 Task: Forward email with the signature Eduardo Lee with the subject Request for remote work from softage.1@softage.net to softage.10@softage.net with the message Please let me know if there are any changes to the project scope or requirements., select first 2 words, change the font color from current to yellow and background color to blue Send the email
Action: Mouse moved to (1020, 87)
Screenshot: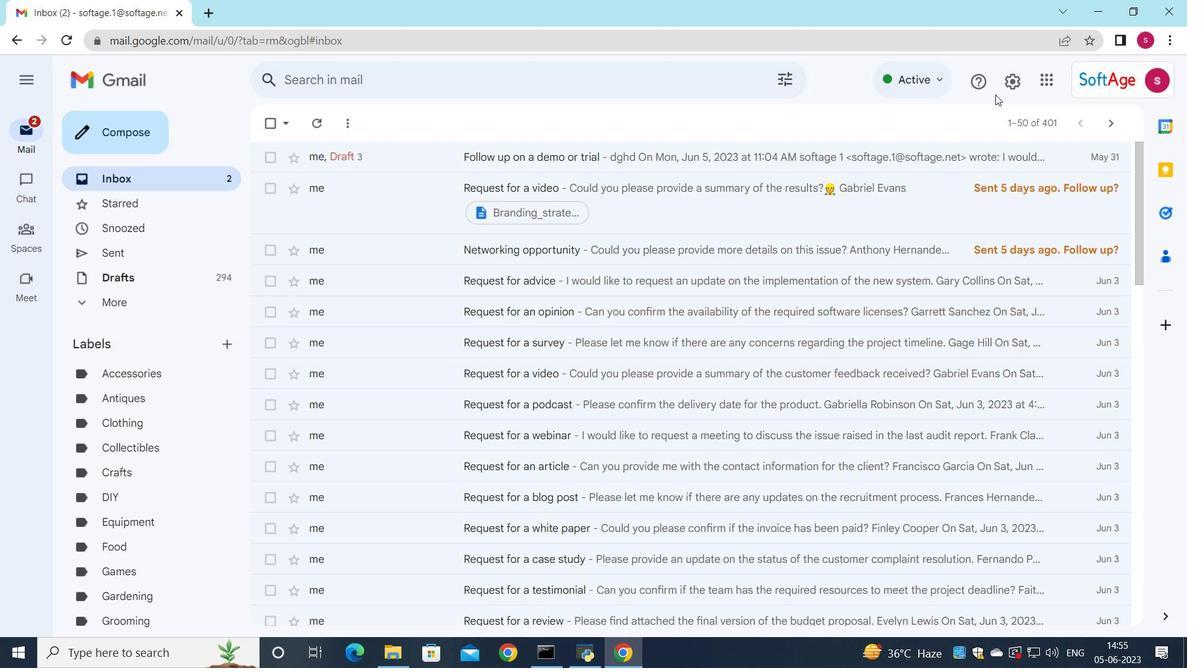 
Action: Mouse pressed left at (1020, 87)
Screenshot: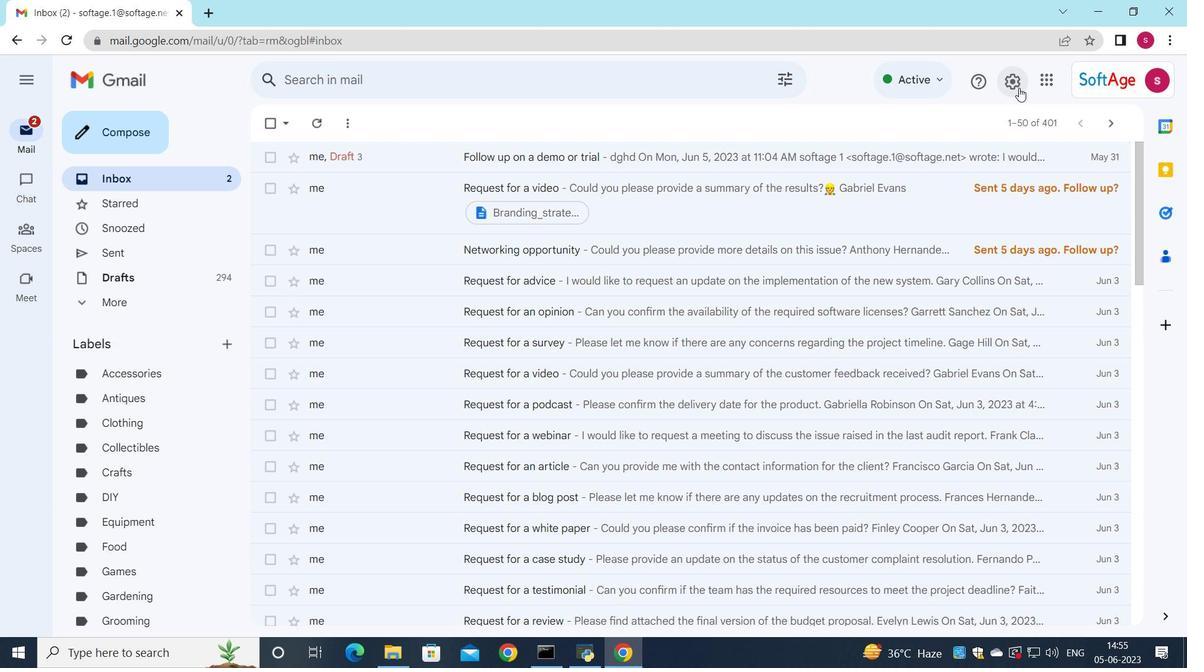 
Action: Mouse moved to (1015, 153)
Screenshot: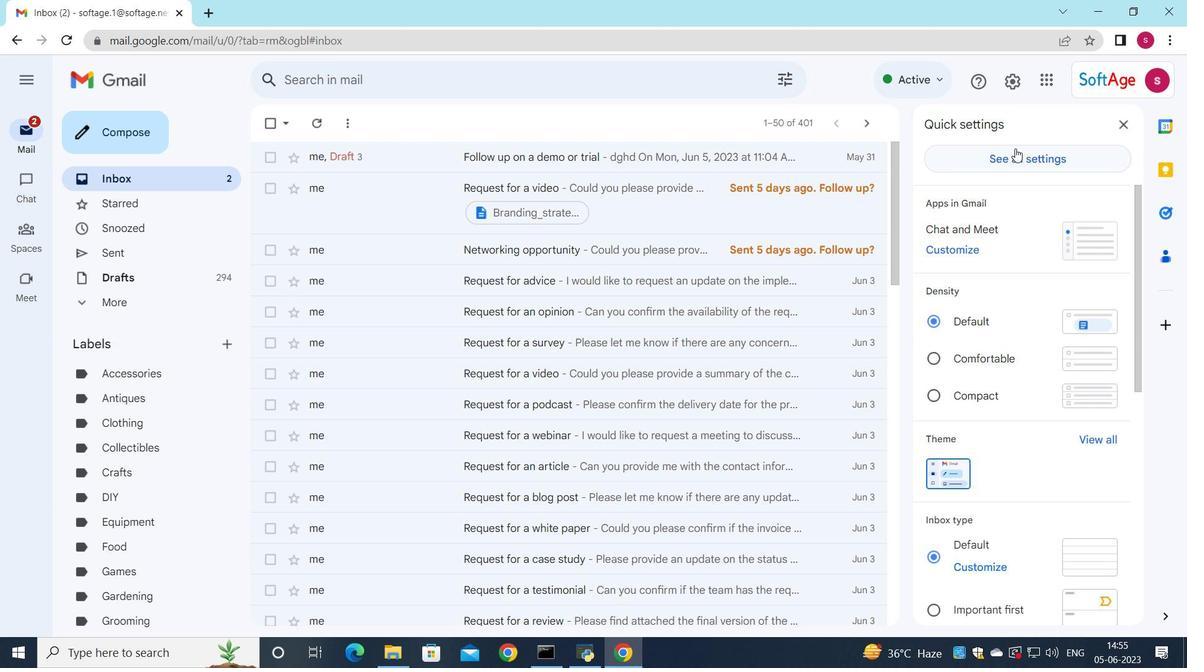 
Action: Mouse pressed left at (1015, 153)
Screenshot: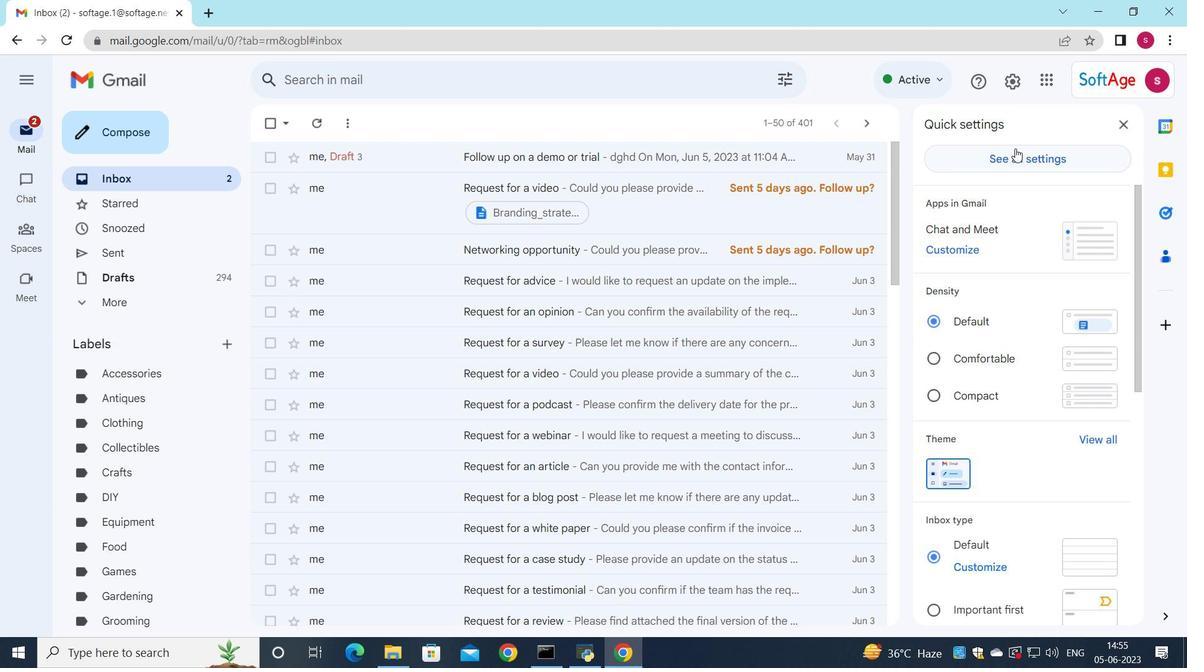 
Action: Mouse moved to (614, 381)
Screenshot: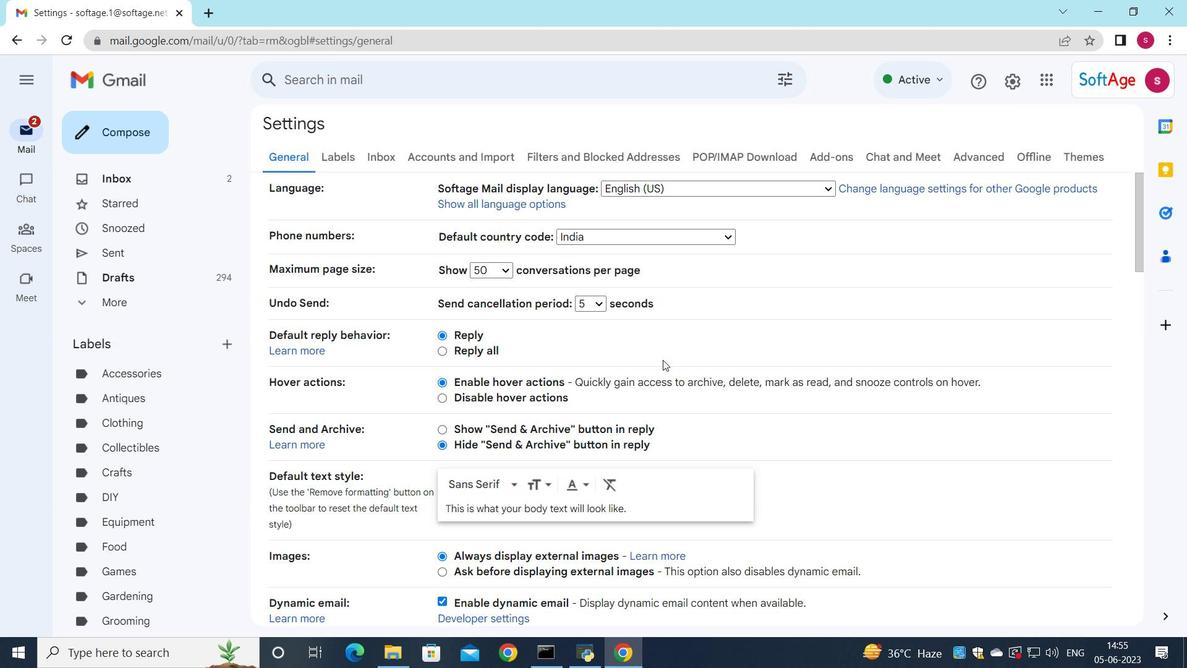 
Action: Mouse scrolled (614, 380) with delta (0, 0)
Screenshot: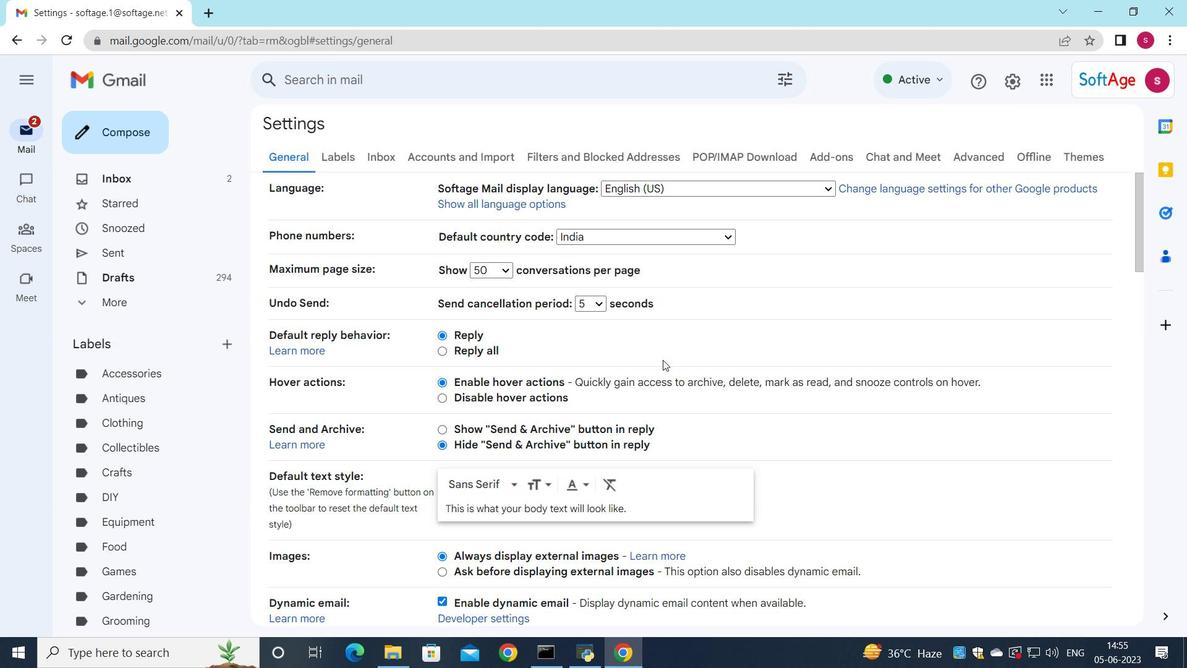 
Action: Mouse moved to (614, 381)
Screenshot: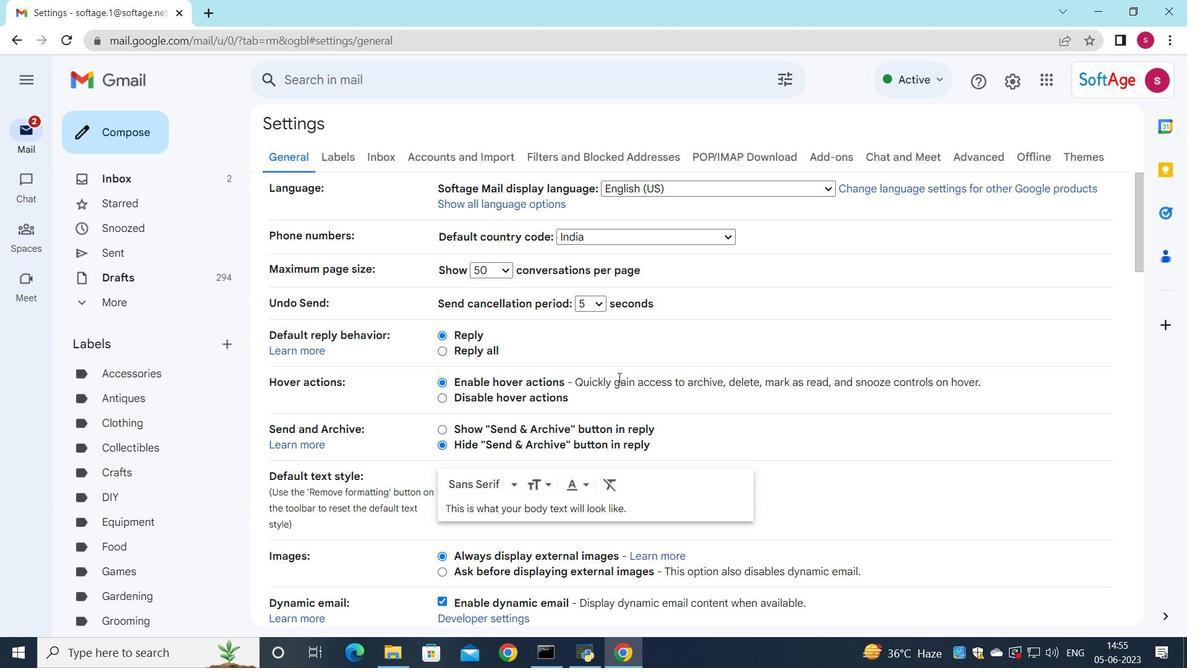 
Action: Mouse scrolled (614, 380) with delta (0, 0)
Screenshot: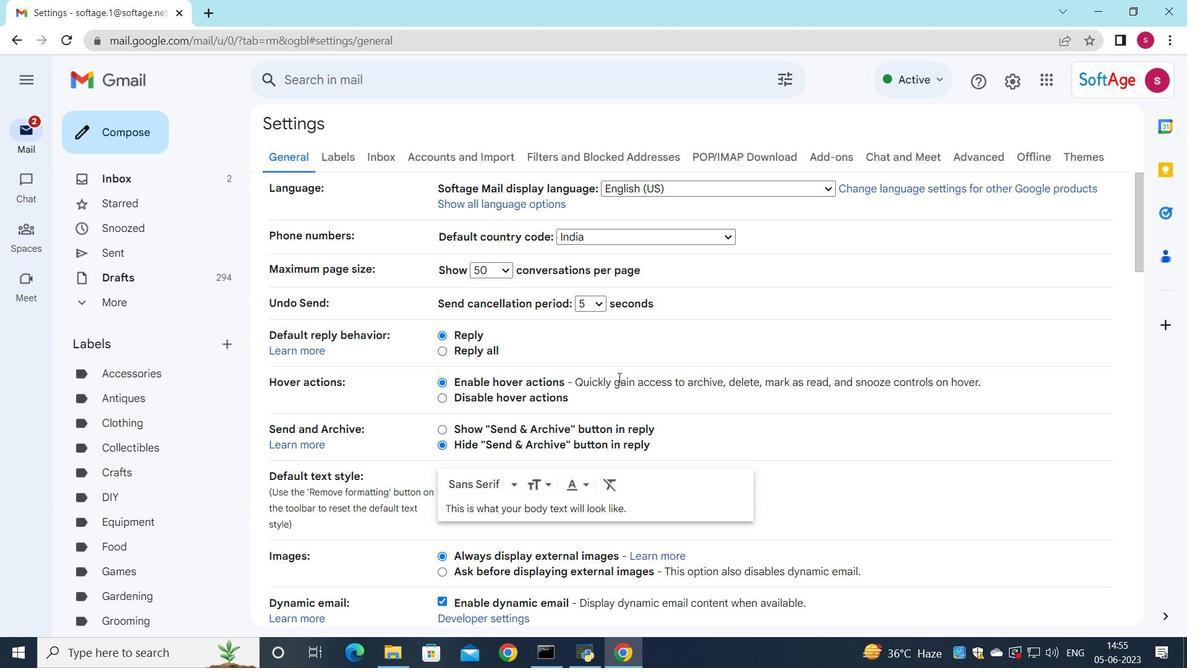 
Action: Mouse moved to (613, 383)
Screenshot: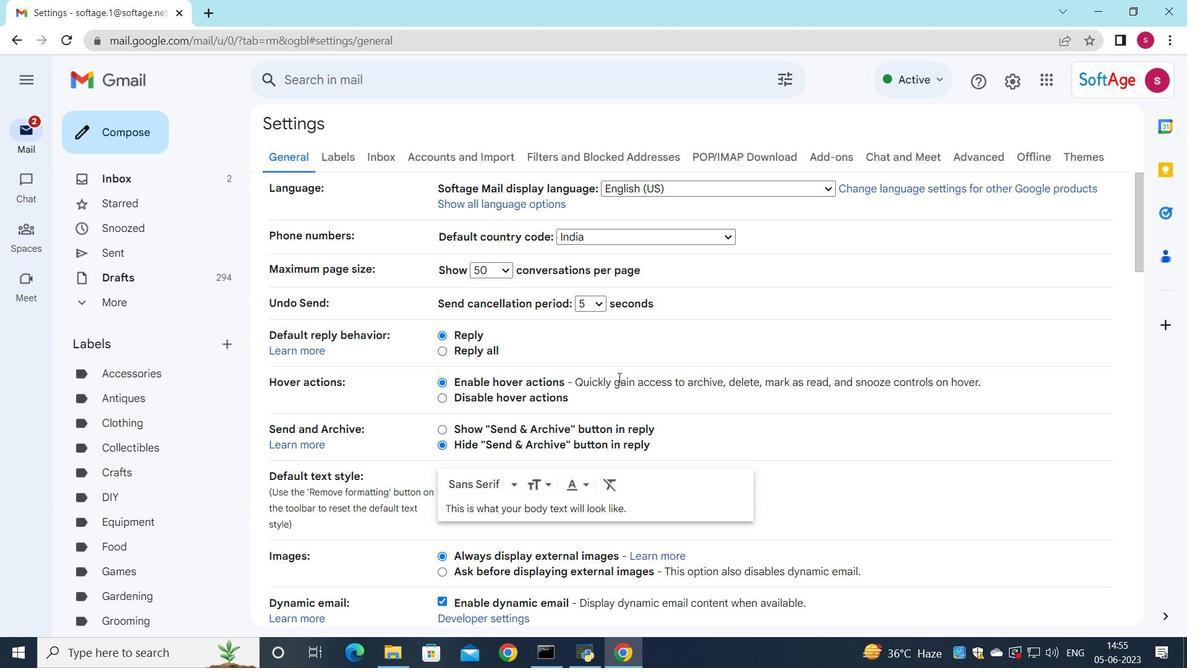 
Action: Mouse scrolled (613, 382) with delta (0, 0)
Screenshot: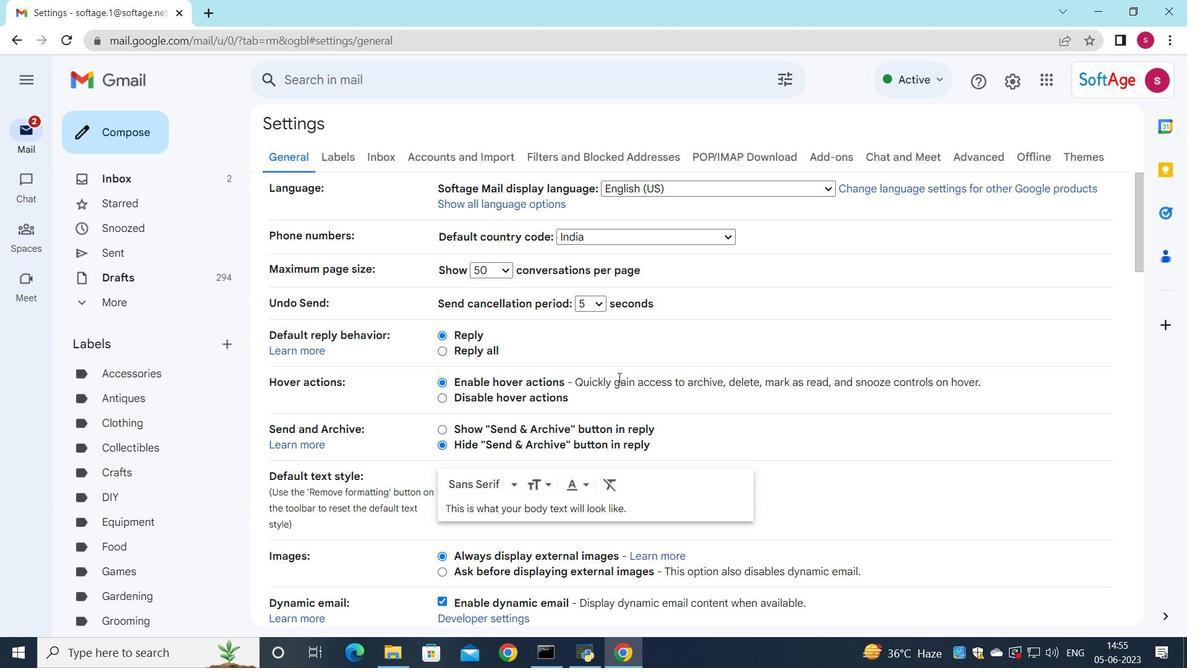 
Action: Mouse moved to (613, 382)
Screenshot: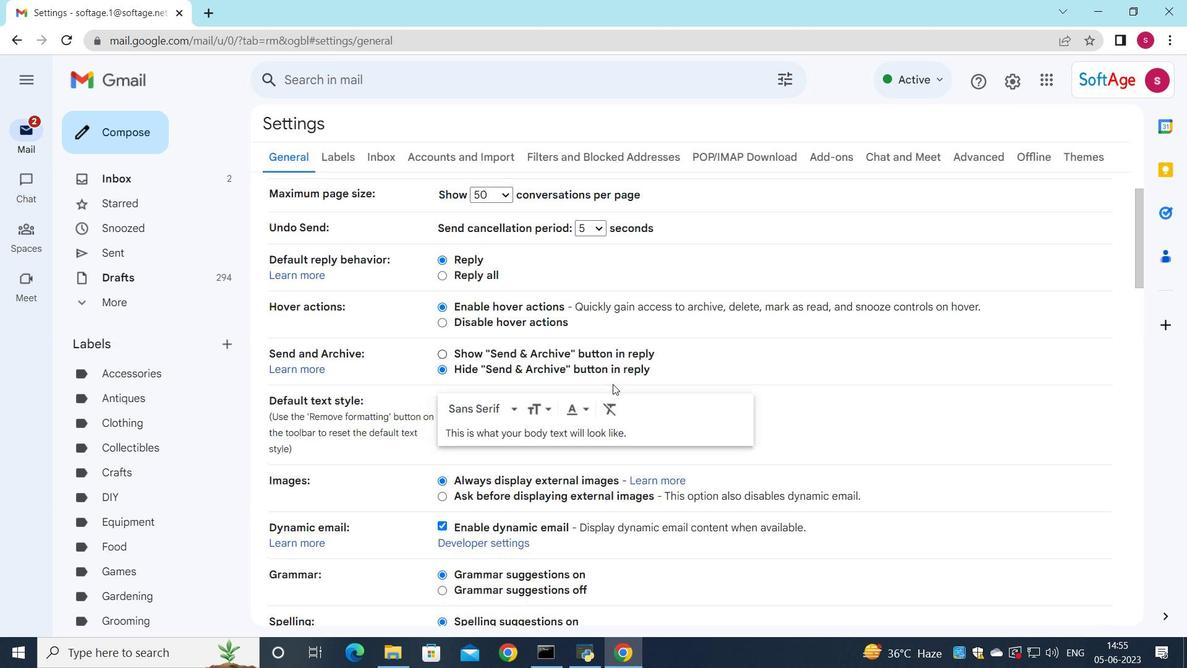 
Action: Mouse scrolled (613, 382) with delta (0, 0)
Screenshot: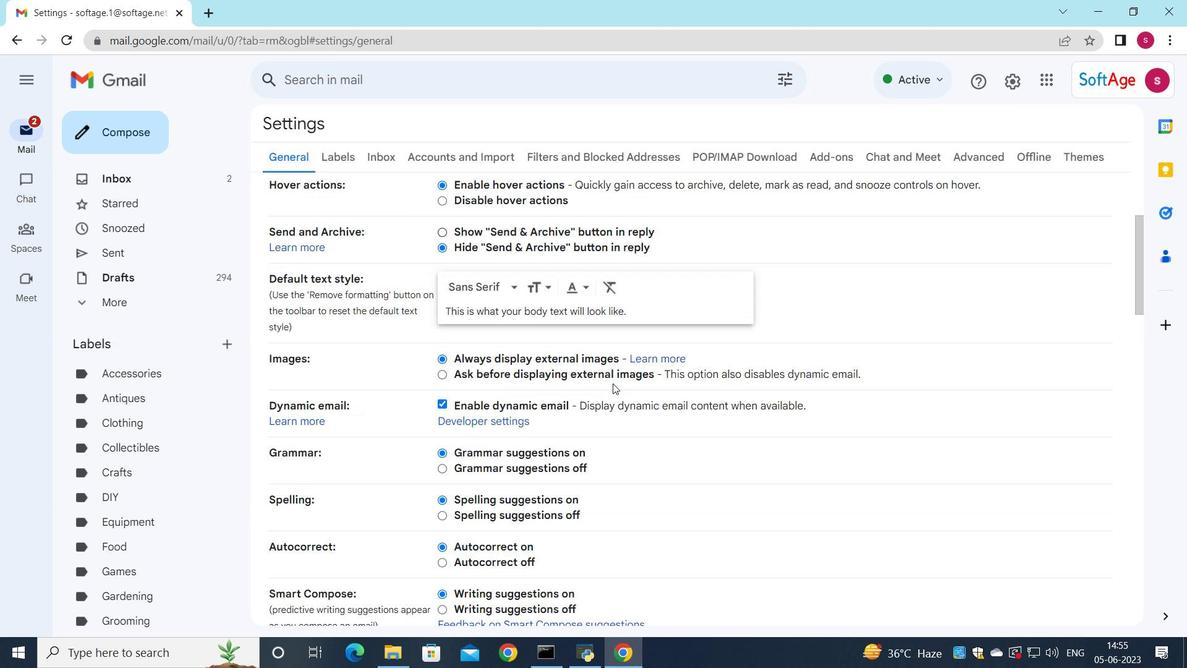 
Action: Mouse scrolled (613, 382) with delta (0, 0)
Screenshot: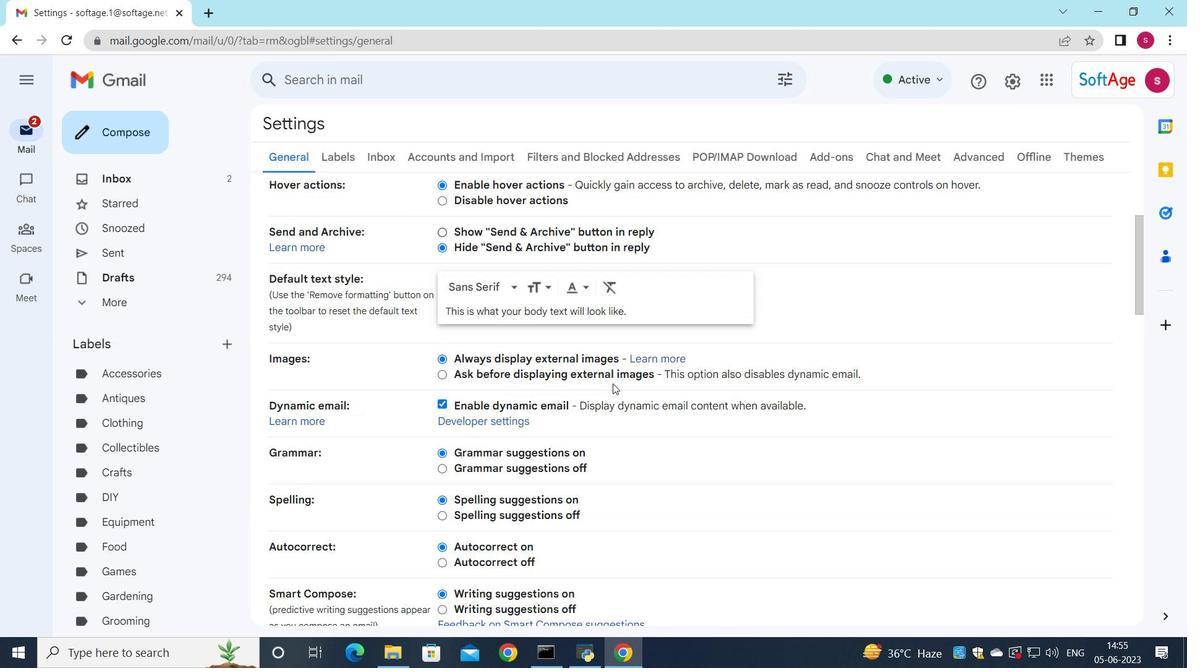
Action: Mouse moved to (614, 378)
Screenshot: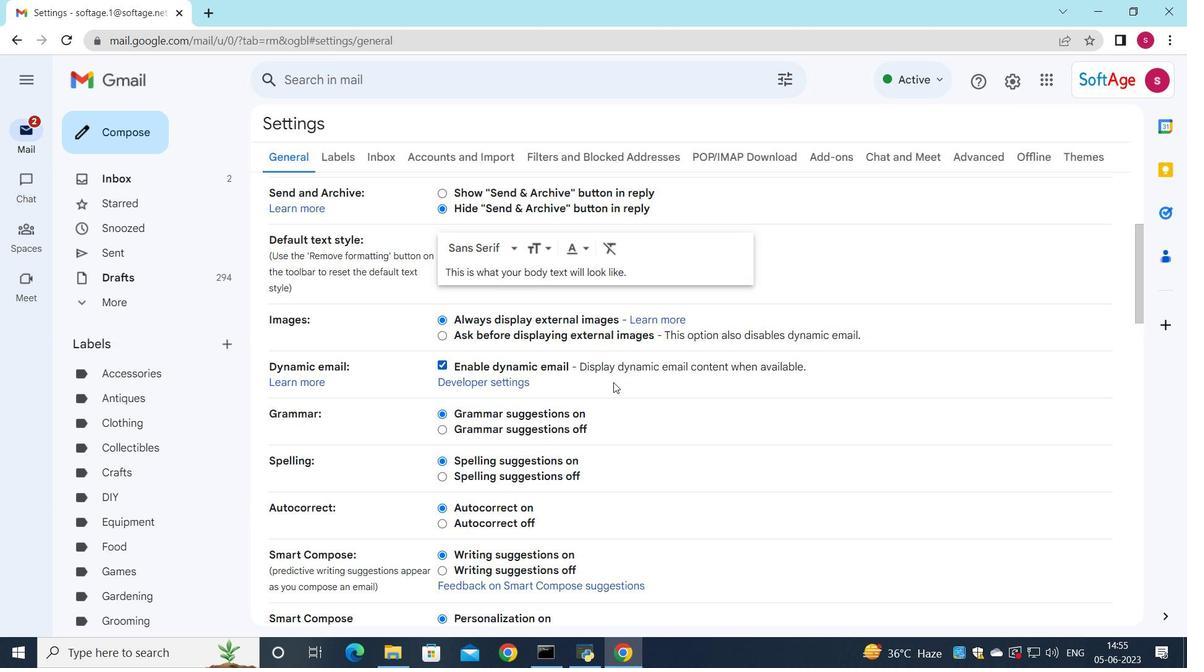 
Action: Mouse scrolled (614, 377) with delta (0, 0)
Screenshot: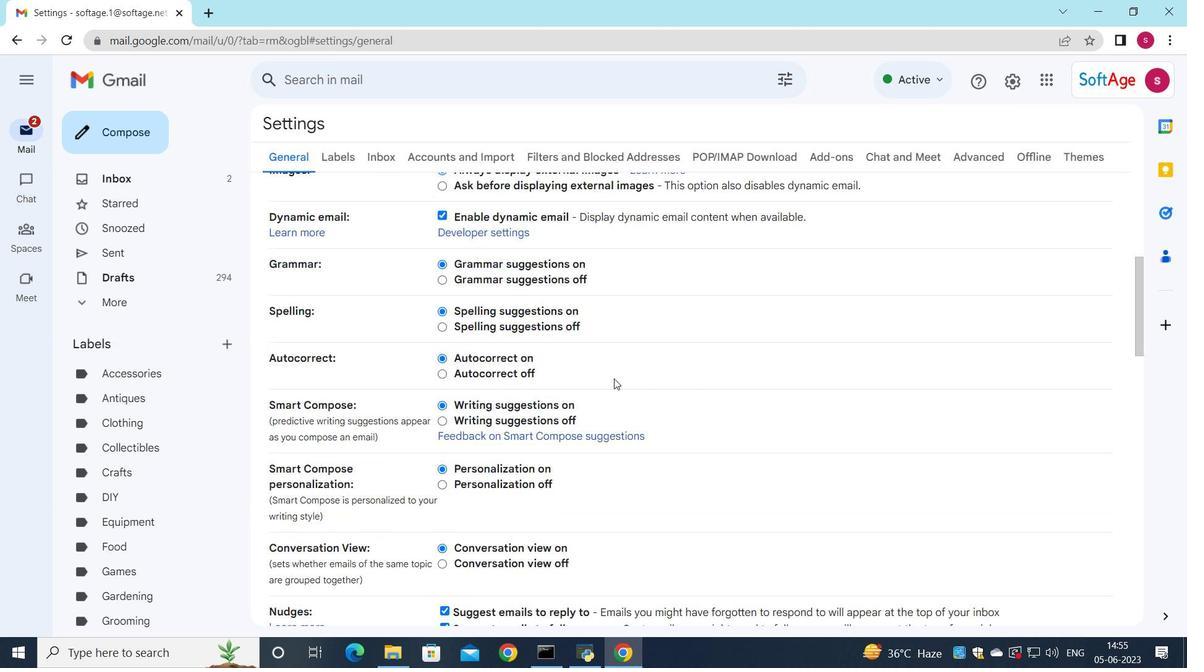 
Action: Mouse scrolled (614, 377) with delta (0, 0)
Screenshot: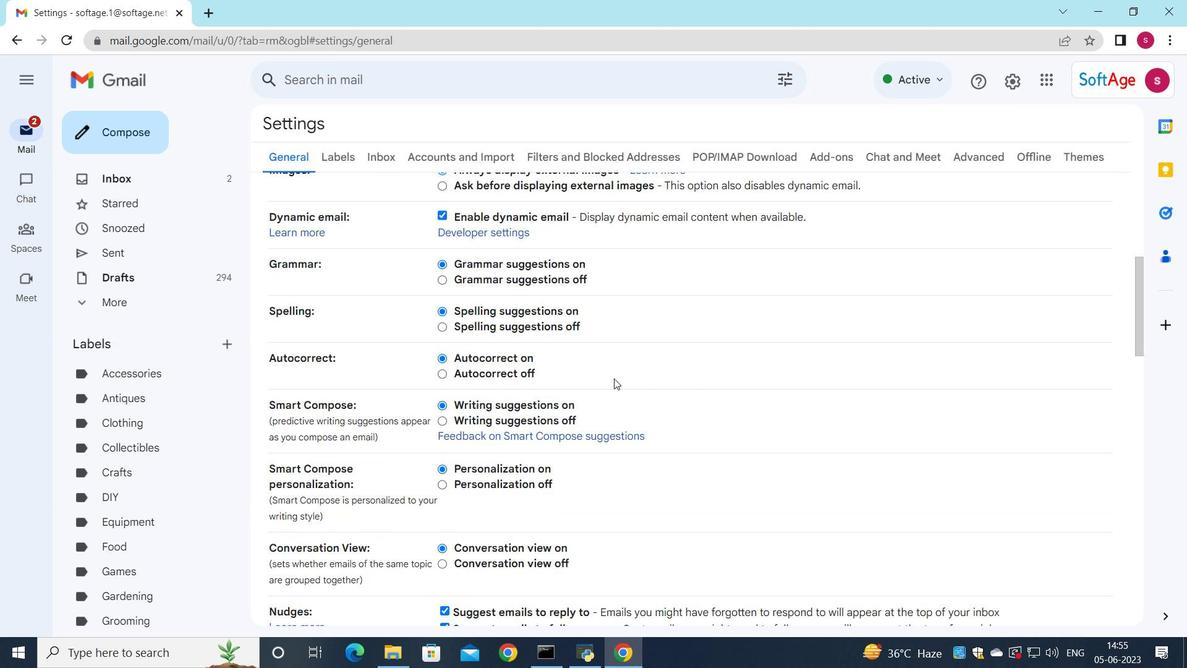 
Action: Mouse scrolled (614, 377) with delta (0, 0)
Screenshot: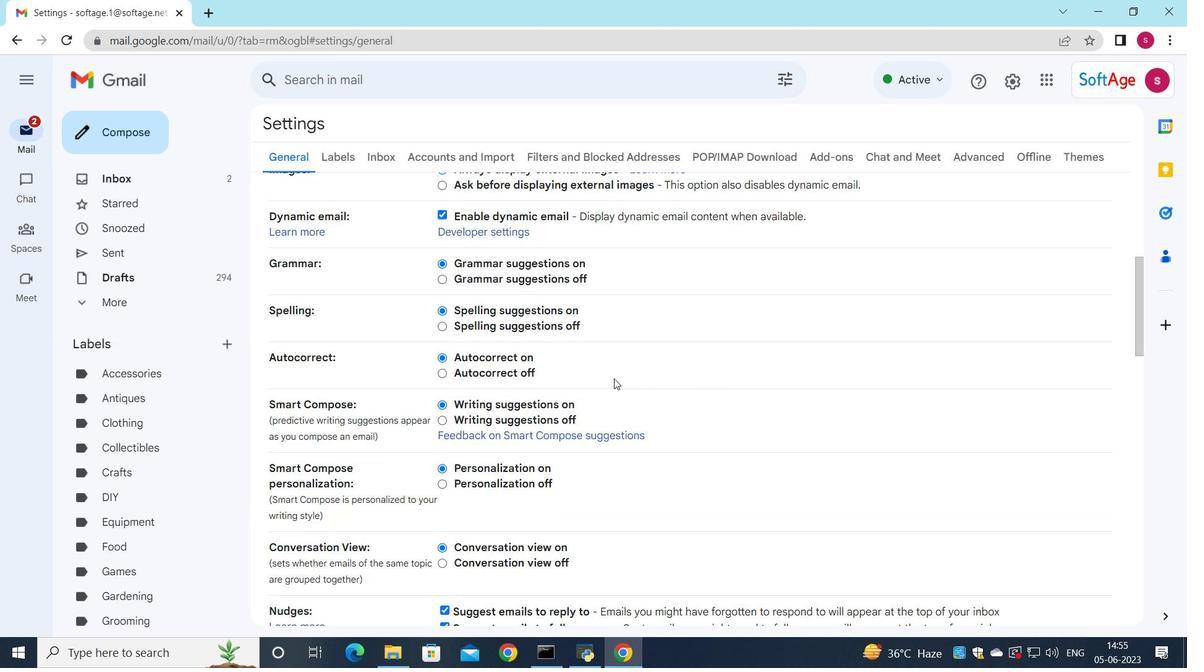 
Action: Mouse scrolled (614, 377) with delta (0, 0)
Screenshot: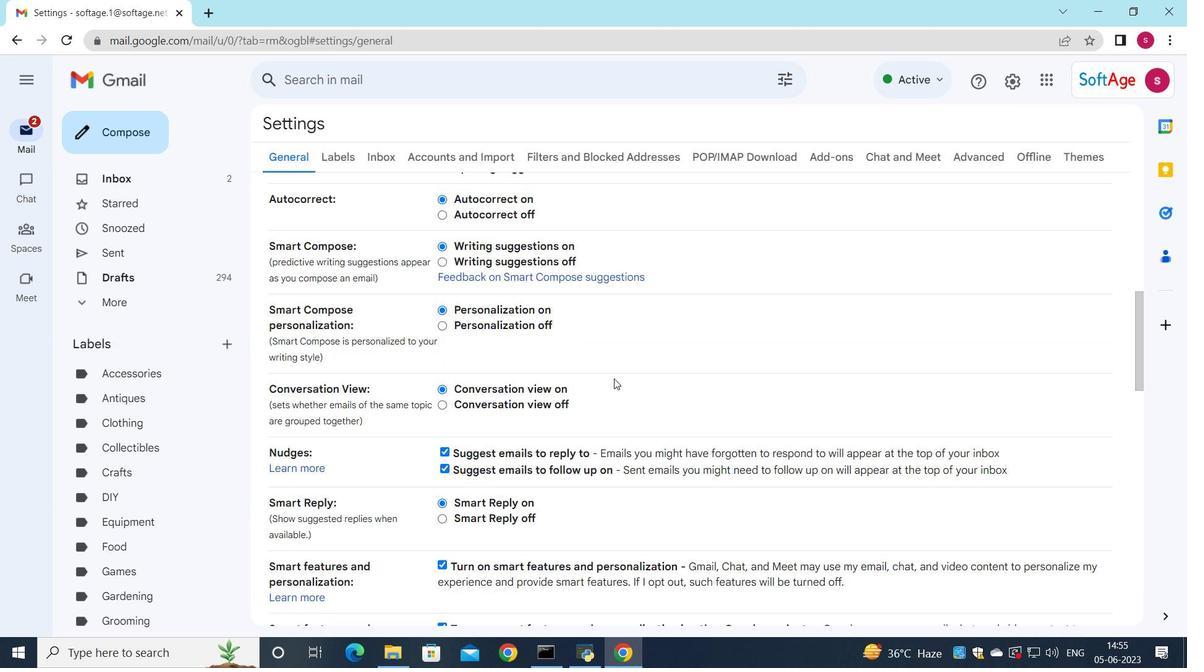 
Action: Mouse scrolled (614, 377) with delta (0, 0)
Screenshot: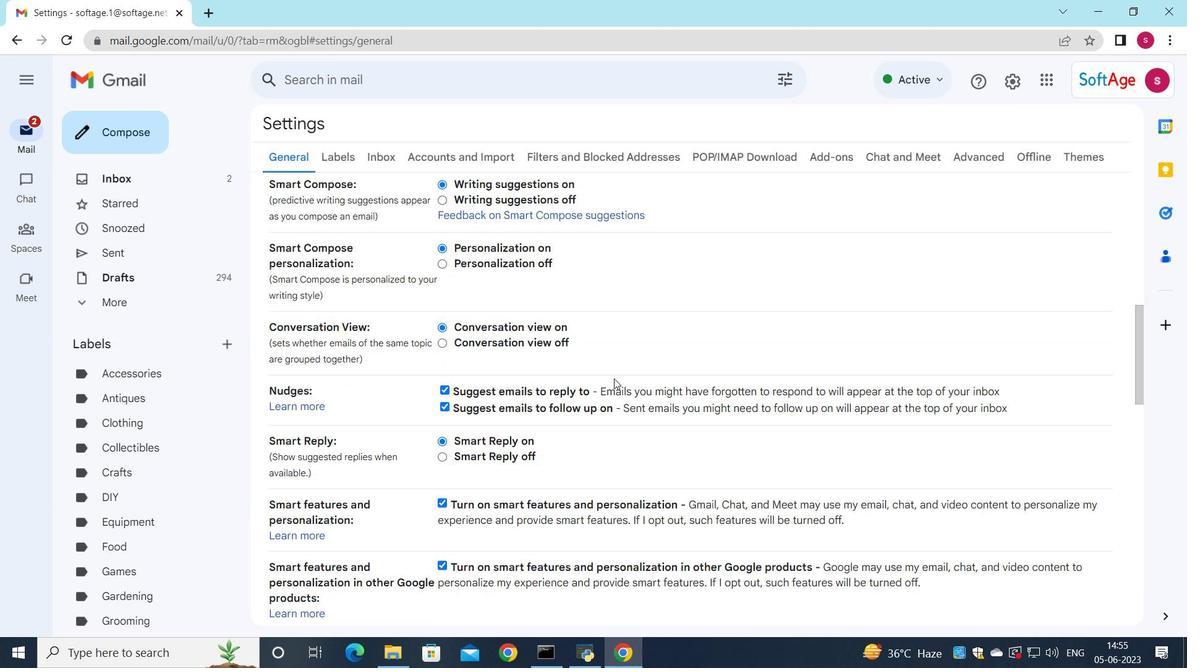 
Action: Mouse scrolled (614, 377) with delta (0, 0)
Screenshot: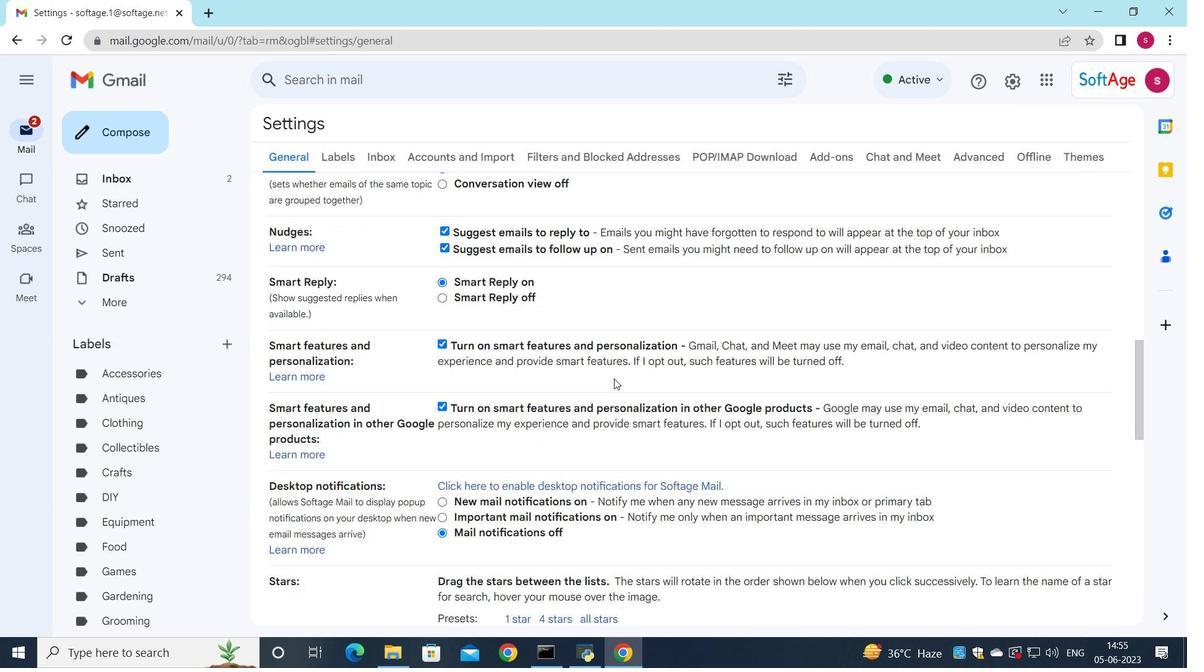 
Action: Mouse scrolled (614, 377) with delta (0, 0)
Screenshot: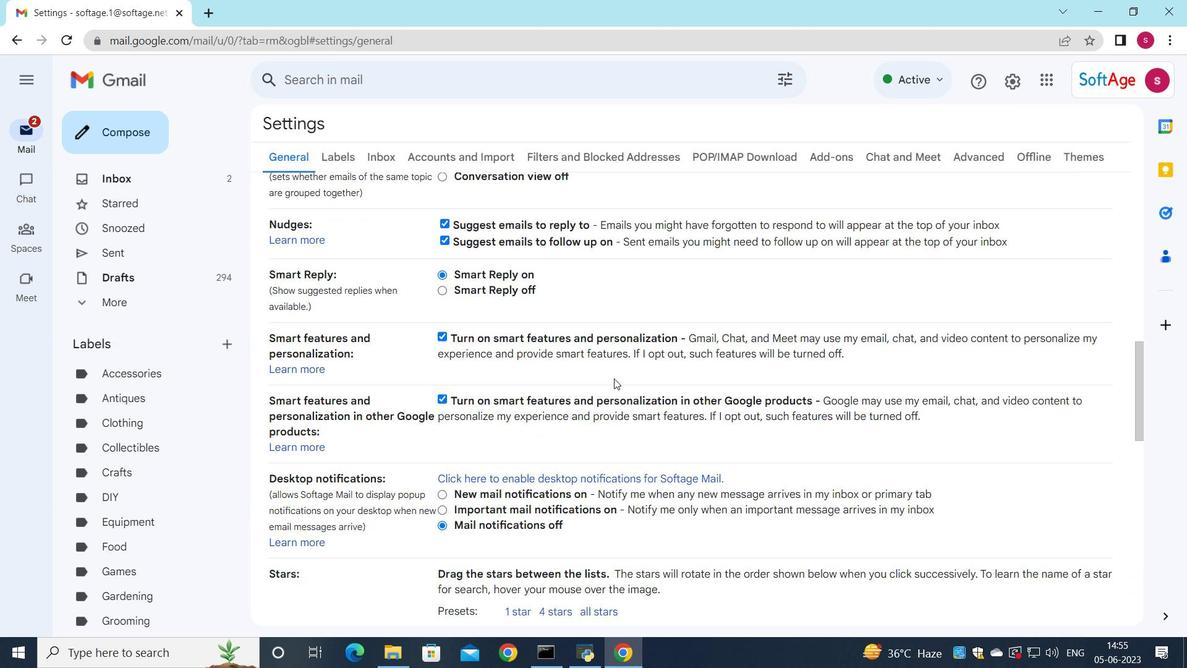 
Action: Mouse scrolled (614, 377) with delta (0, 0)
Screenshot: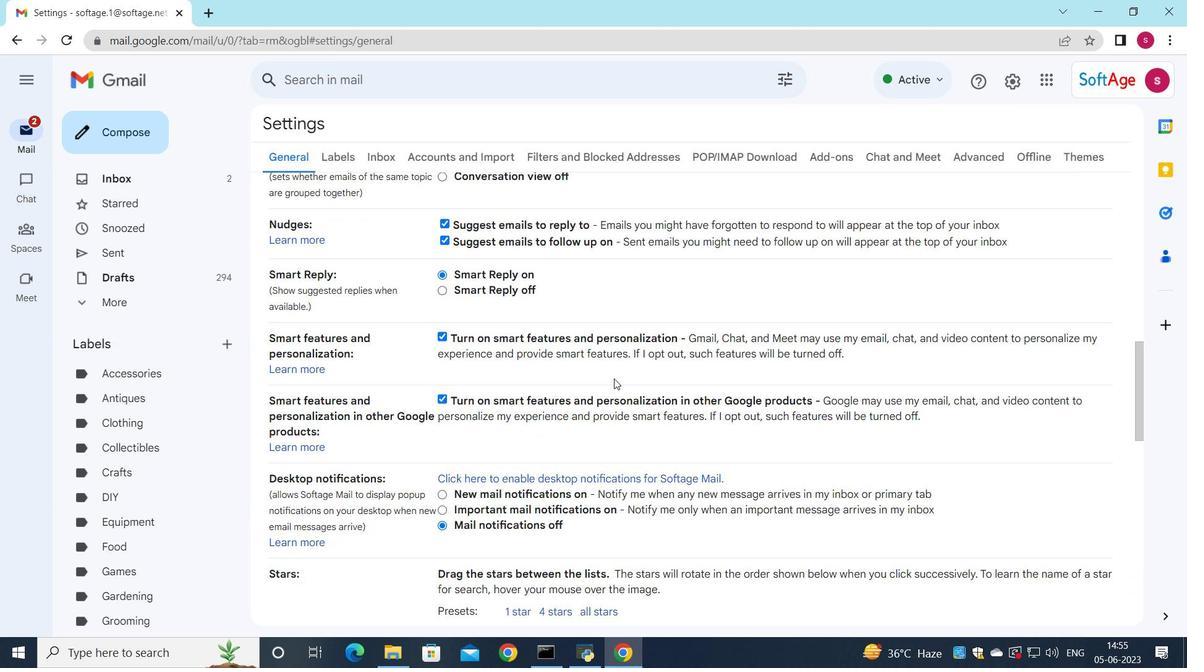 
Action: Mouse scrolled (614, 377) with delta (0, 0)
Screenshot: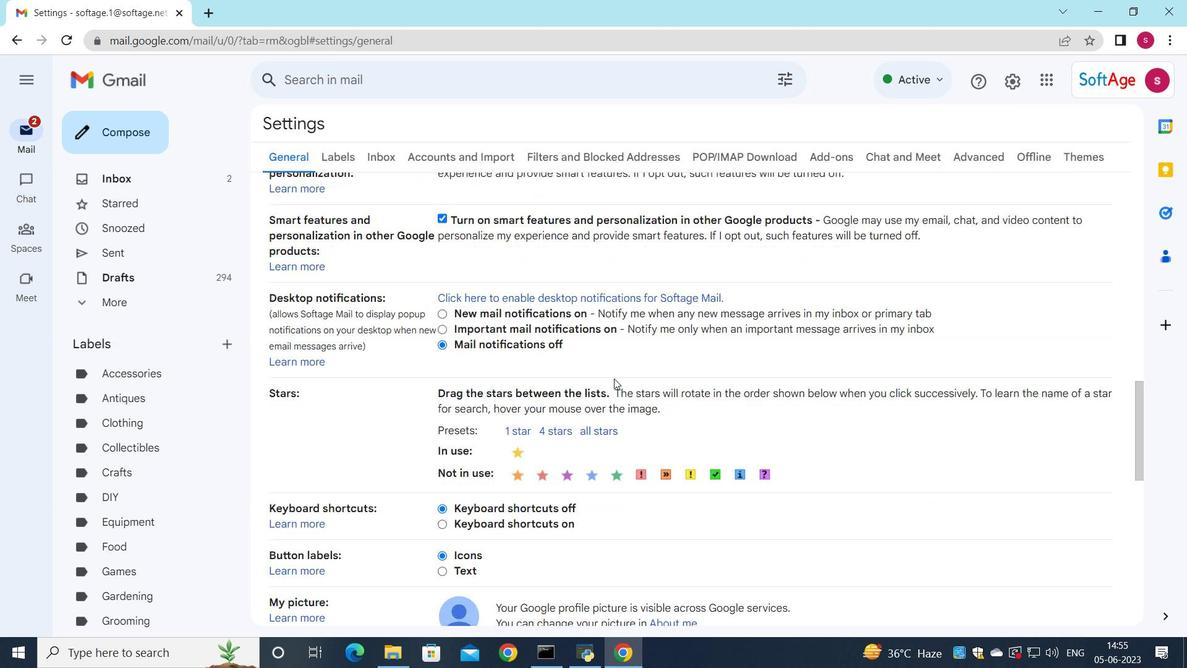 
Action: Mouse scrolled (614, 377) with delta (0, 0)
Screenshot: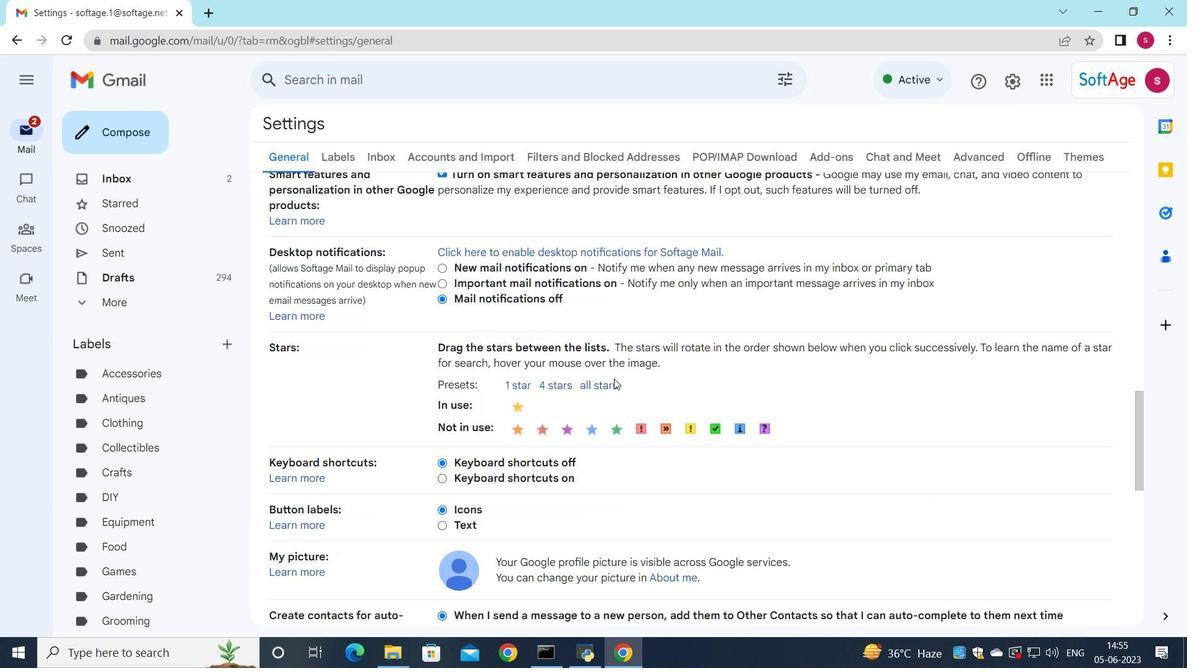 
Action: Mouse scrolled (614, 377) with delta (0, 0)
Screenshot: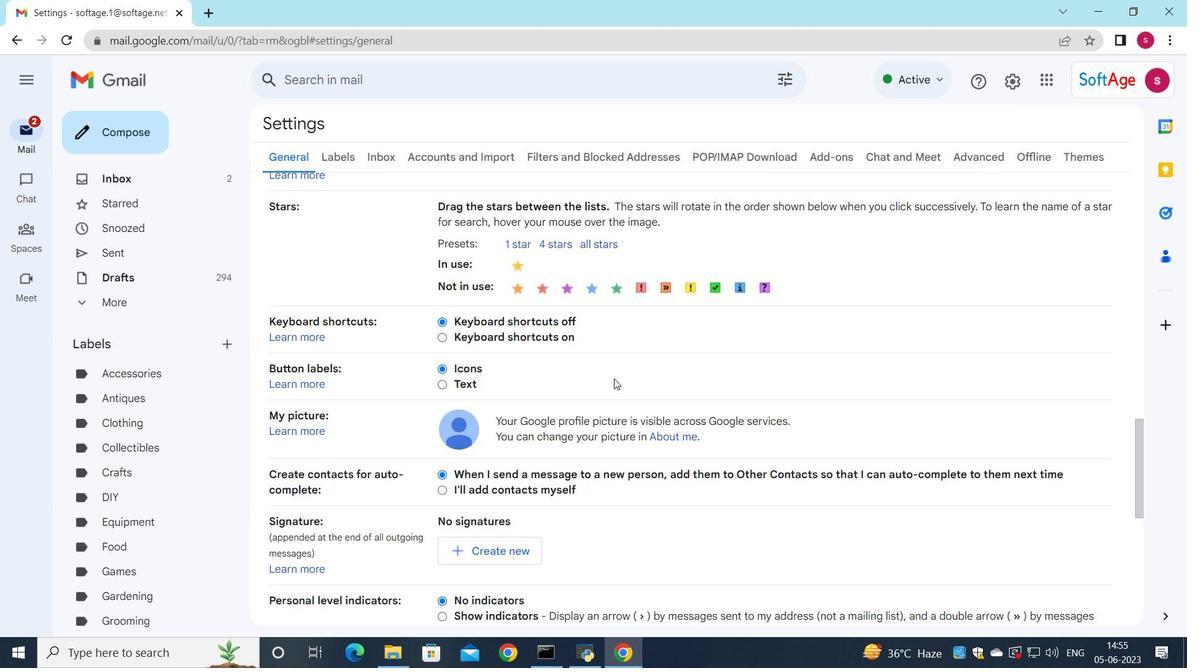 
Action: Mouse scrolled (614, 377) with delta (0, 0)
Screenshot: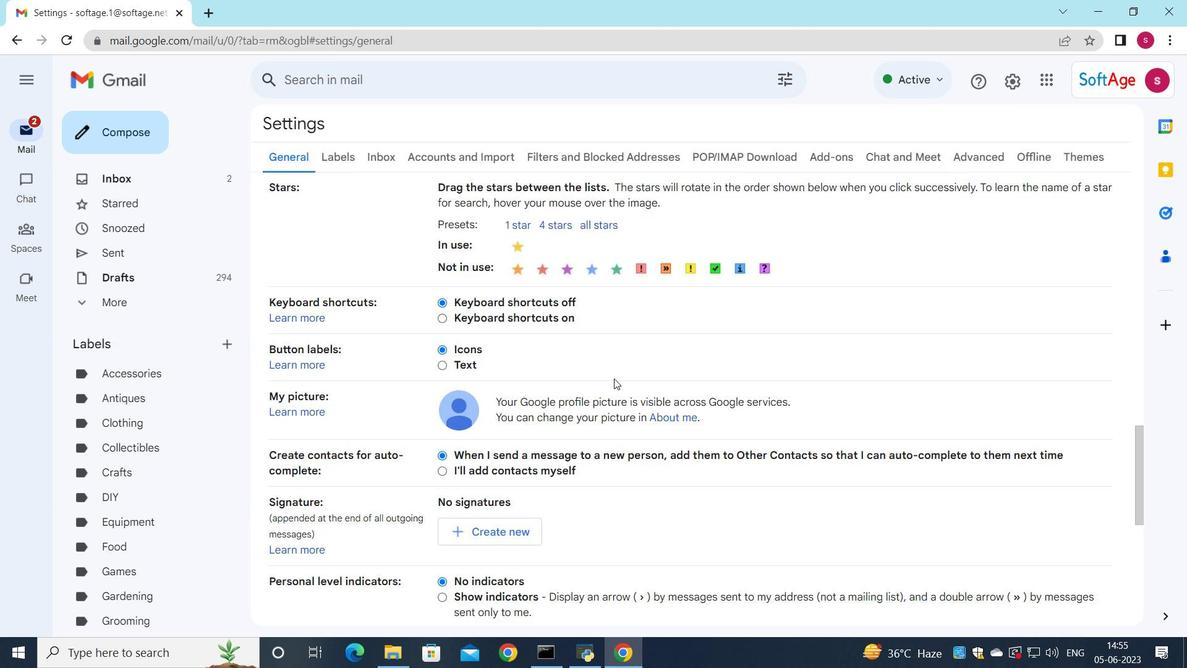 
Action: Mouse moved to (509, 385)
Screenshot: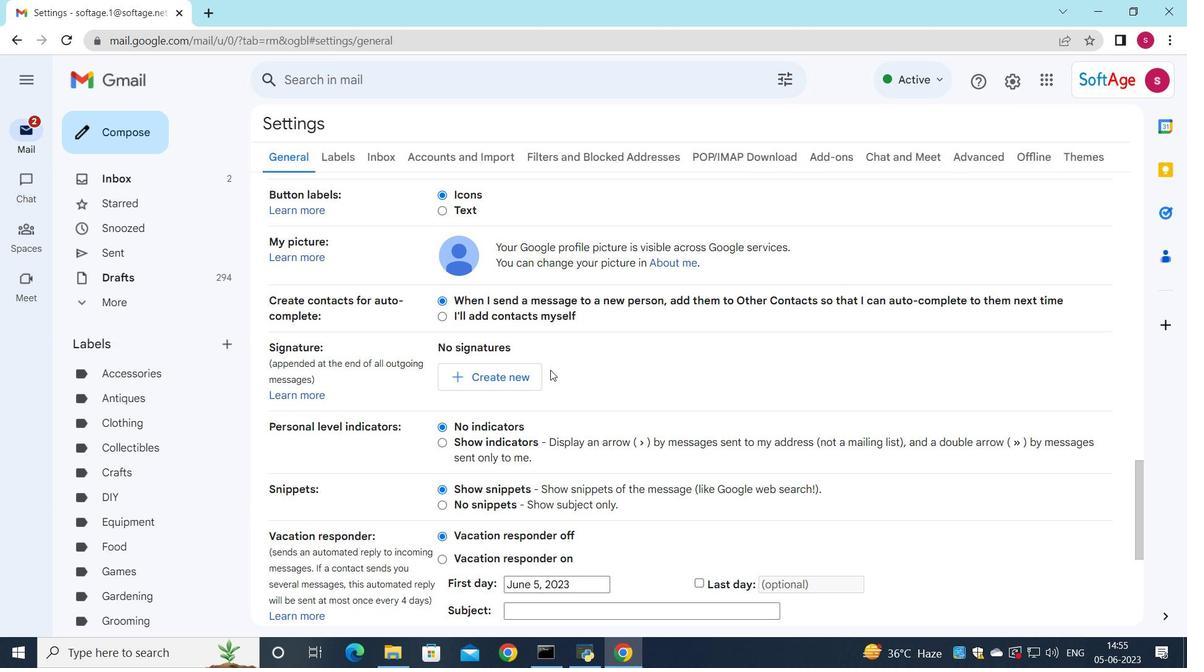 
Action: Mouse pressed left at (509, 385)
Screenshot: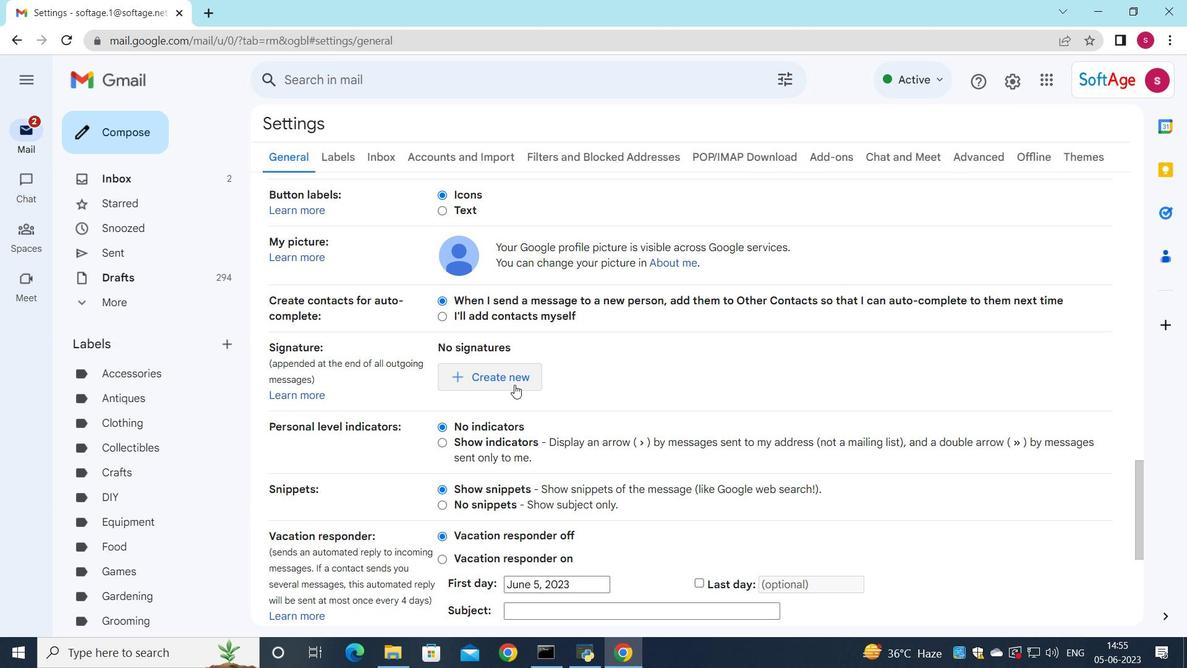 
Action: Mouse moved to (591, 336)
Screenshot: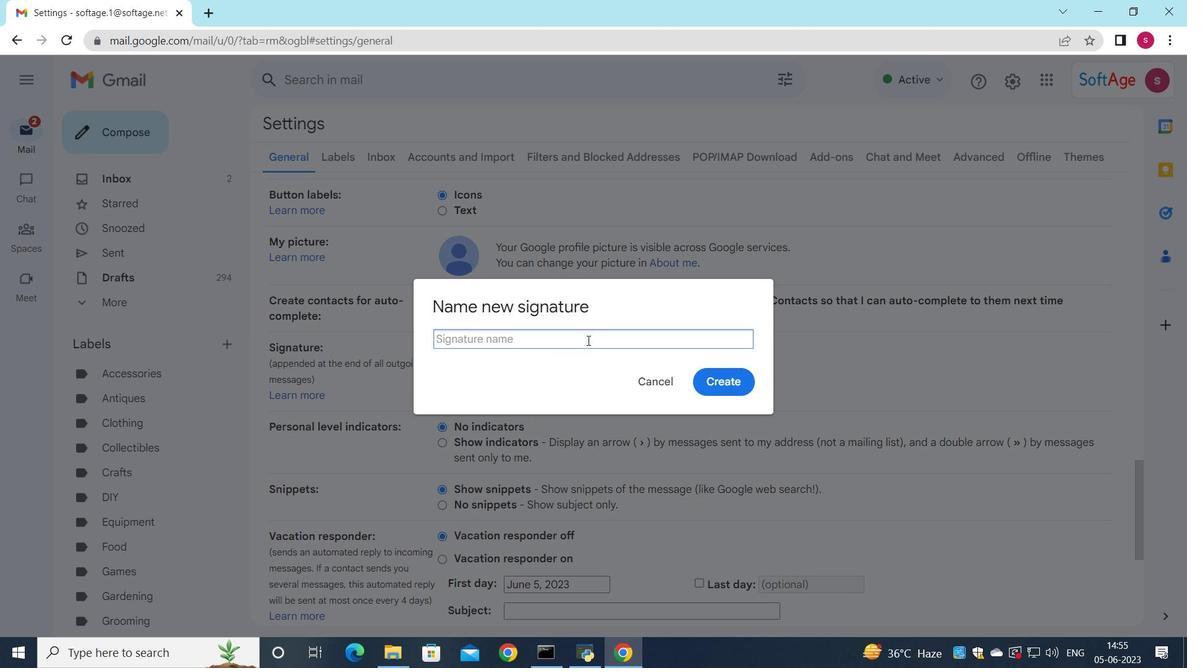 
Action: Key pressed <Key.shift>Eduardo<Key.space><Key.shift>Lee
Screenshot: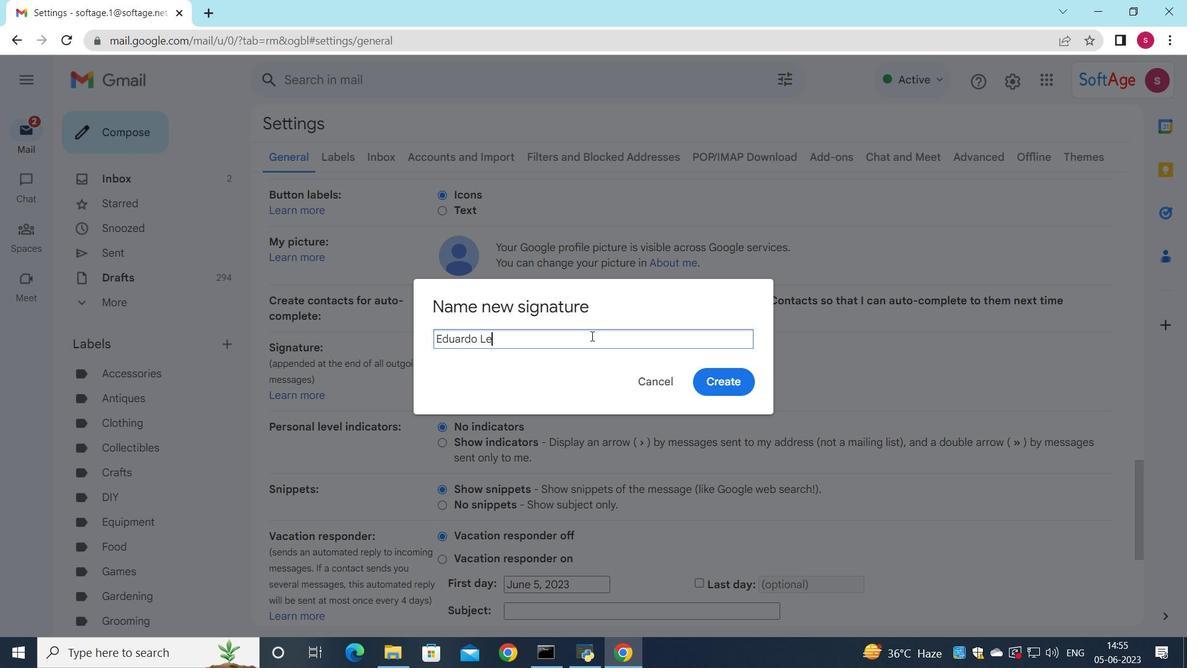 
Action: Mouse moved to (720, 377)
Screenshot: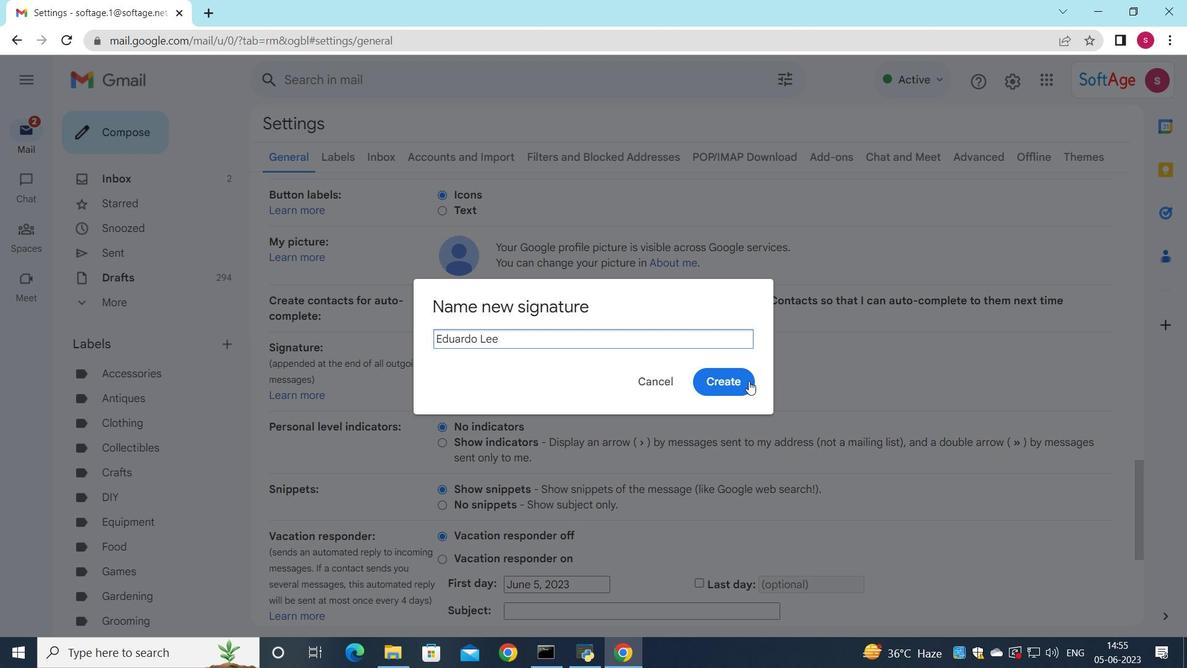
Action: Mouse pressed left at (720, 377)
Screenshot: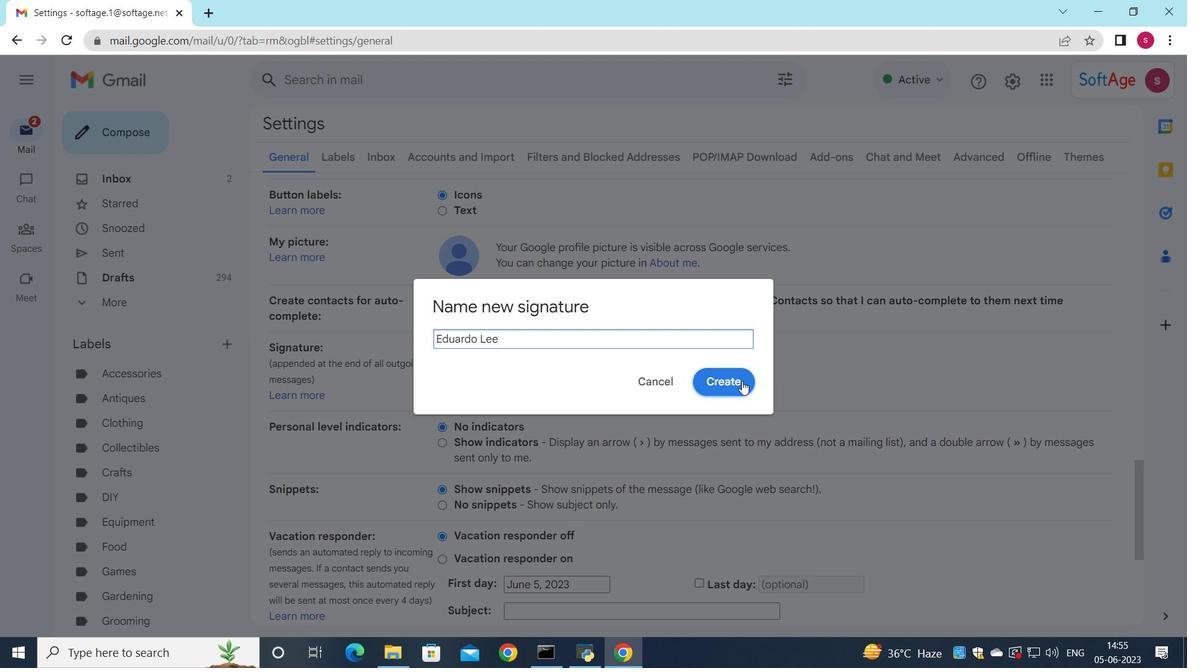 
Action: Mouse moved to (687, 386)
Screenshot: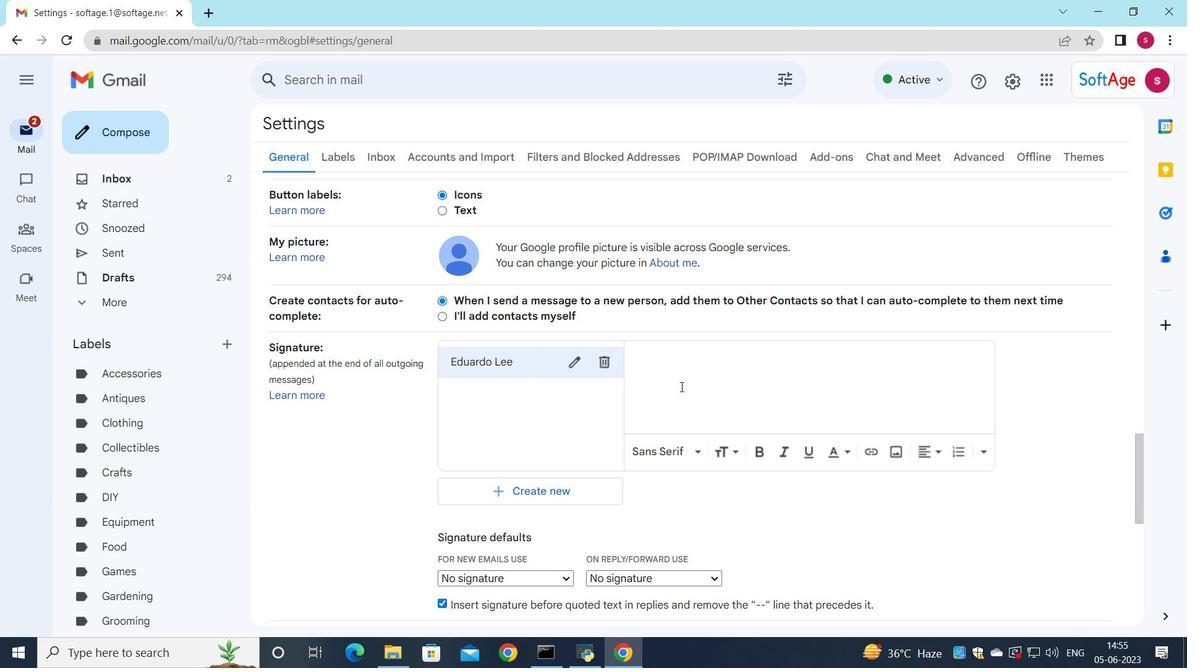 
Action: Mouse pressed left at (687, 386)
Screenshot: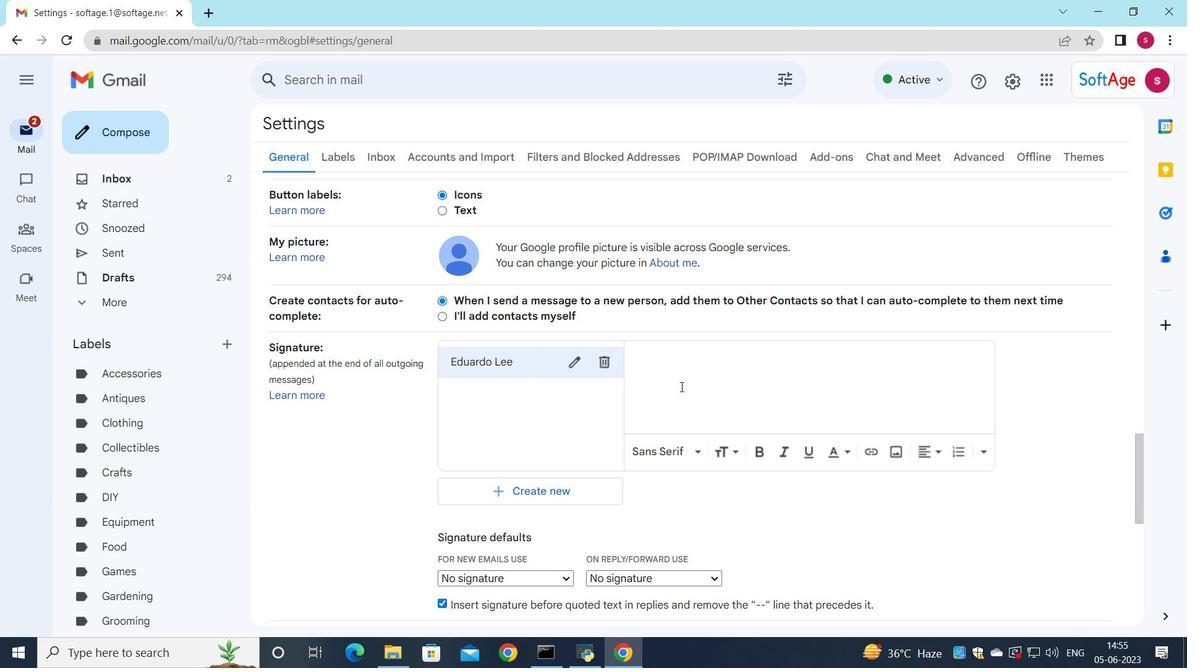 
Action: Key pressed <Key.shift><Key.shift><Key.shift>Eduardo<Key.space><Key.shift>Lee
Screenshot: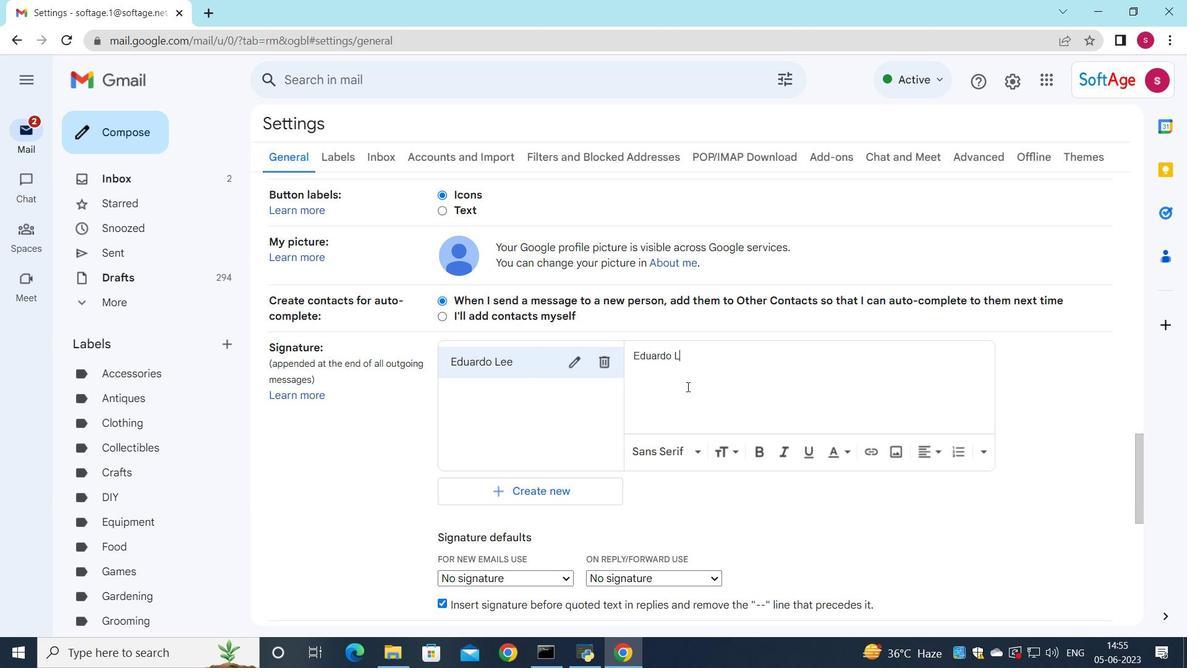 
Action: Mouse scrolled (687, 386) with delta (0, 0)
Screenshot: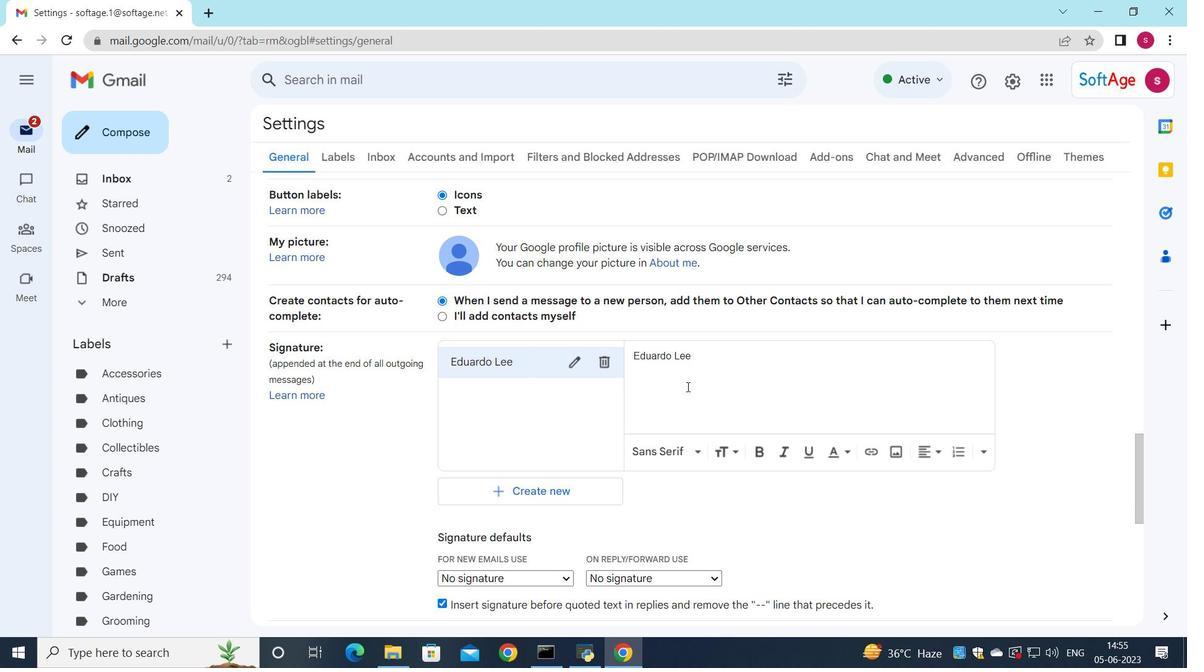 
Action: Mouse scrolled (687, 386) with delta (0, 0)
Screenshot: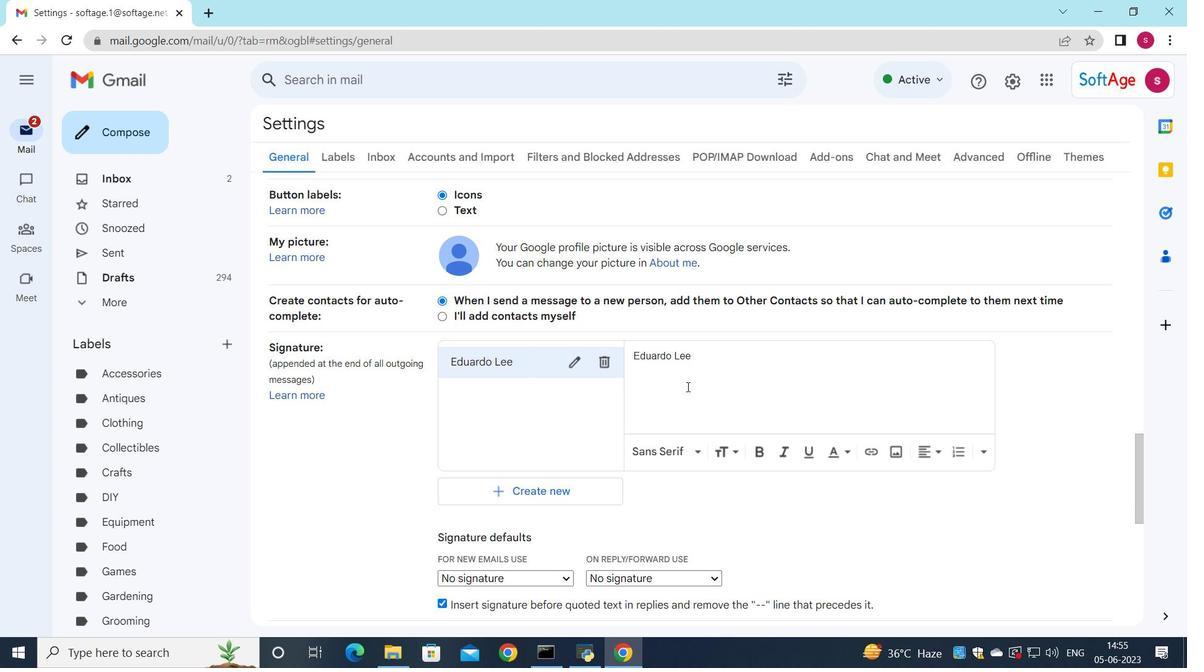 
Action: Mouse moved to (510, 428)
Screenshot: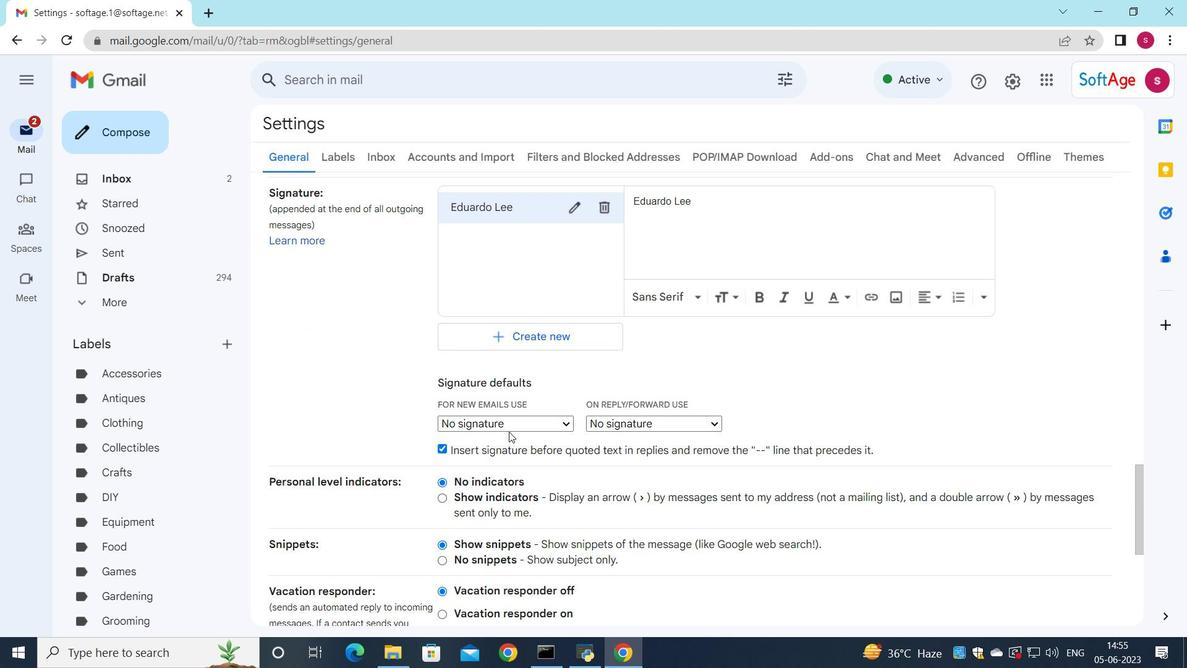 
Action: Mouse pressed left at (510, 428)
Screenshot: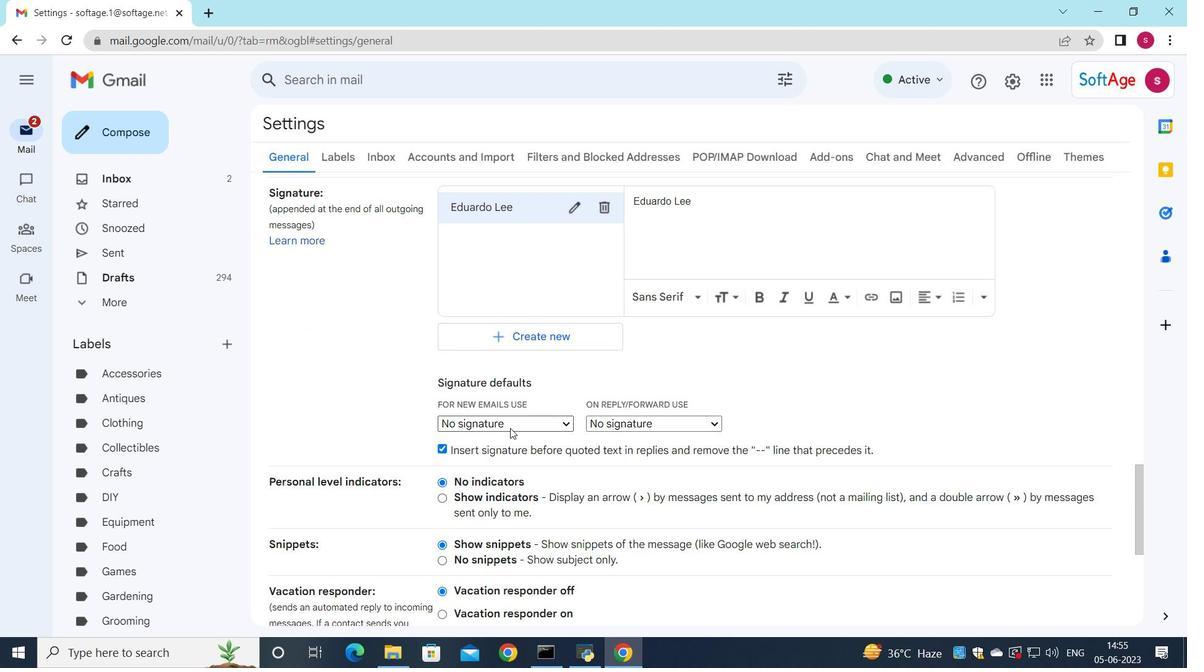 
Action: Mouse moved to (538, 458)
Screenshot: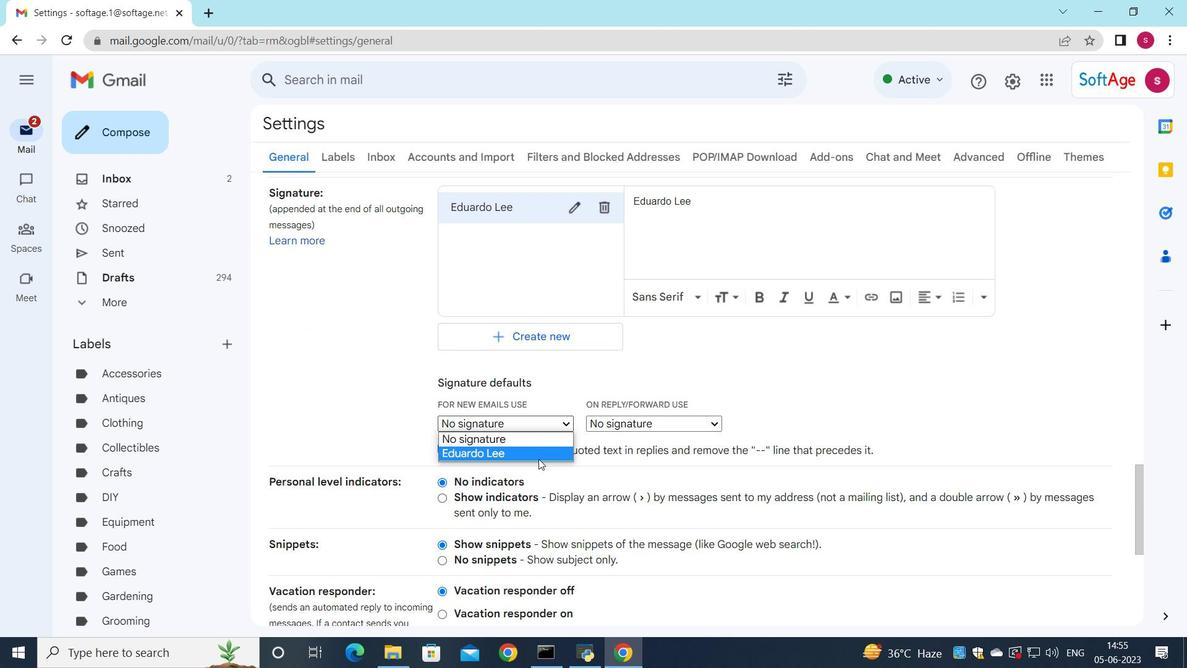 
Action: Mouse pressed left at (538, 458)
Screenshot: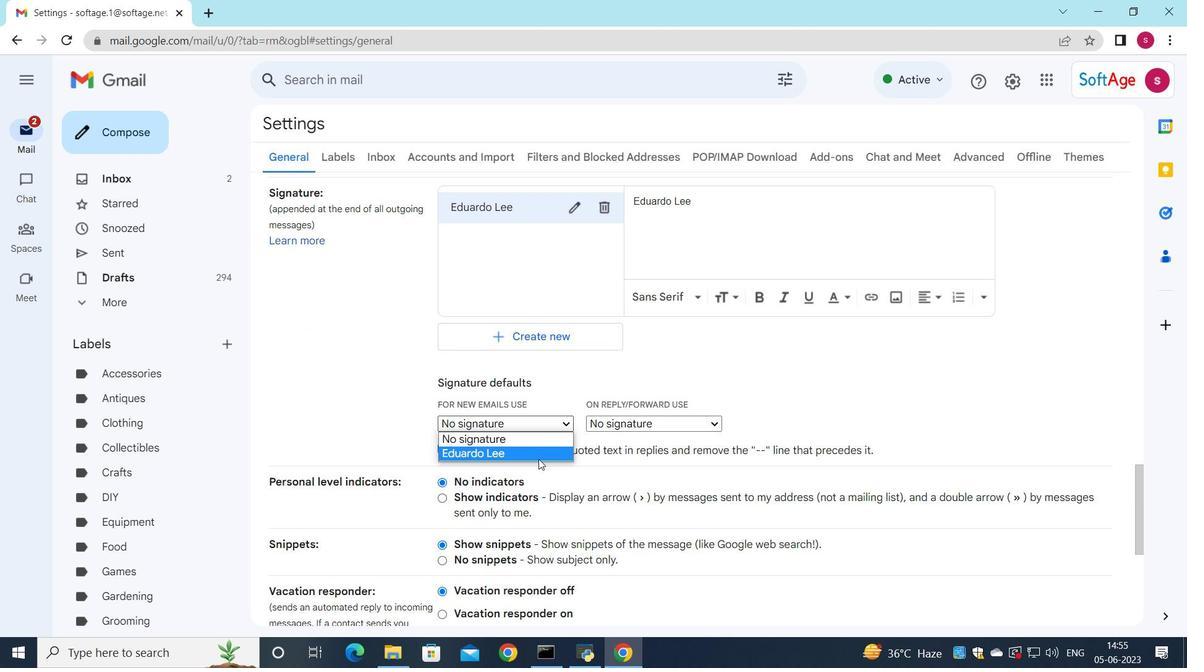 
Action: Mouse moved to (611, 416)
Screenshot: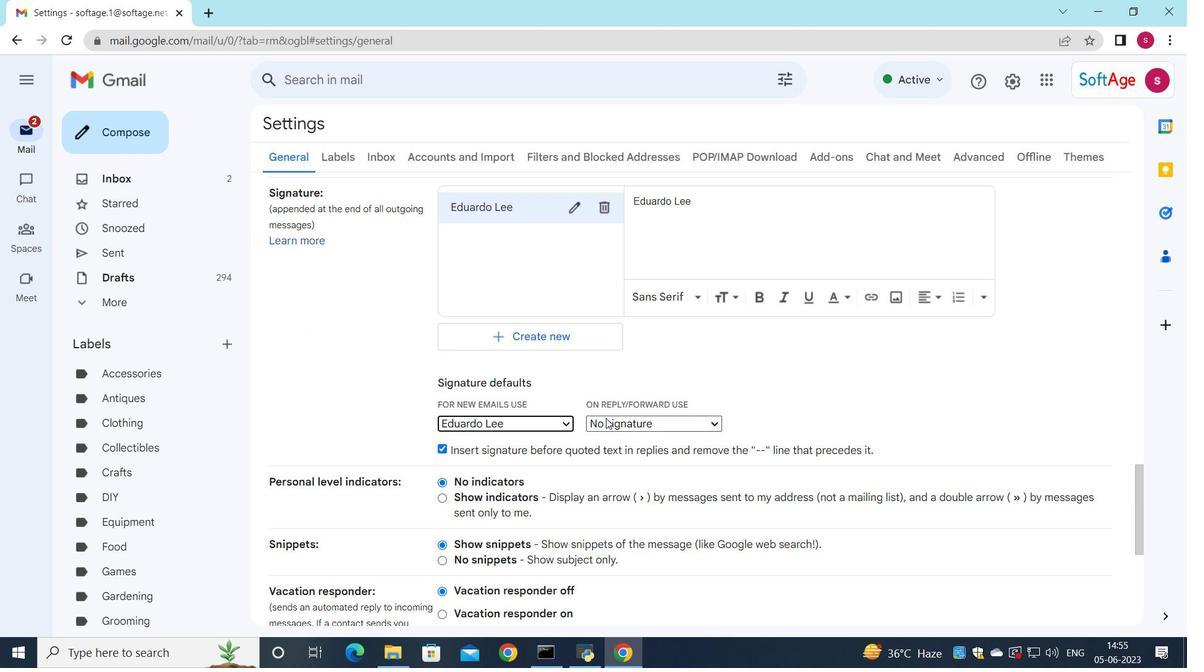 
Action: Mouse pressed left at (611, 416)
Screenshot: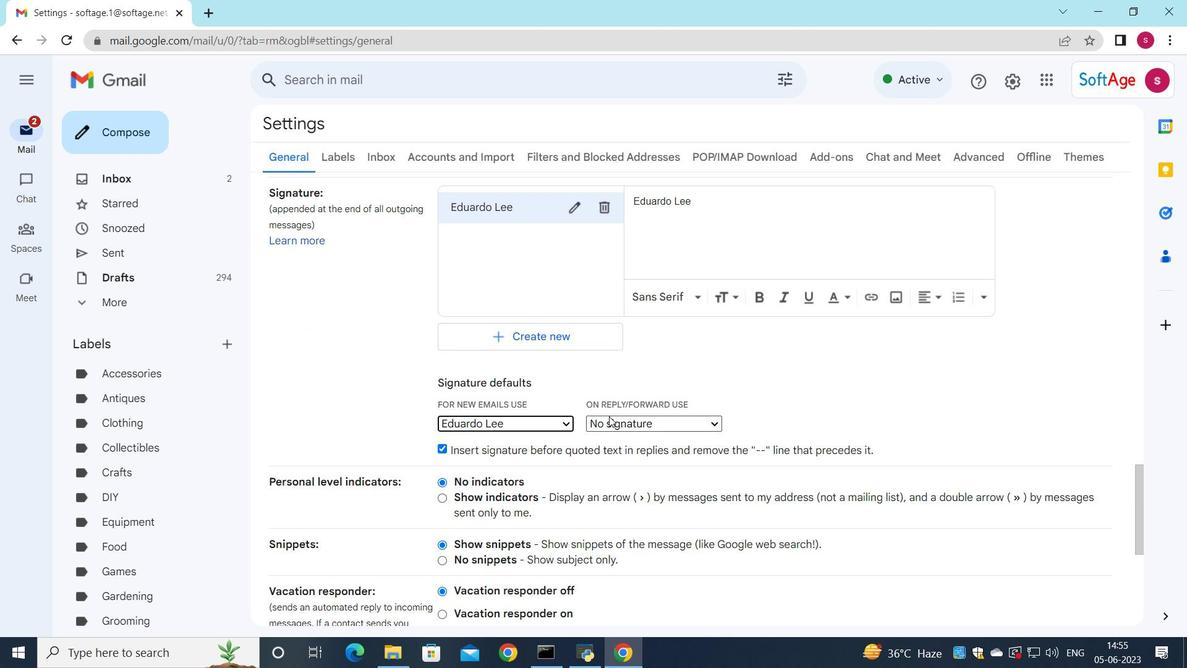 
Action: Mouse moved to (619, 450)
Screenshot: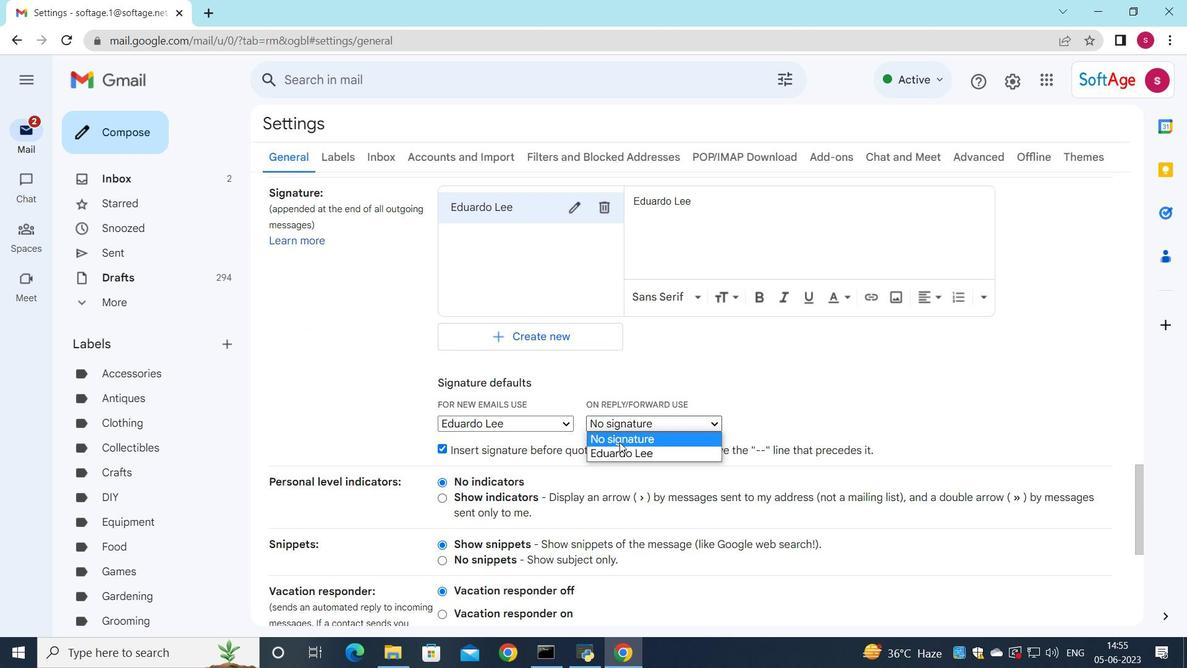 
Action: Mouse pressed left at (619, 450)
Screenshot: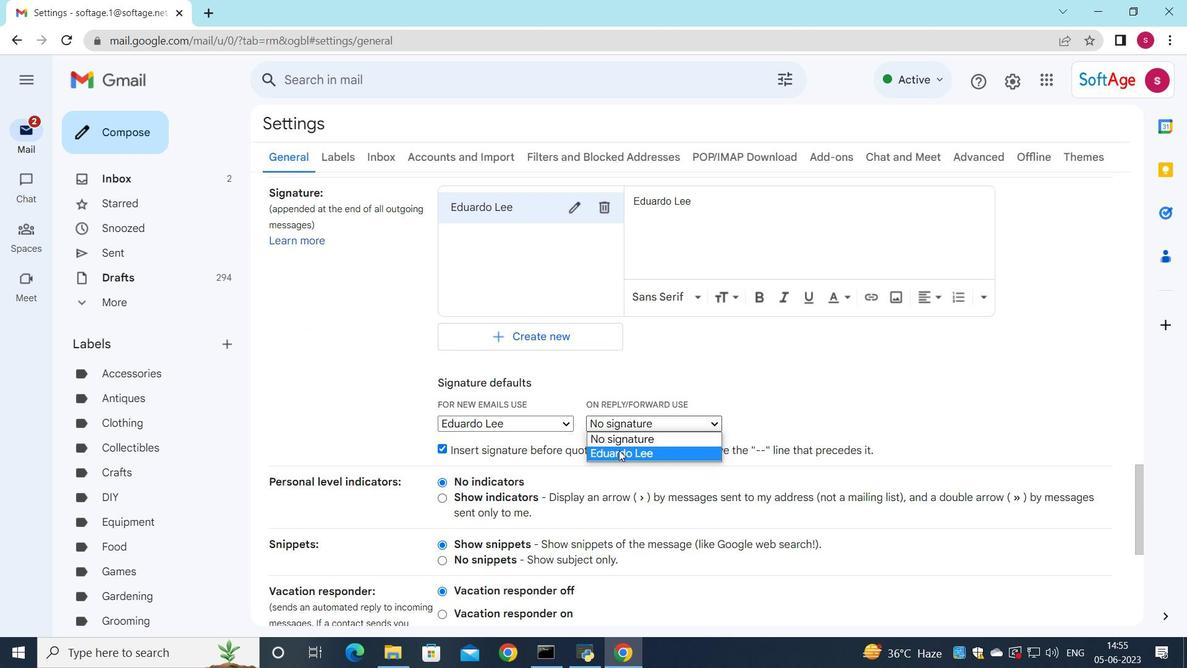 
Action: Mouse moved to (608, 414)
Screenshot: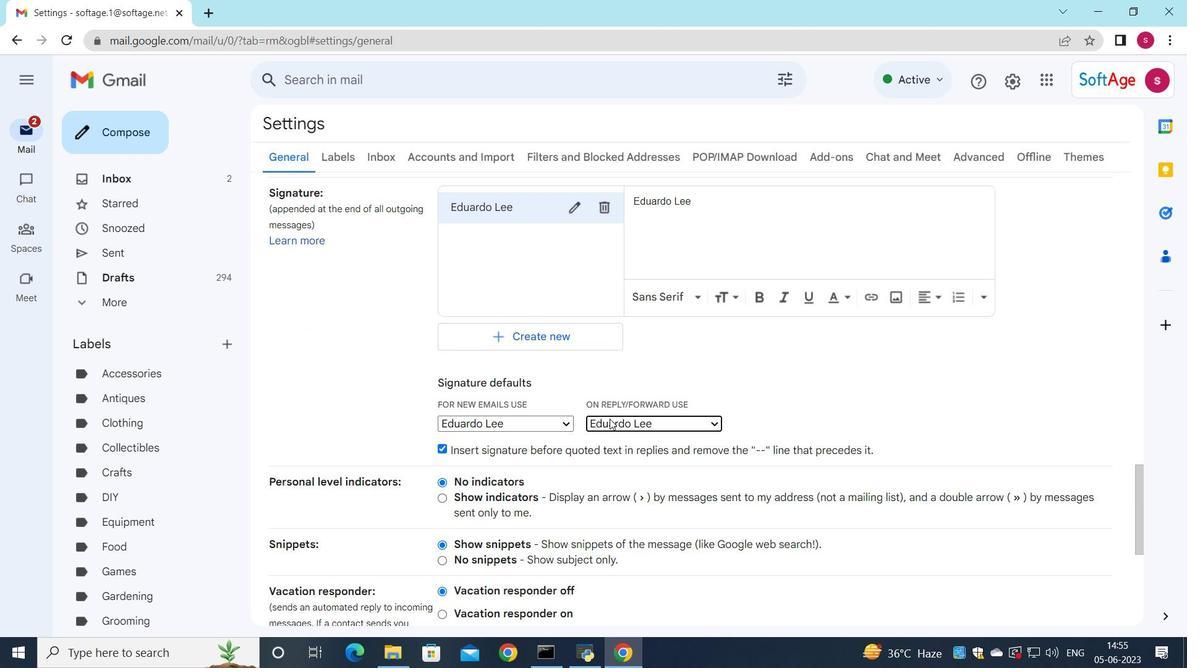 
Action: Mouse scrolled (608, 413) with delta (0, 0)
Screenshot: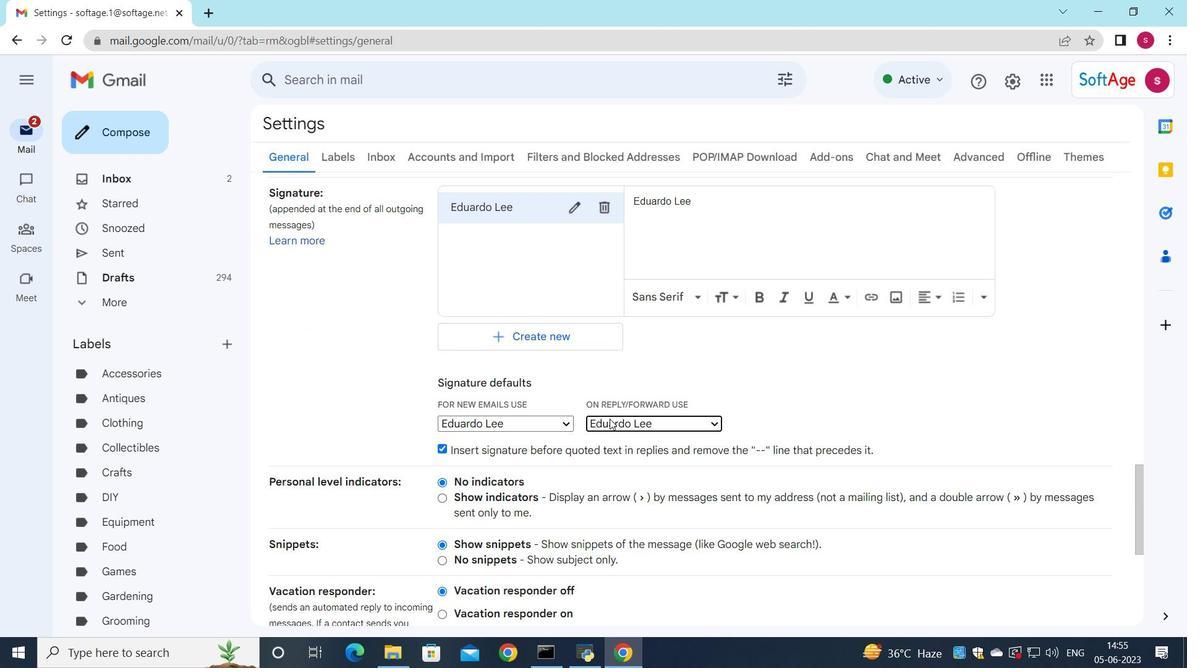 
Action: Mouse moved to (601, 421)
Screenshot: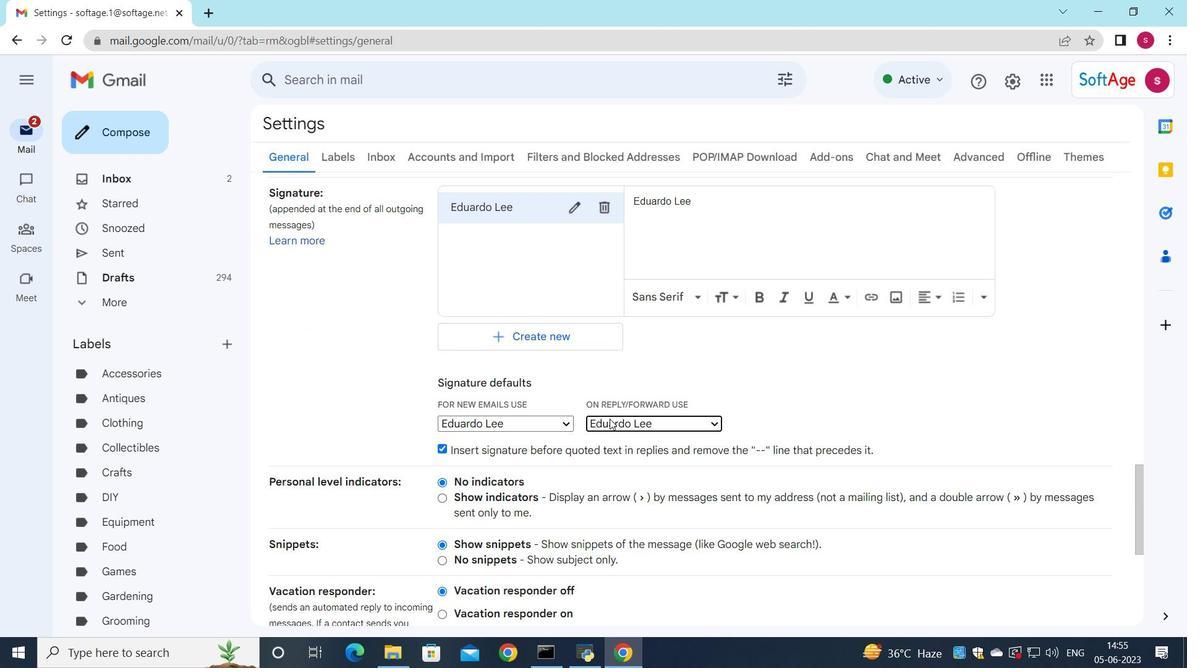 
Action: Mouse scrolled (601, 420) with delta (0, 0)
Screenshot: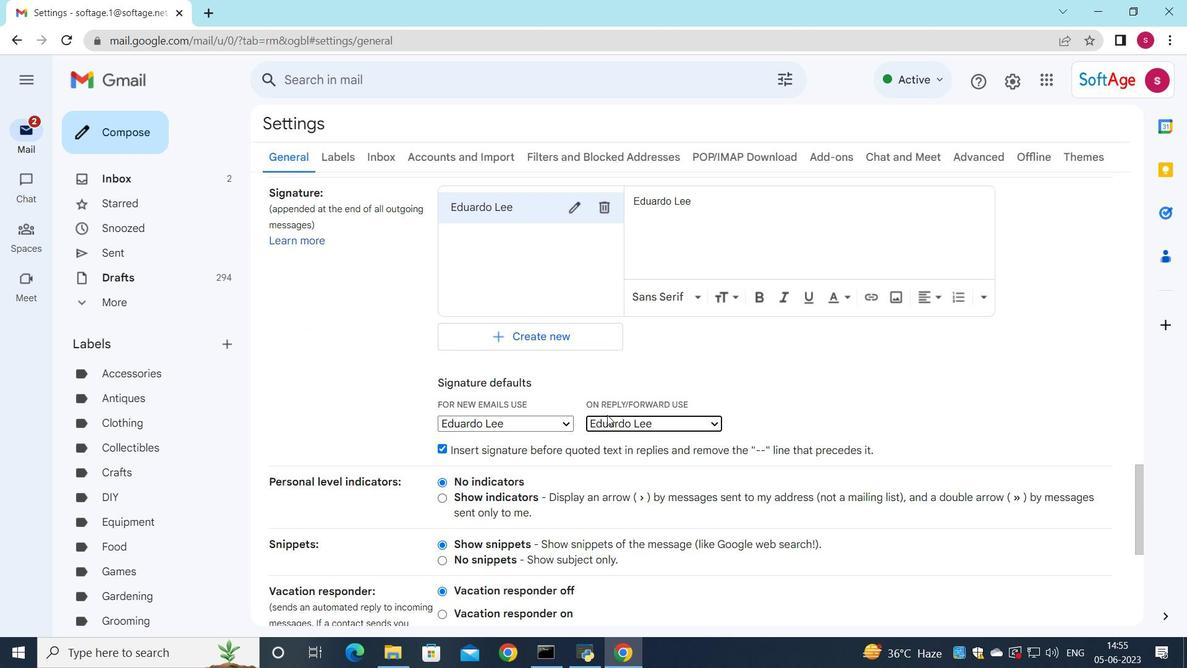
Action: Mouse moved to (601, 421)
Screenshot: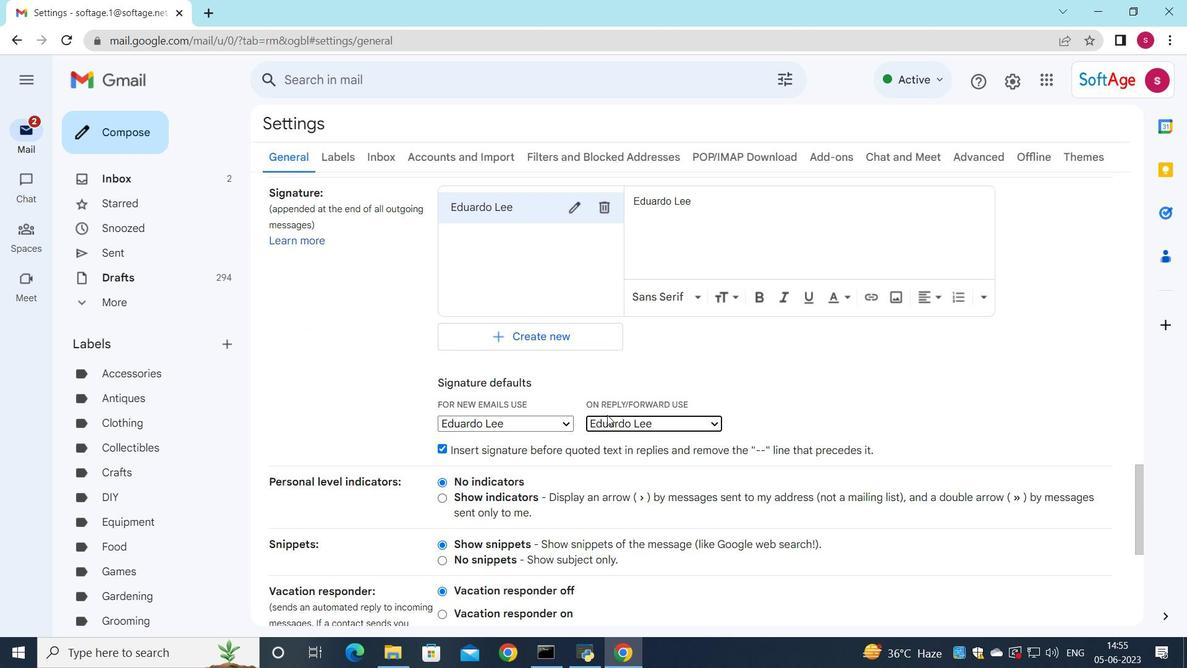 
Action: Mouse scrolled (601, 421) with delta (0, 0)
Screenshot: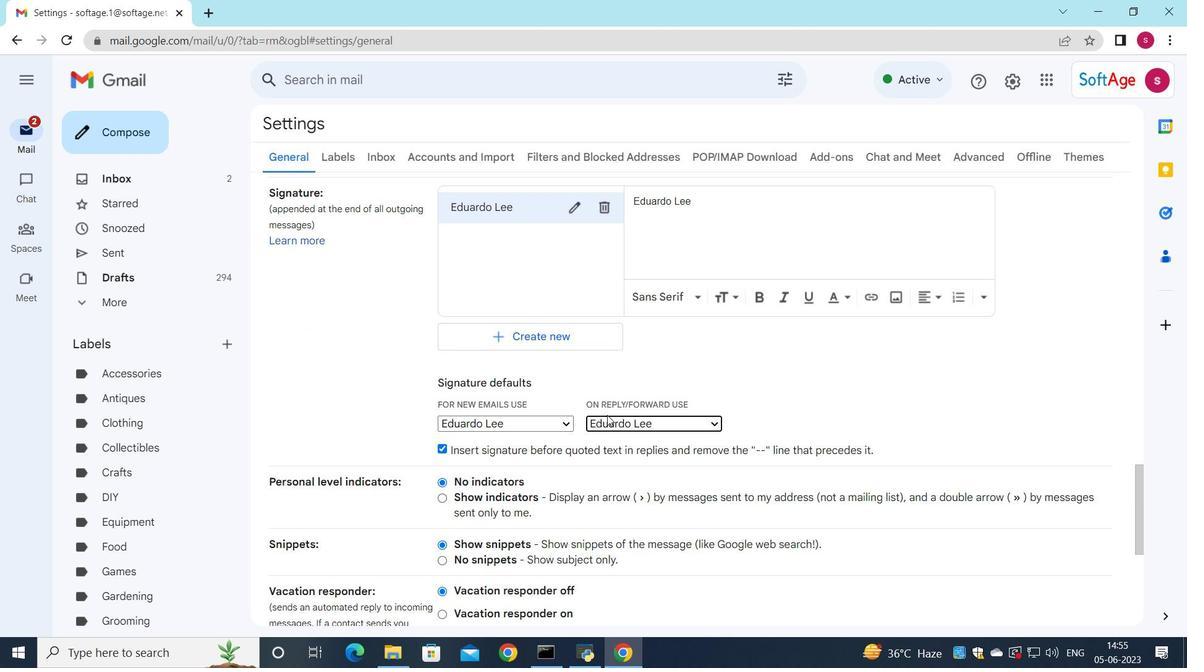 
Action: Mouse scrolled (601, 421) with delta (0, 0)
Screenshot: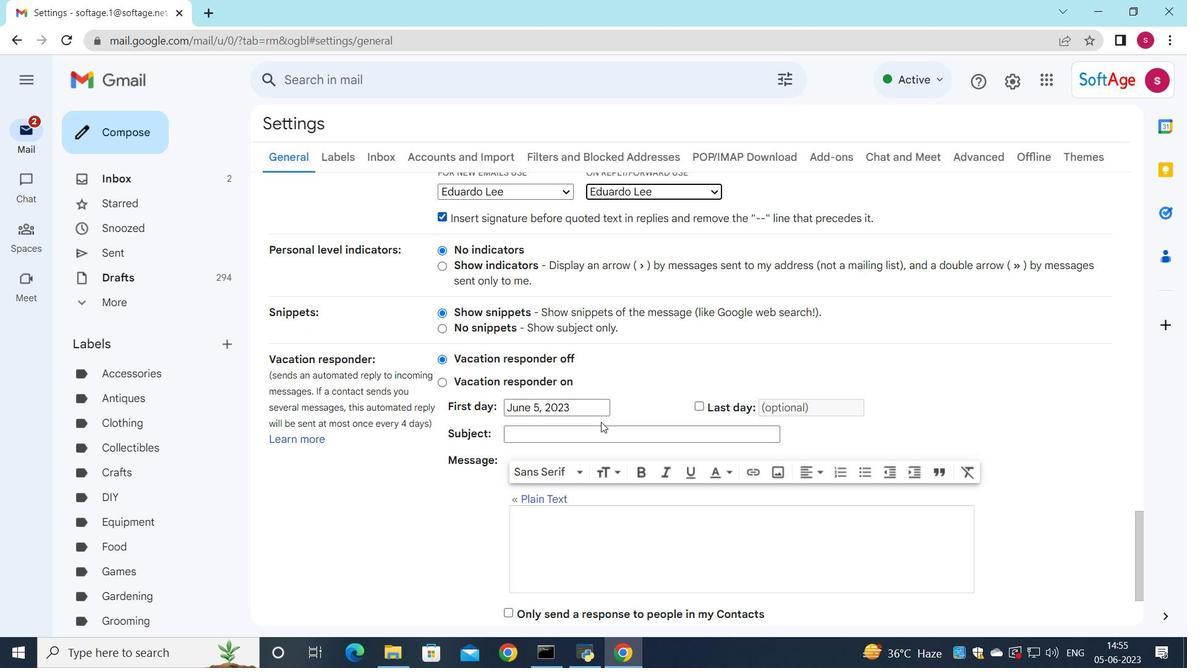 
Action: Mouse moved to (598, 423)
Screenshot: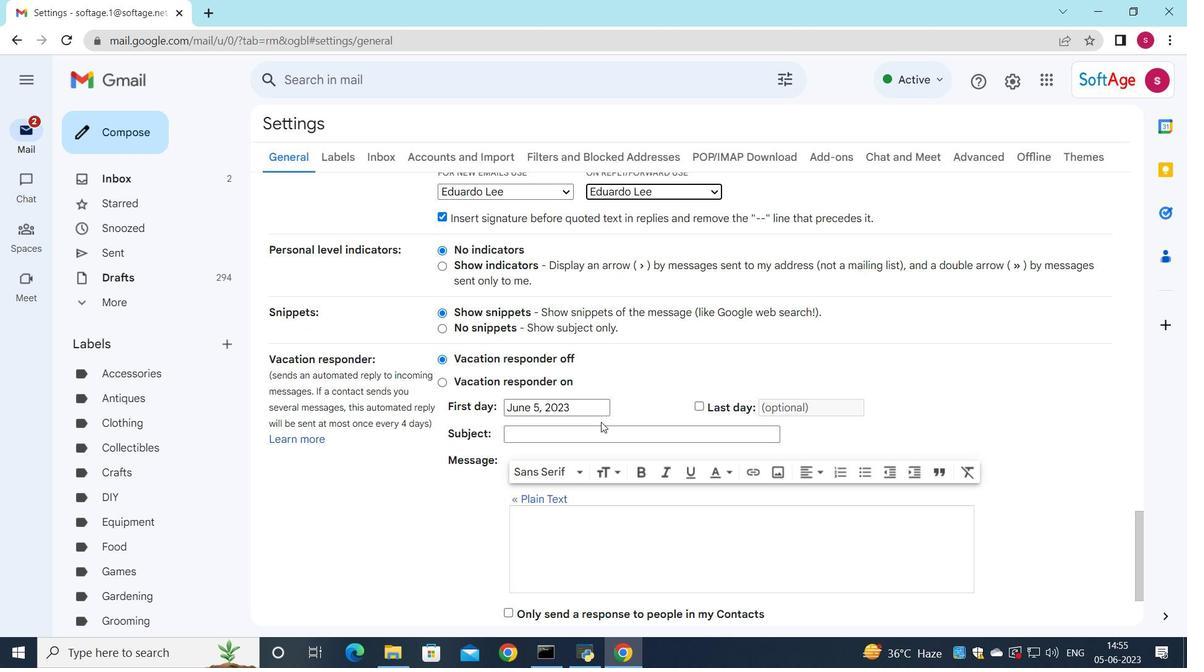 
Action: Mouse scrolled (598, 422) with delta (0, 0)
Screenshot: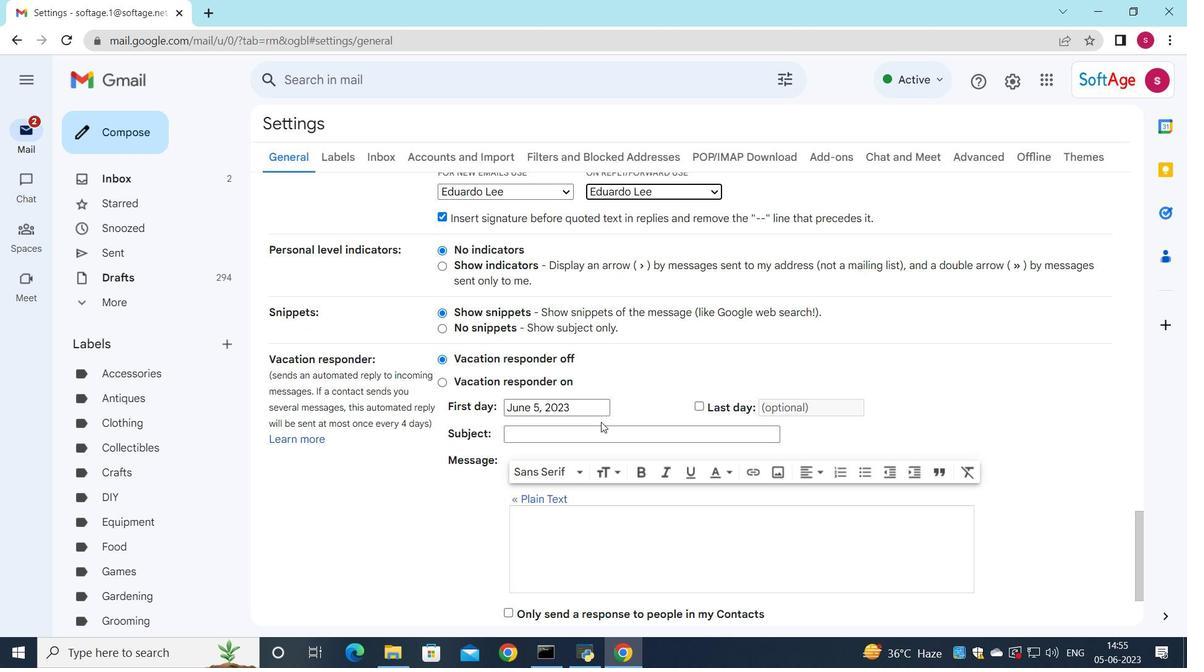 
Action: Mouse moved to (598, 423)
Screenshot: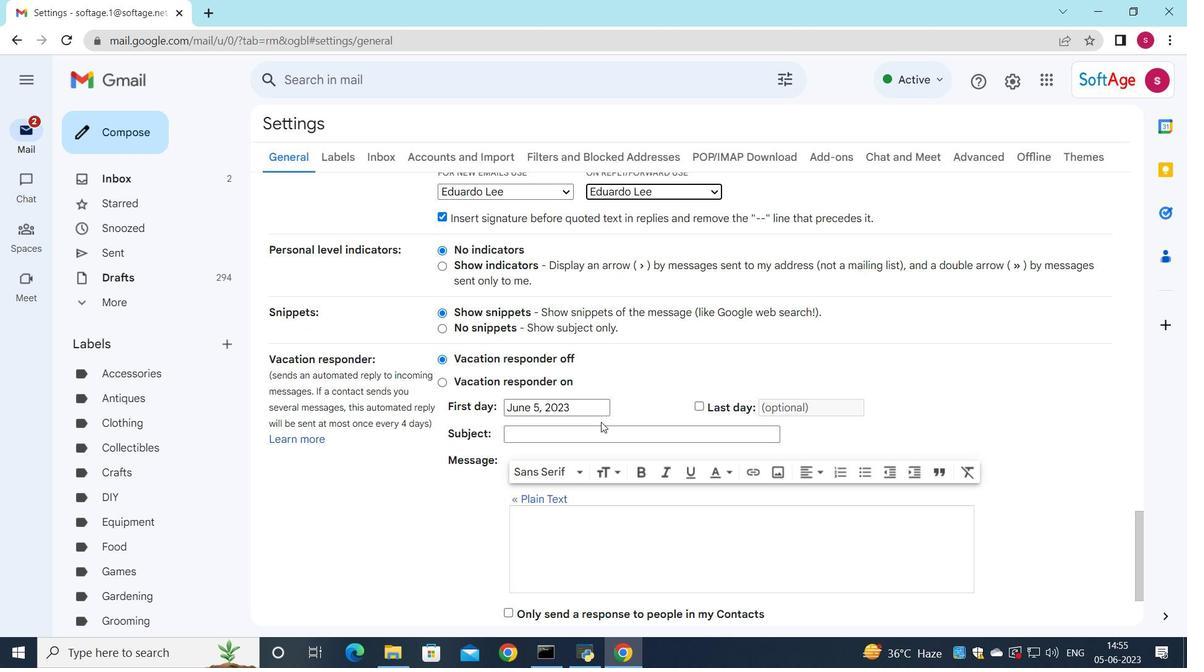
Action: Mouse scrolled (598, 422) with delta (0, 0)
Screenshot: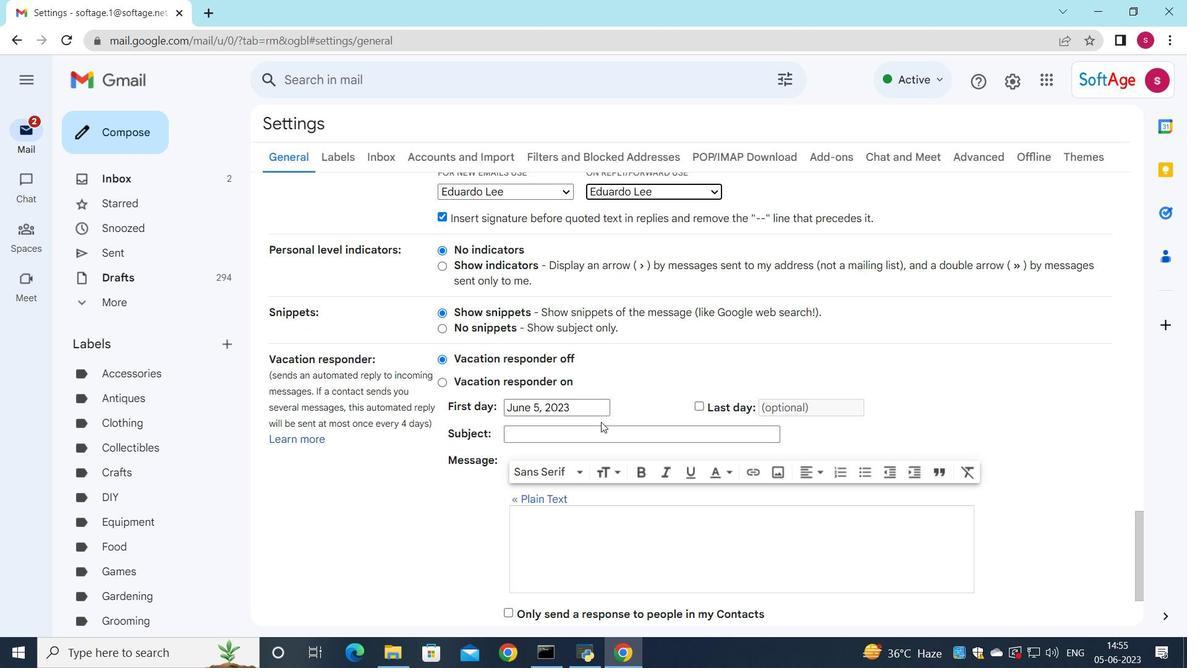 
Action: Mouse scrolled (598, 422) with delta (0, 0)
Screenshot: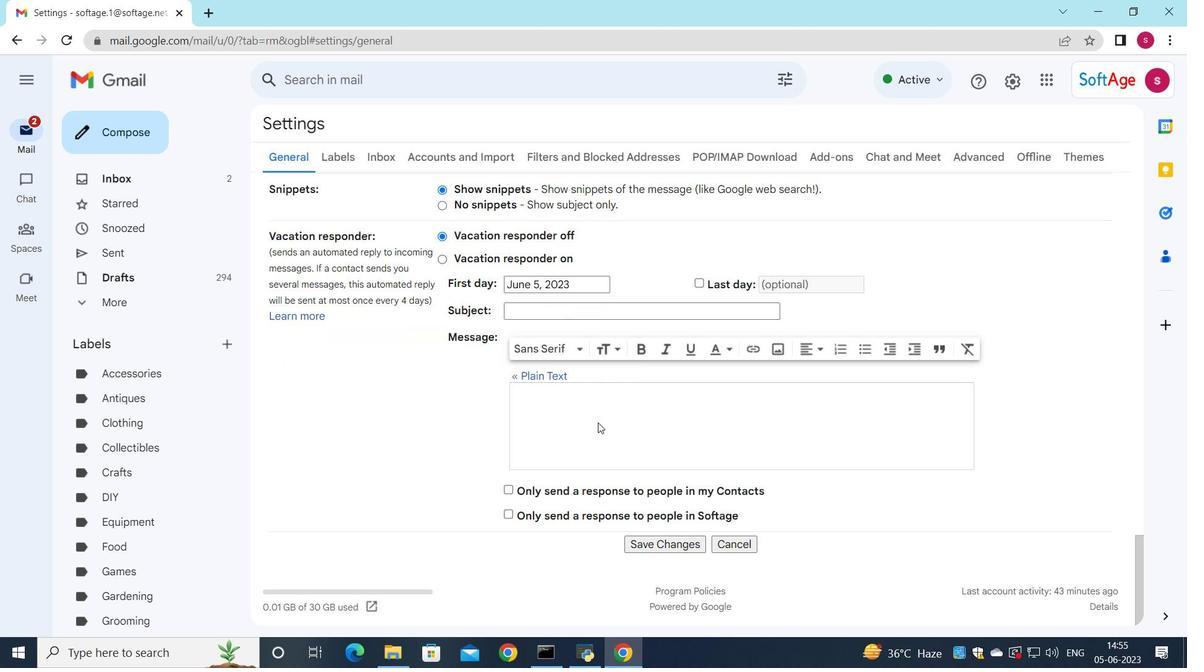 
Action: Mouse scrolled (598, 422) with delta (0, 0)
Screenshot: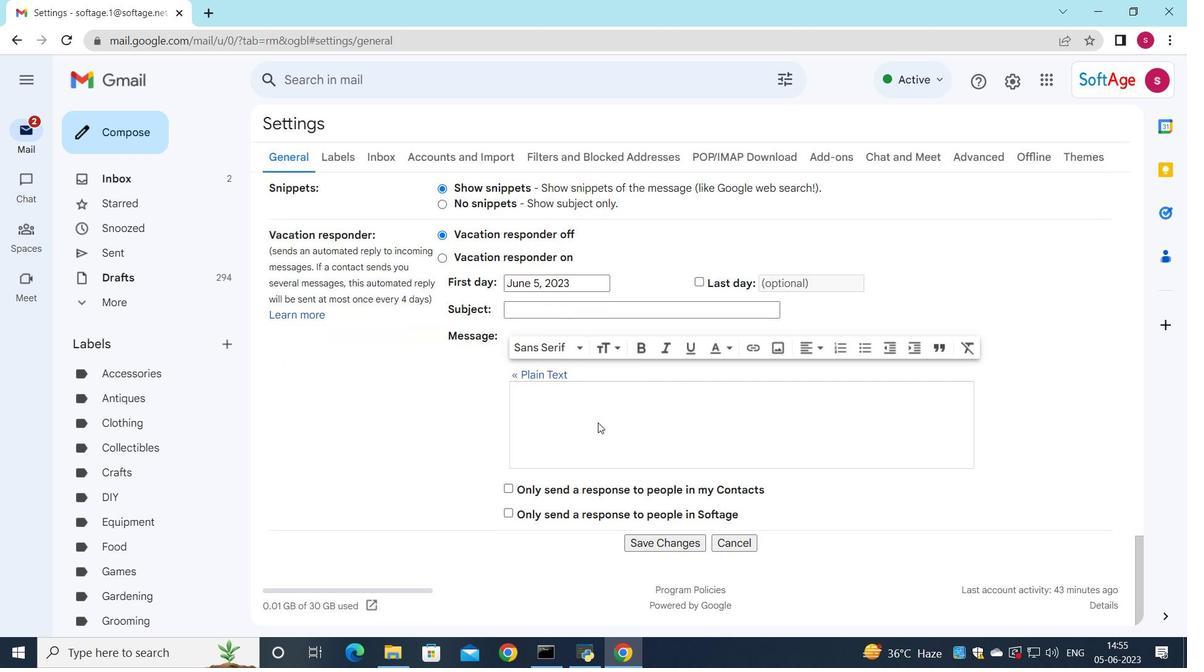 
Action: Mouse scrolled (598, 422) with delta (0, 0)
Screenshot: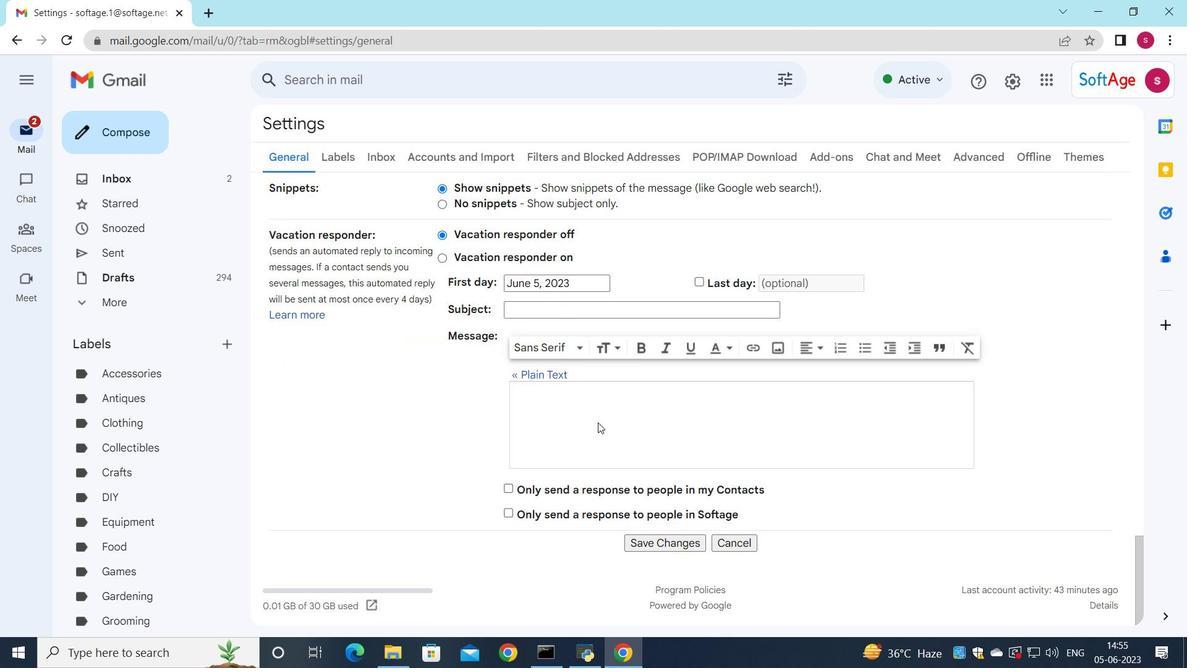 
Action: Mouse scrolled (598, 422) with delta (0, 0)
Screenshot: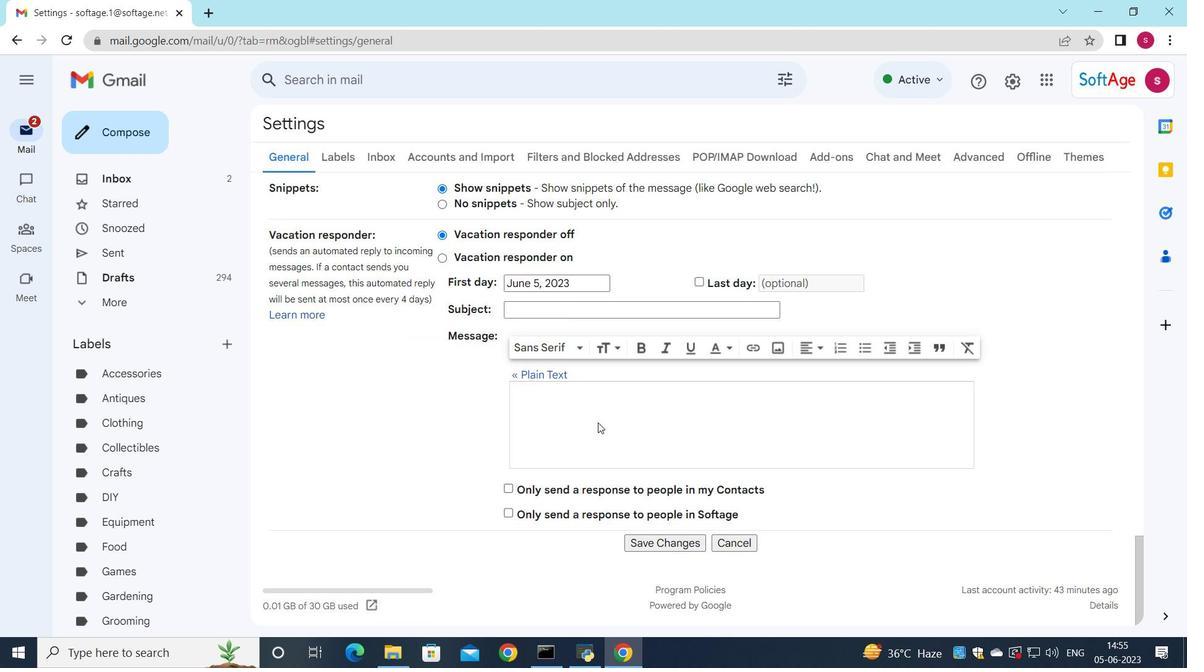 
Action: Mouse scrolled (598, 422) with delta (0, 0)
Screenshot: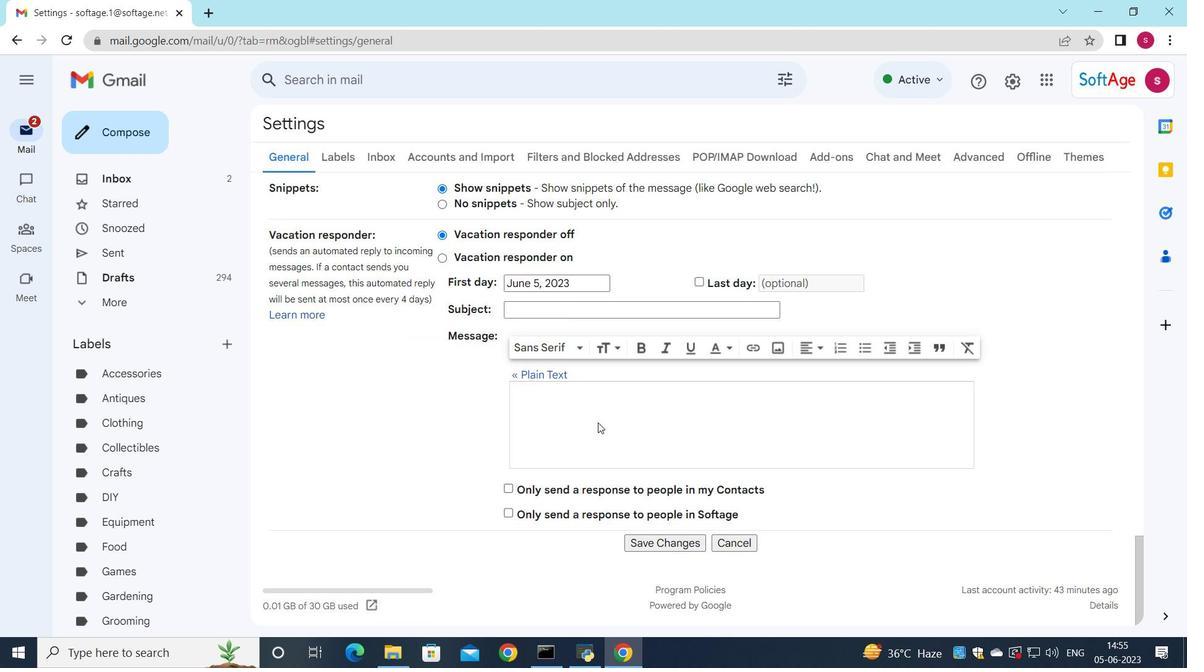 
Action: Mouse moved to (656, 545)
Screenshot: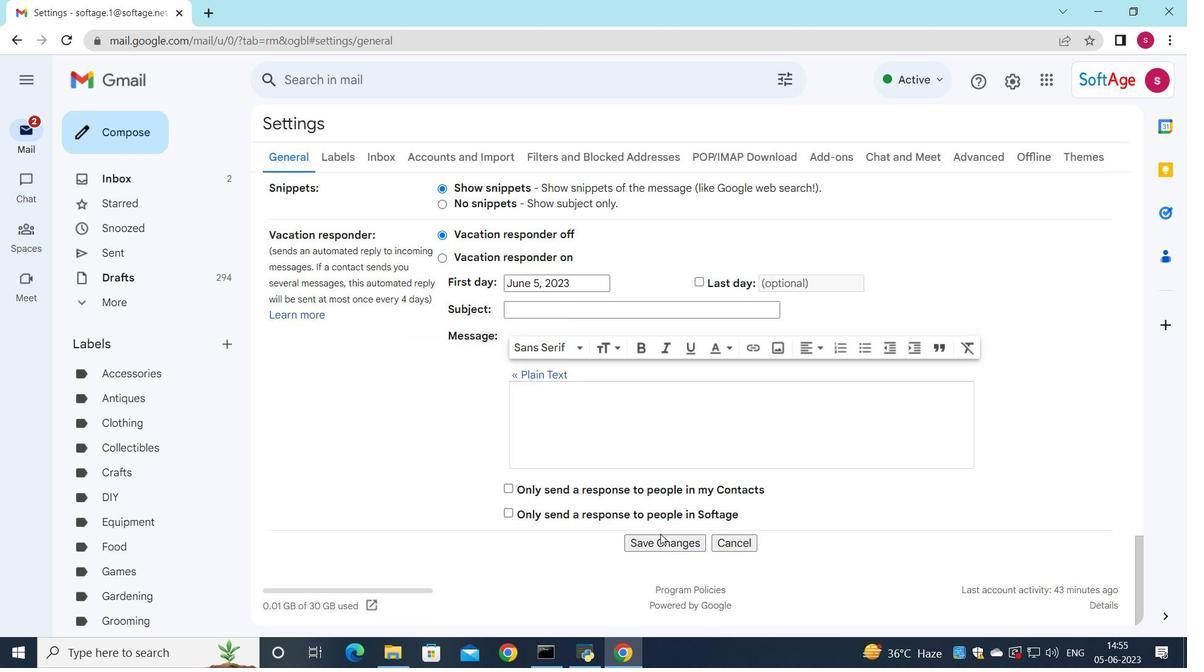 
Action: Mouse pressed left at (656, 545)
Screenshot: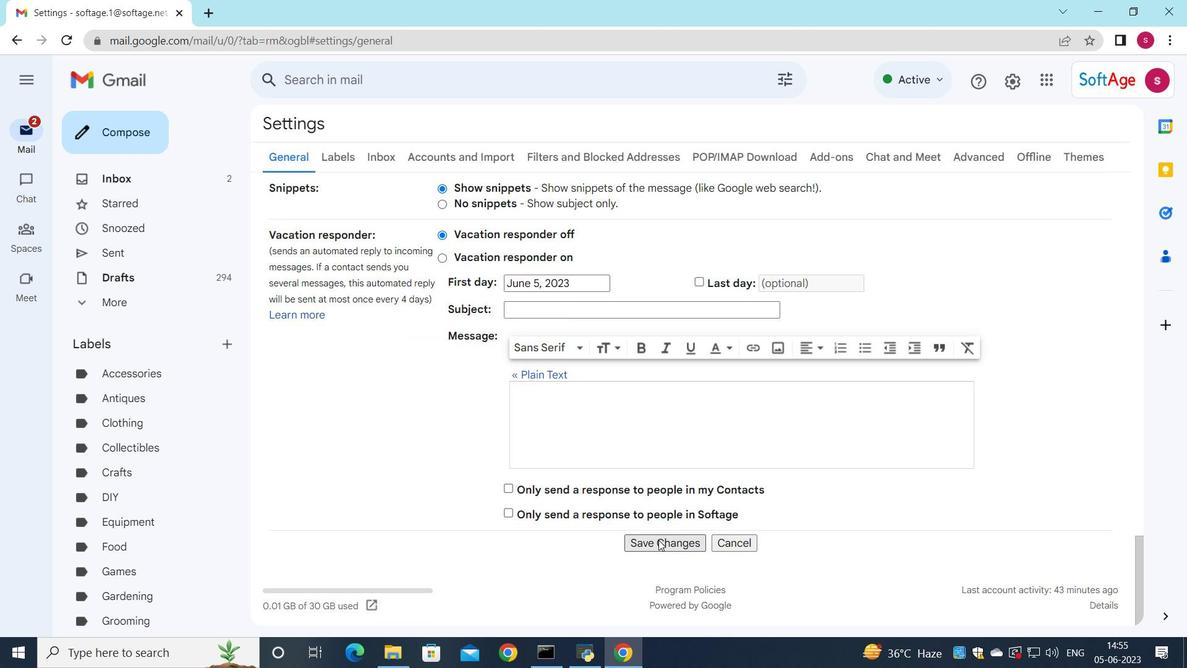 
Action: Mouse moved to (704, 209)
Screenshot: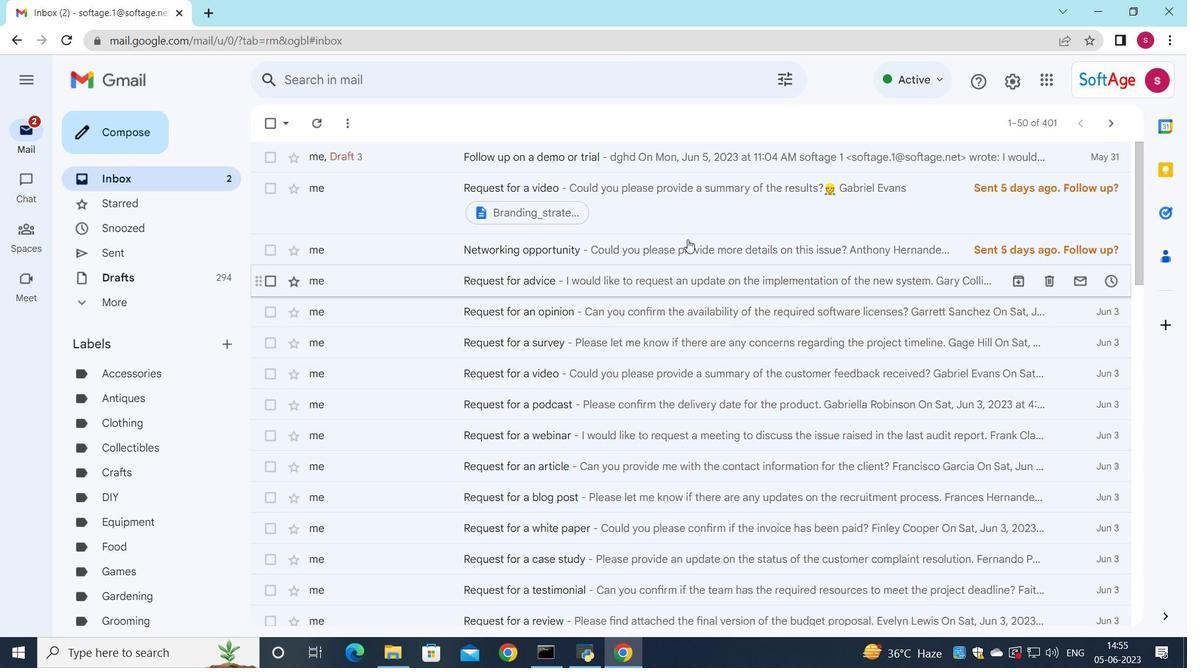 
Action: Mouse pressed left at (704, 209)
Screenshot: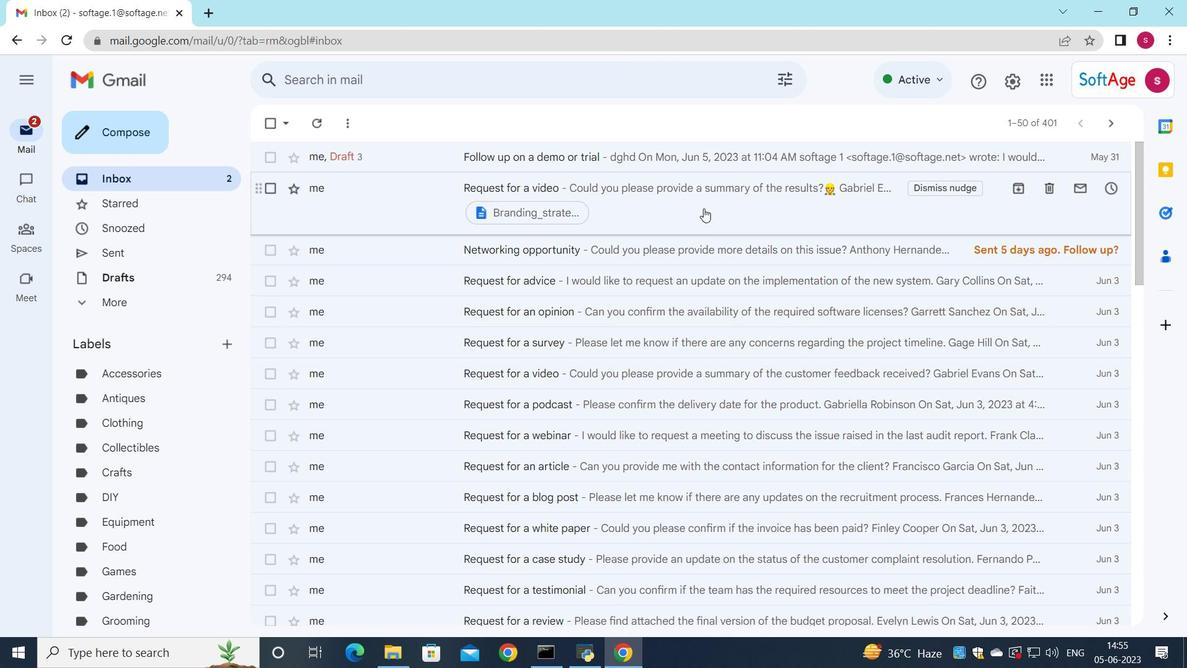 
Action: Mouse moved to (527, 496)
Screenshot: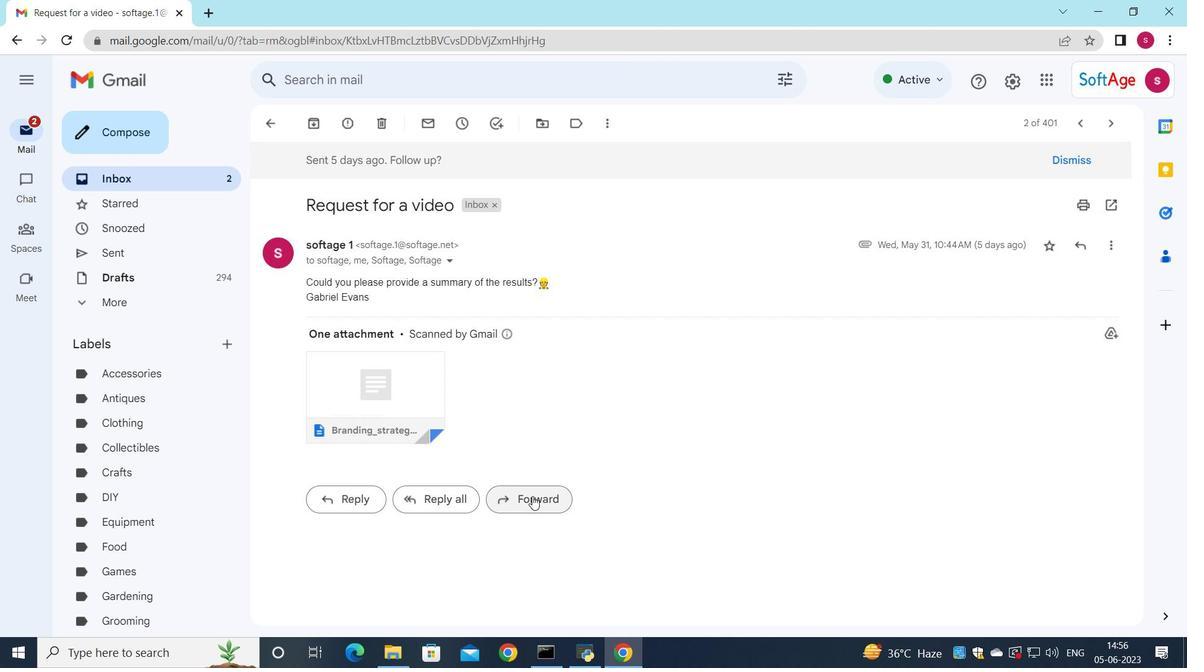 
Action: Mouse pressed left at (527, 496)
Screenshot: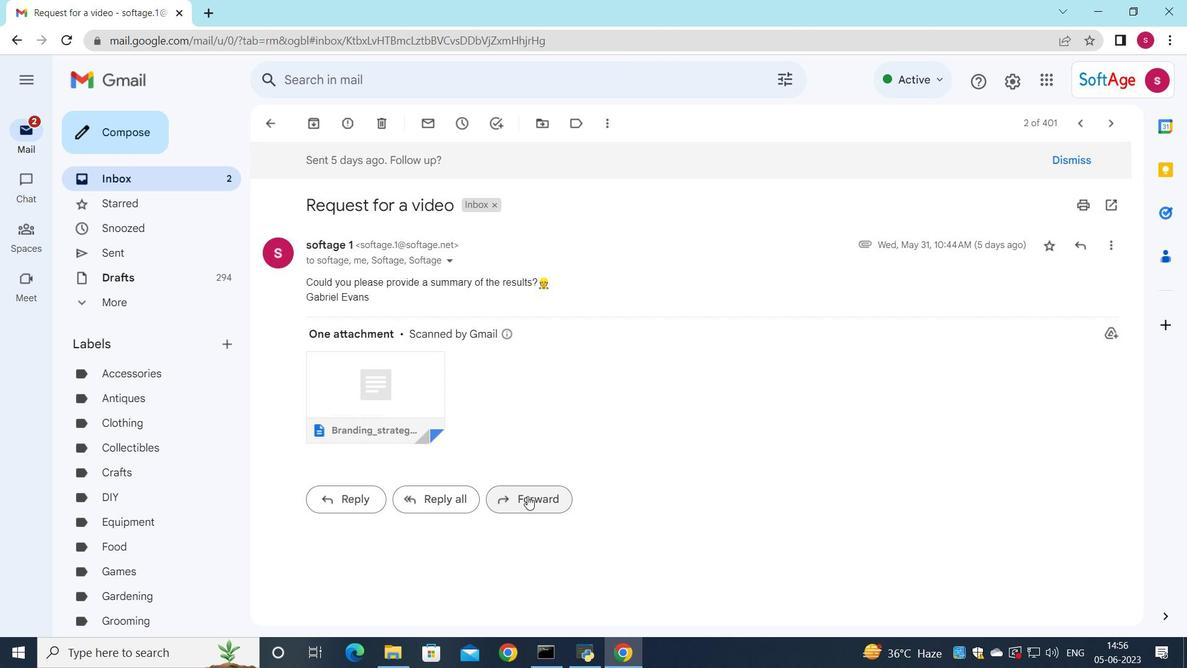 
Action: Mouse moved to (335, 463)
Screenshot: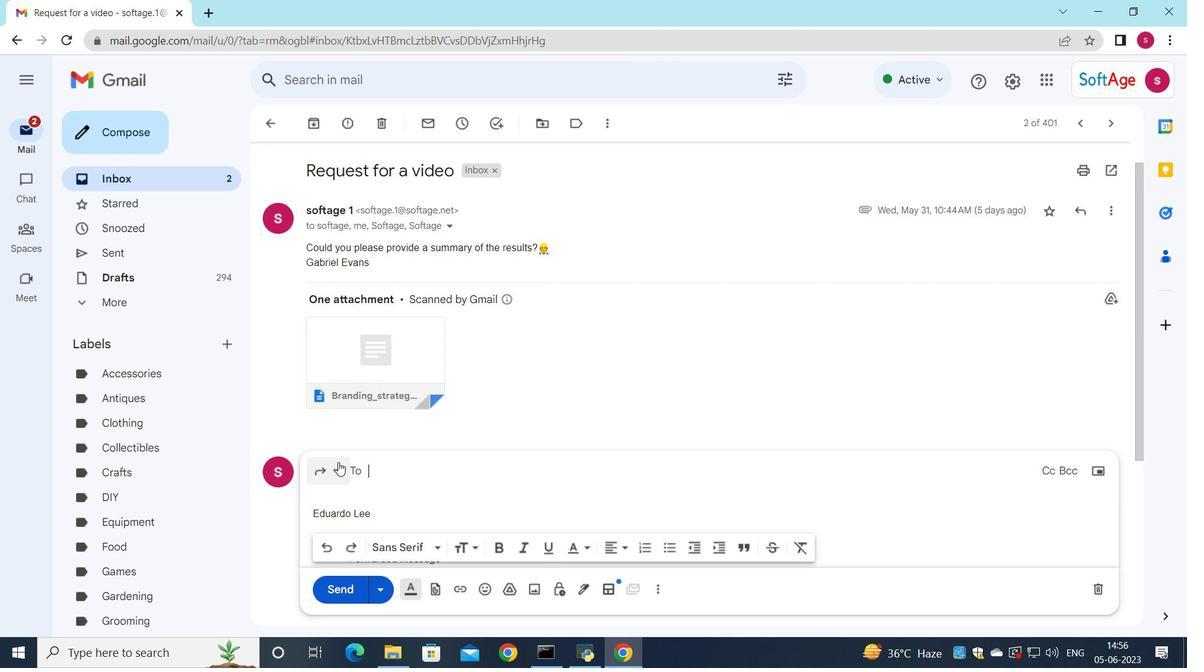 
Action: Mouse pressed left at (335, 463)
Screenshot: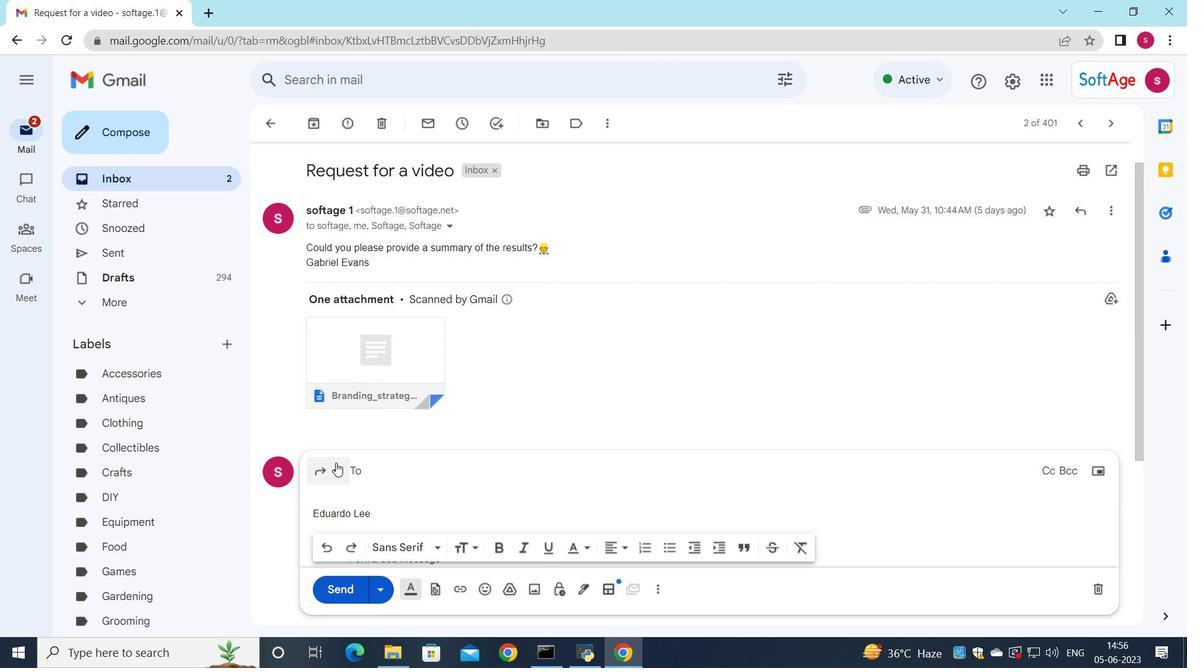 
Action: Mouse moved to (380, 415)
Screenshot: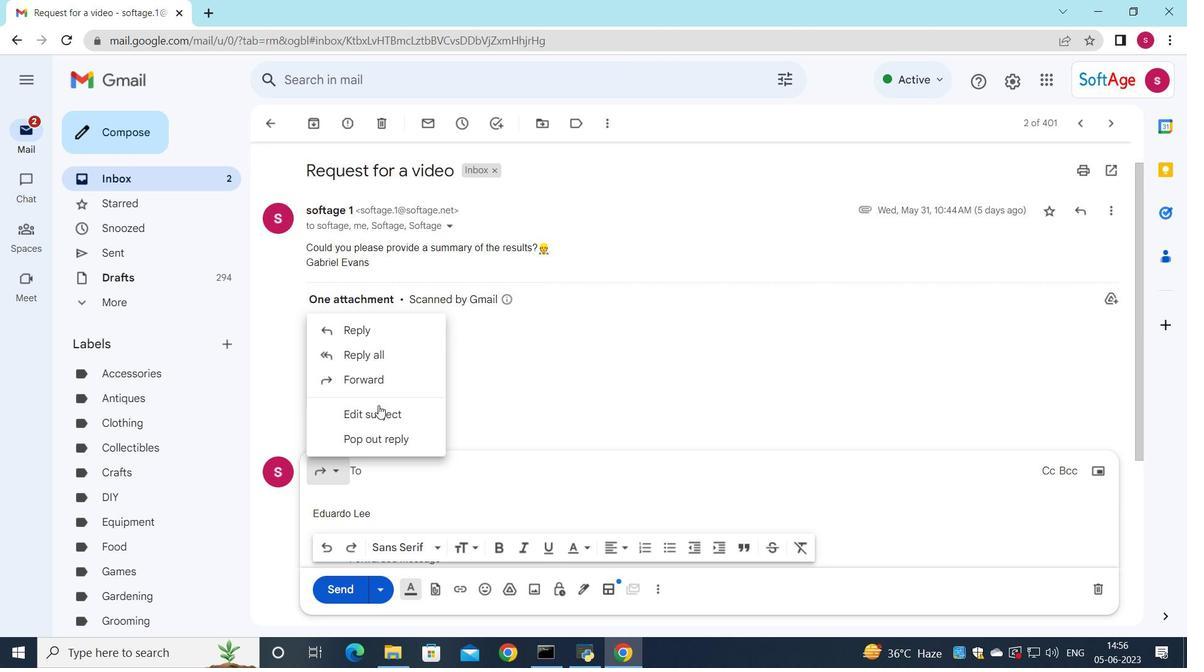 
Action: Mouse pressed left at (380, 415)
Screenshot: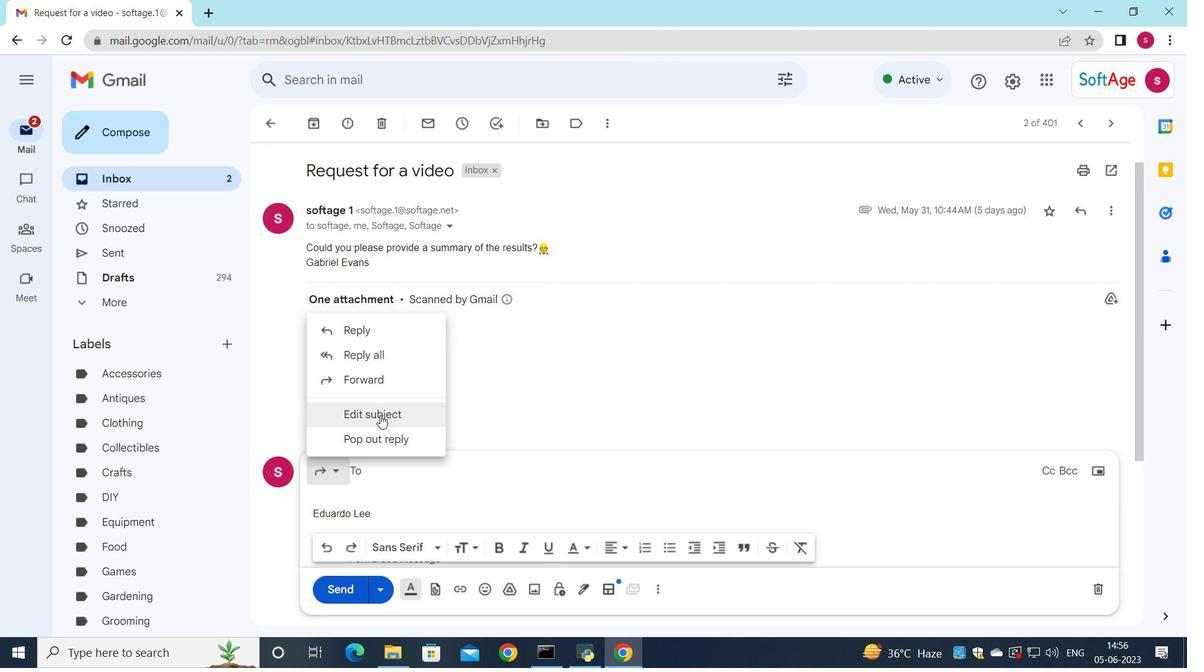 
Action: Mouse moved to (622, 396)
Screenshot: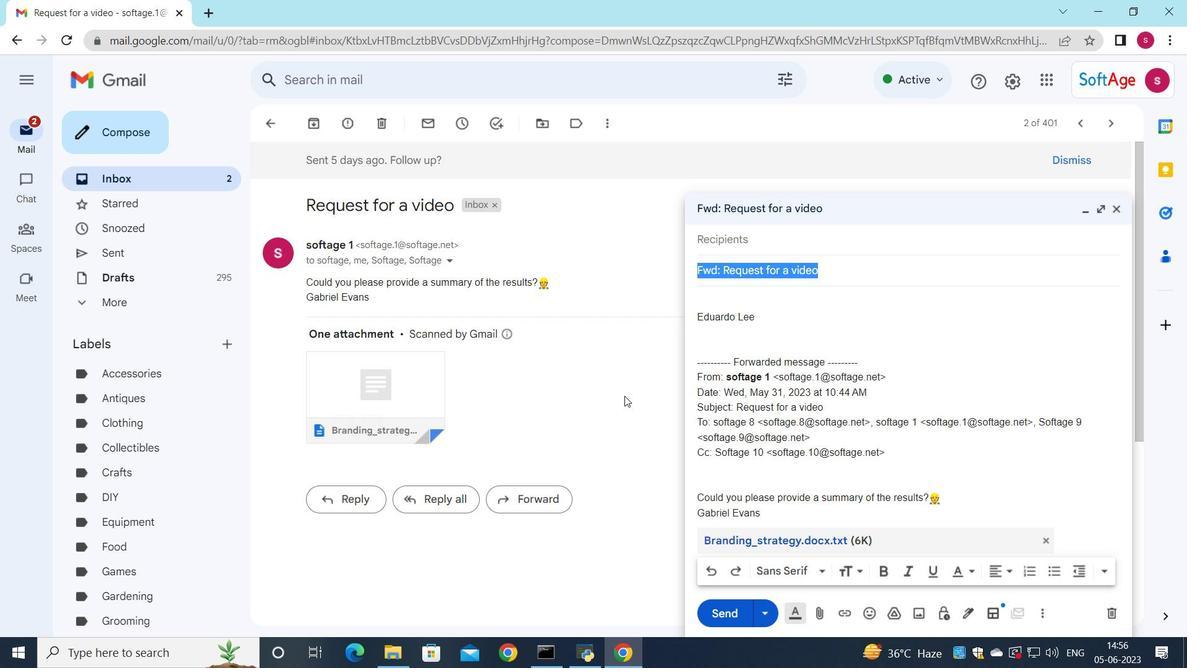 
Action: Key pressed <Key.shift>request<Key.space>for<Key.space>remote
Screenshot: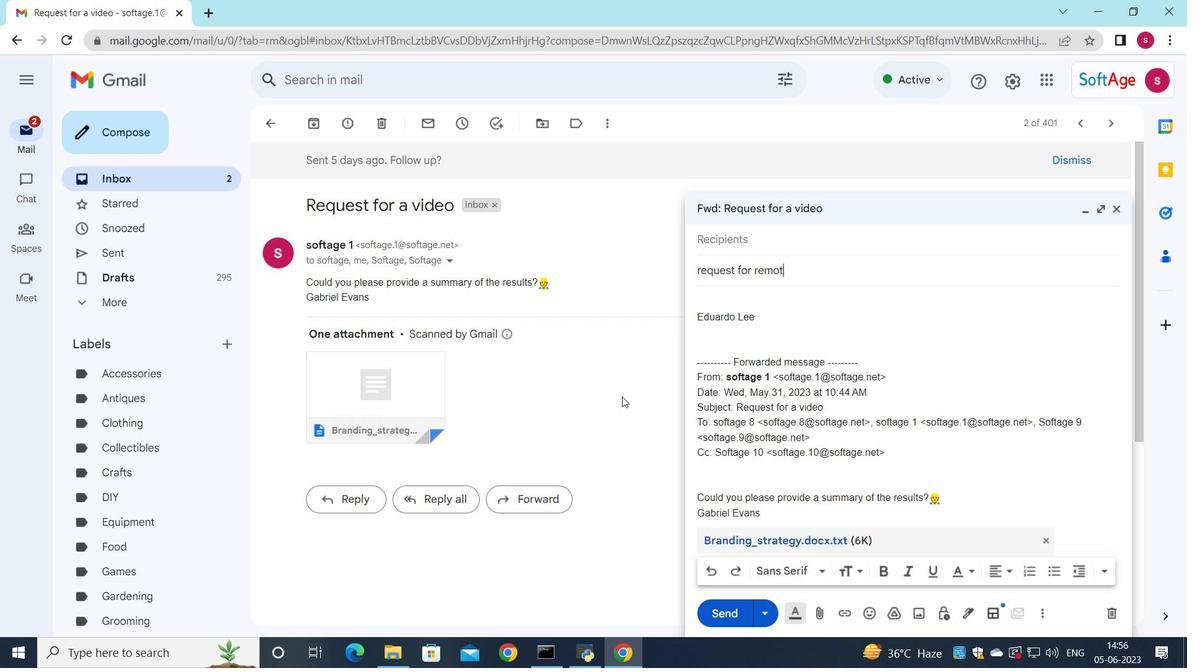 
Action: Mouse moved to (754, 239)
Screenshot: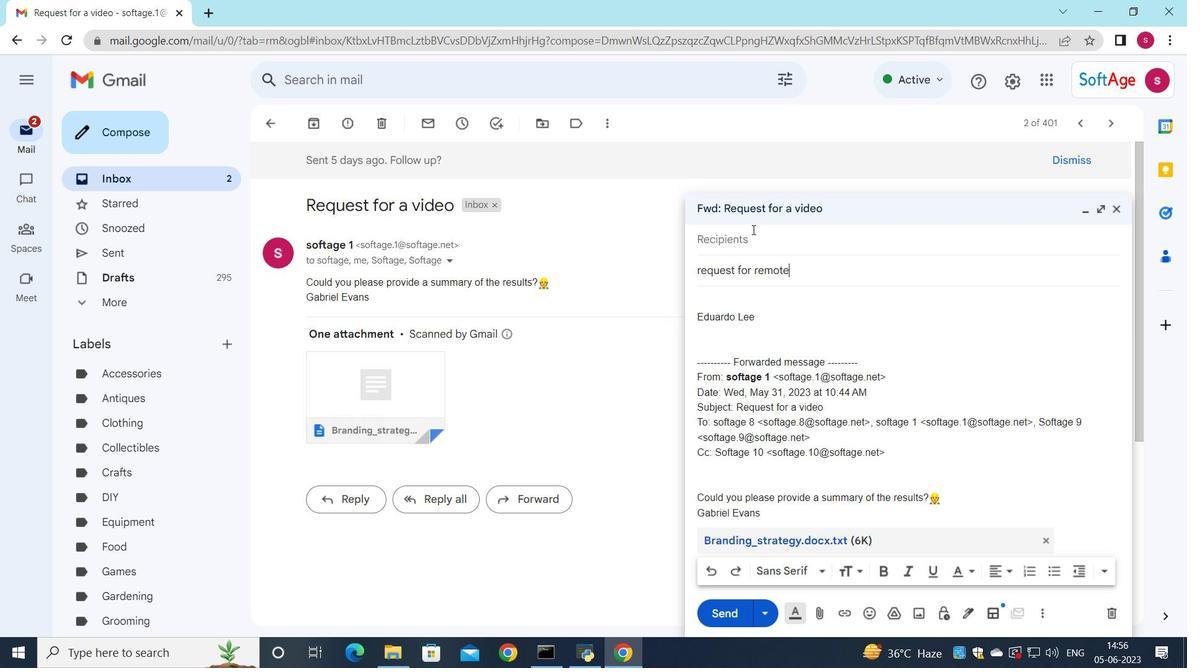 
Action: Mouse pressed left at (754, 239)
Screenshot: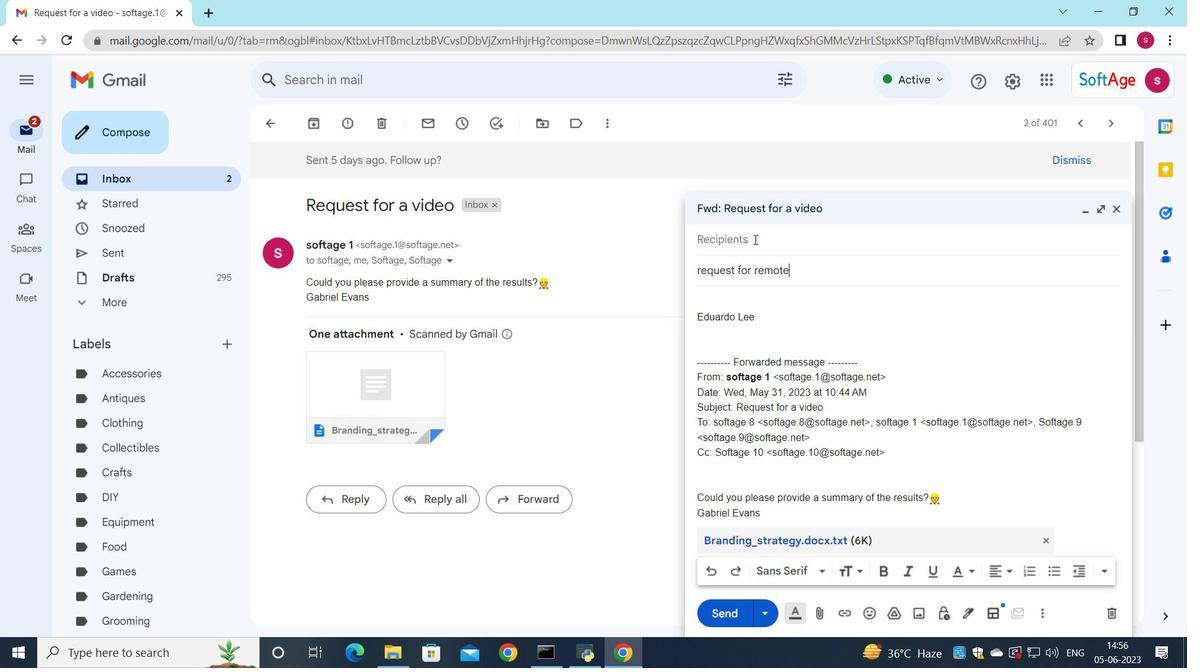 
Action: Mouse moved to (702, 268)
Screenshot: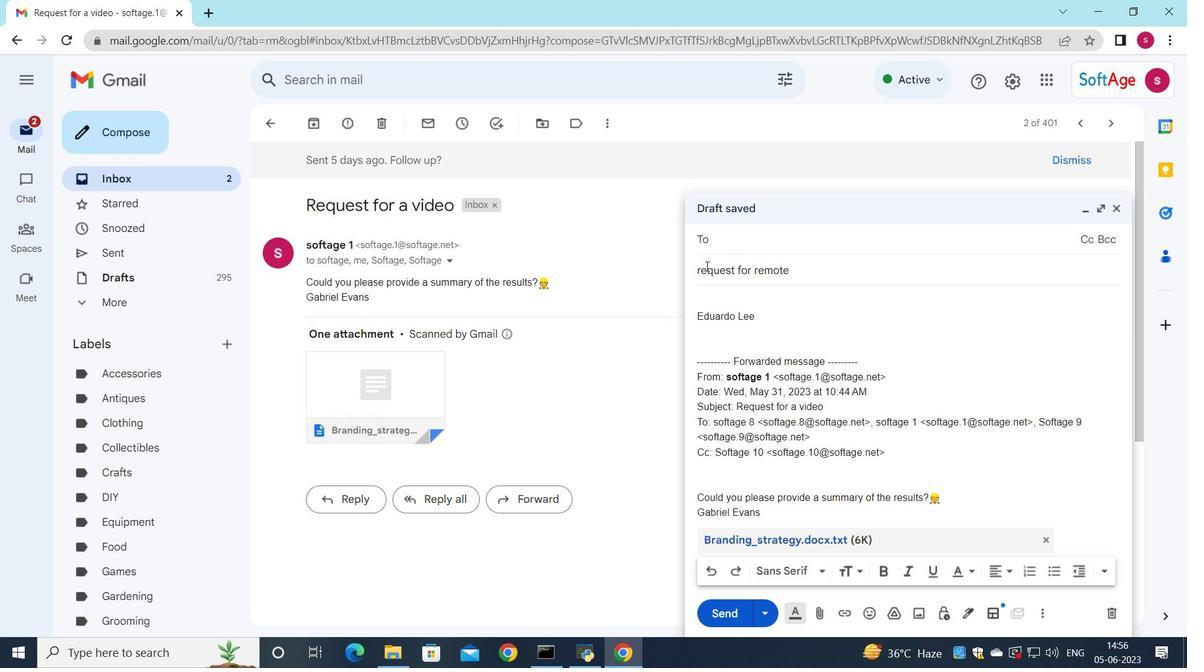 
Action: Mouse pressed left at (702, 268)
Screenshot: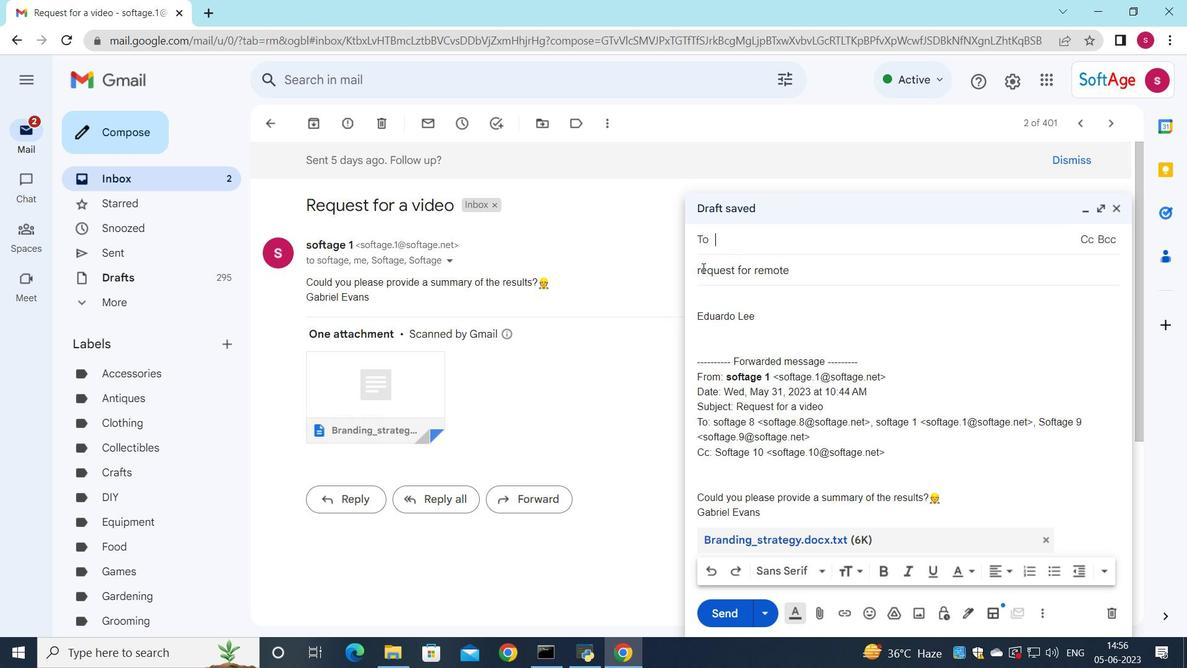 
Action: Key pressed <Key.backspace><Key.shift>R
Screenshot: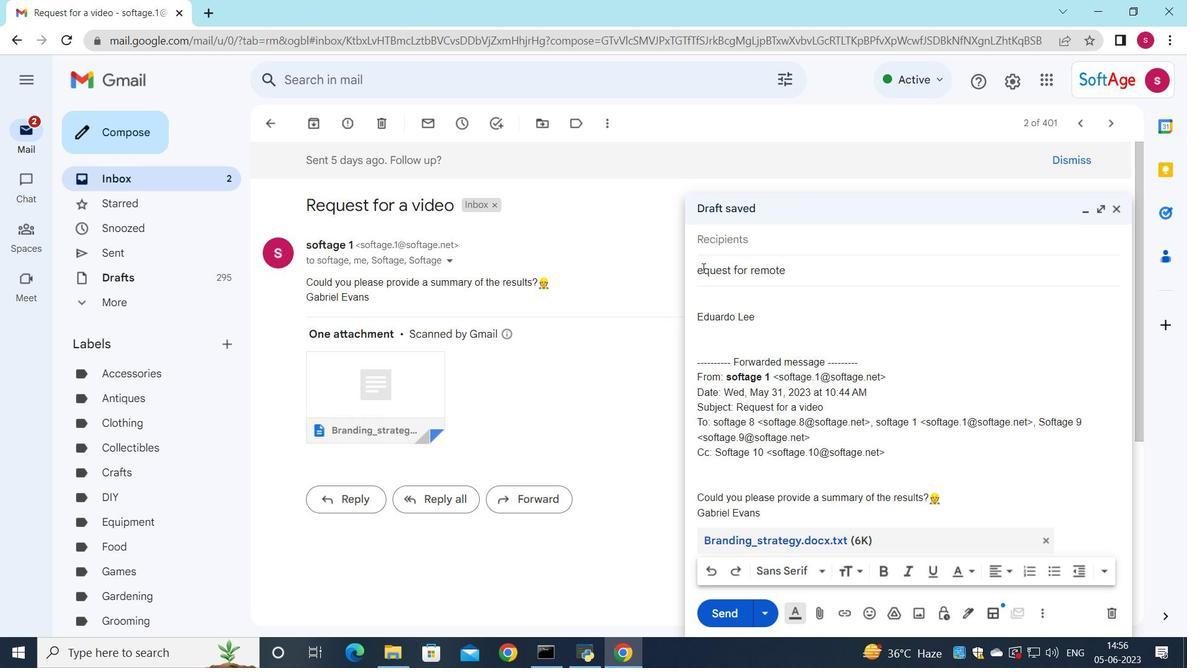 
Action: Mouse moved to (729, 238)
Screenshot: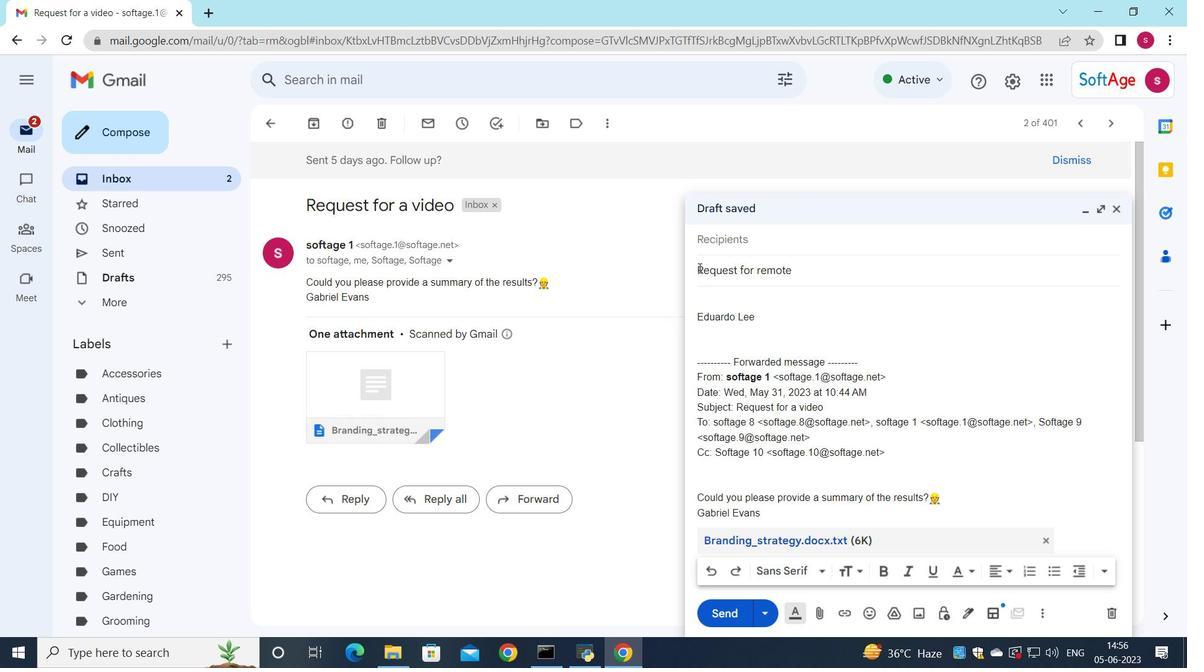 
Action: Mouse pressed left at (729, 238)
Screenshot: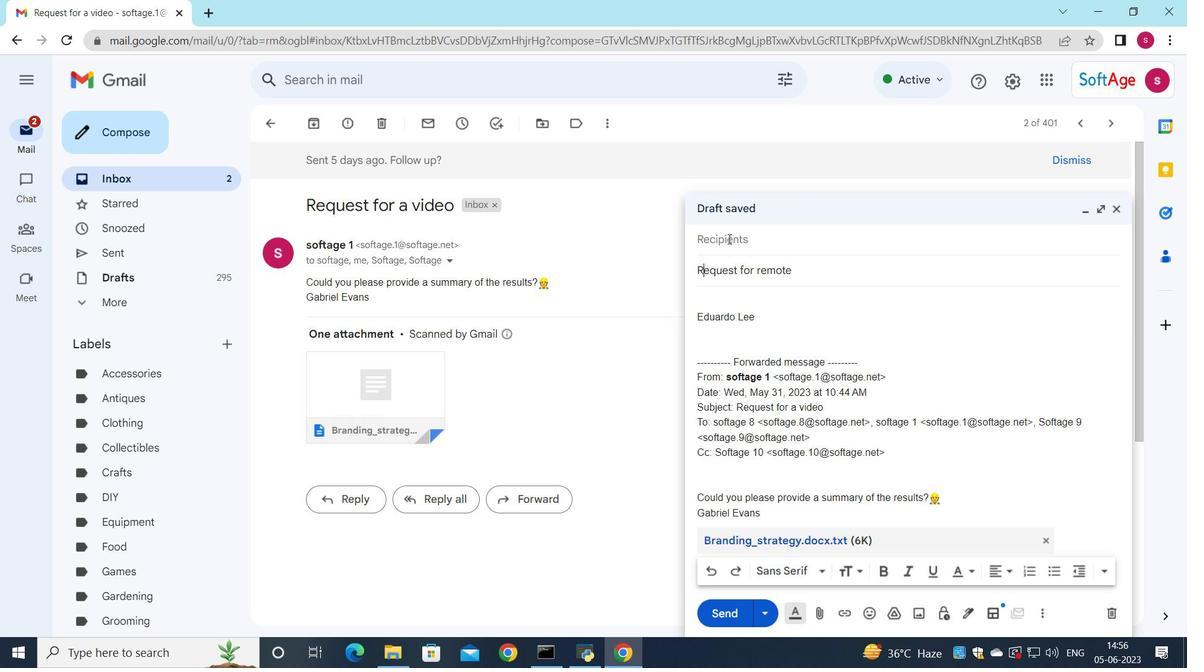 
Action: Key pressed s
Screenshot: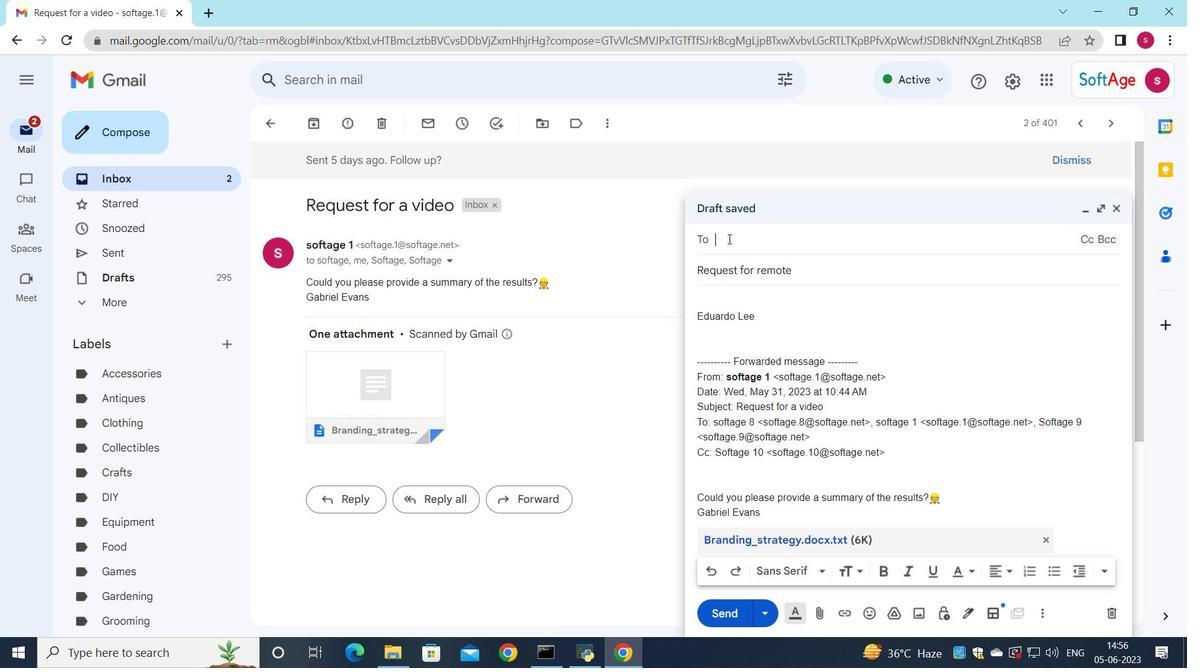 
Action: Mouse moved to (812, 290)
Screenshot: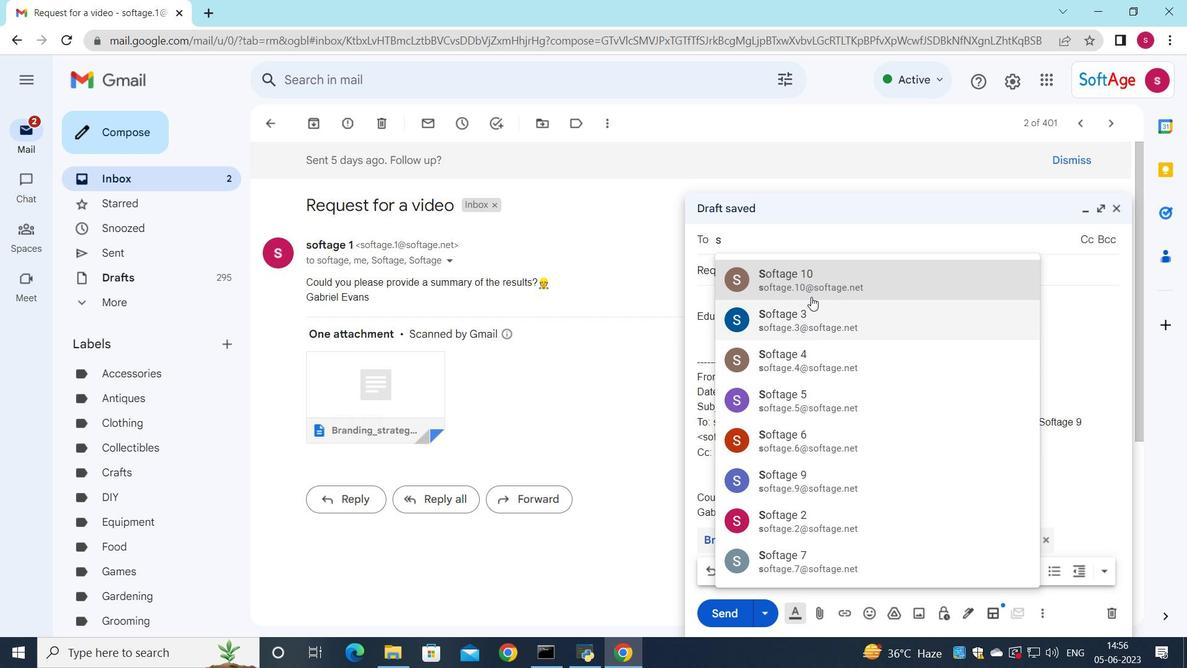 
Action: Mouse pressed left at (812, 290)
Screenshot: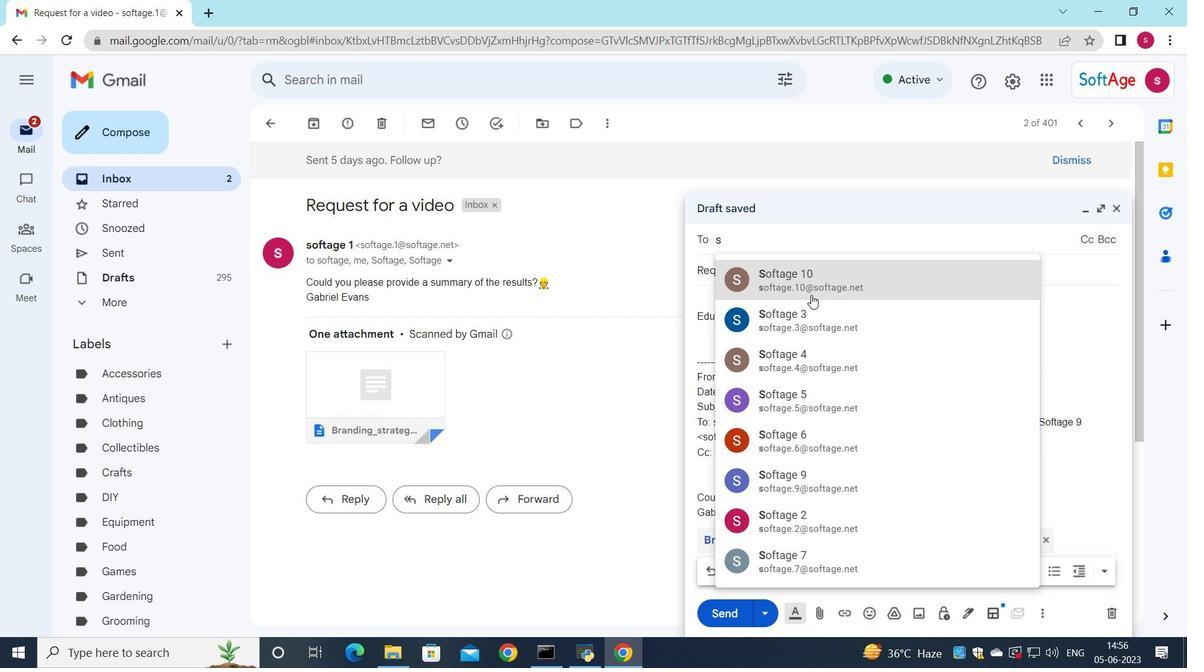 
Action: Mouse moved to (743, 327)
Screenshot: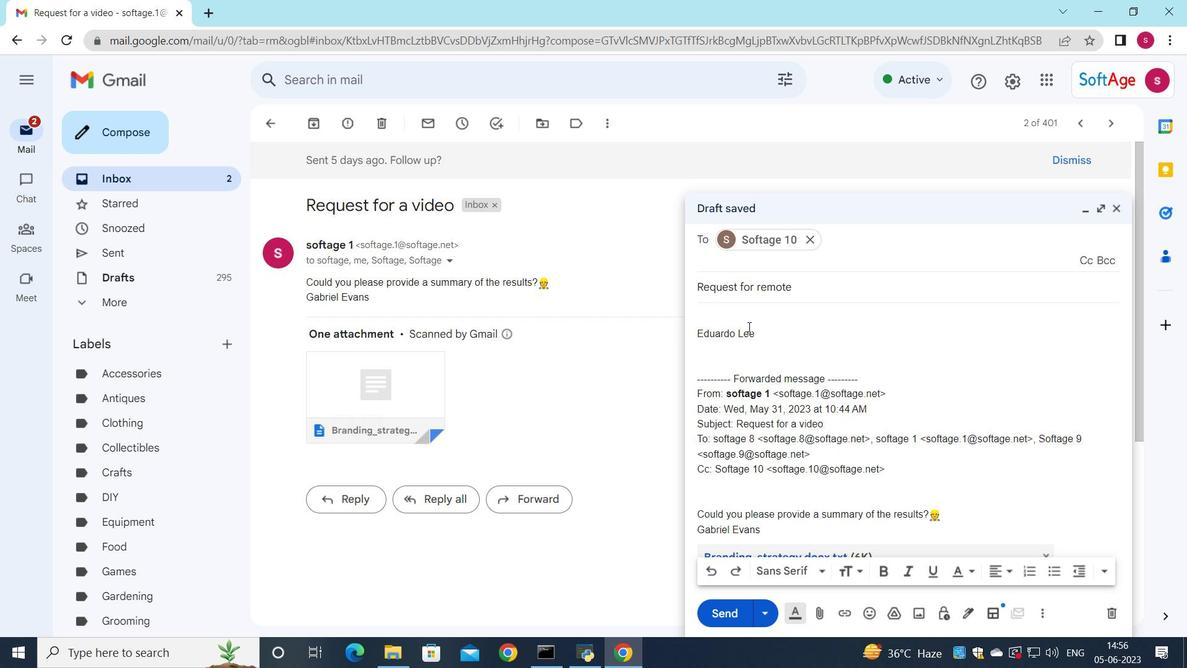 
Action: Mouse pressed left at (743, 327)
Screenshot: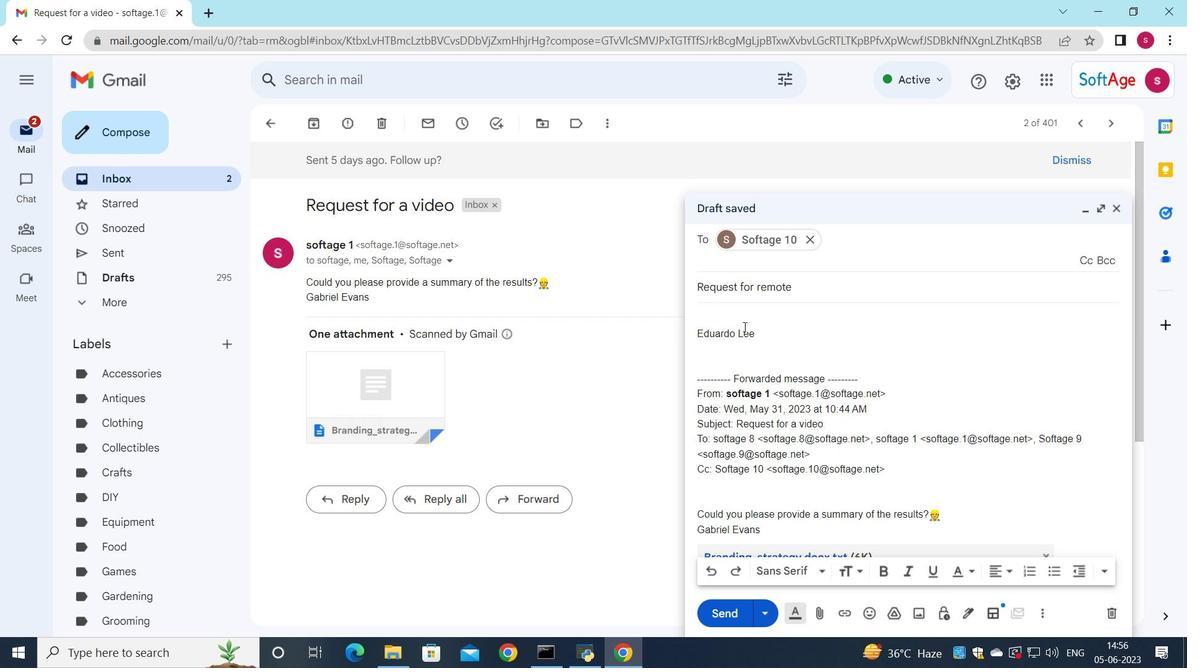 
Action: Mouse moved to (725, 296)
Screenshot: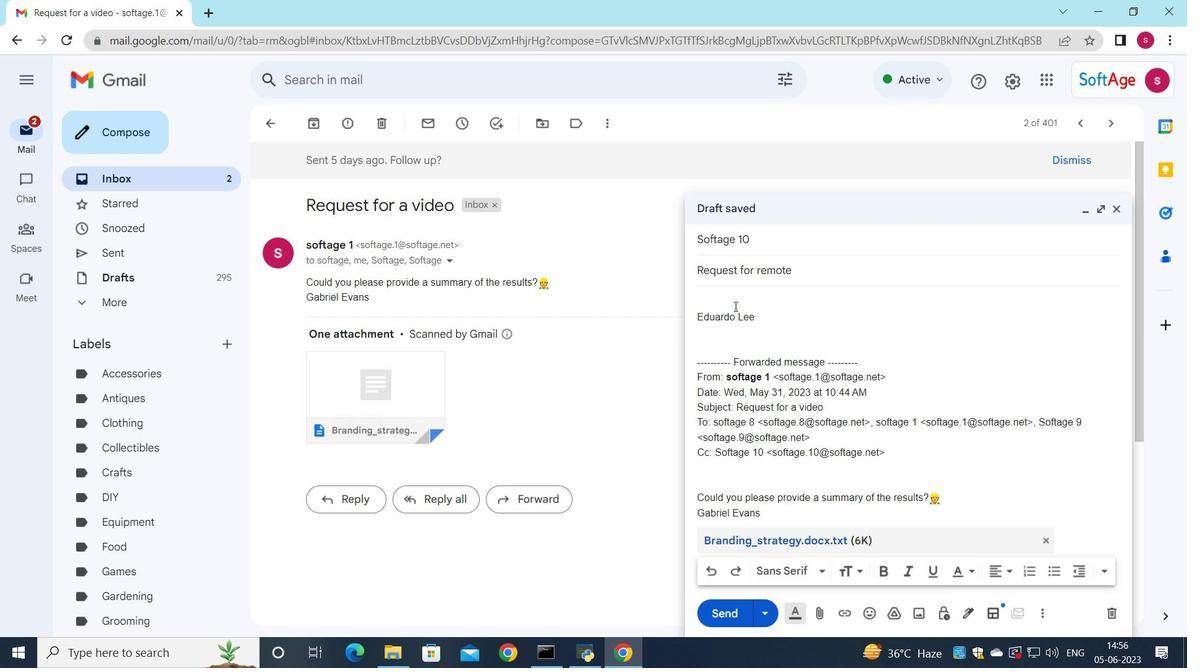 
Action: Mouse pressed left at (725, 296)
Screenshot: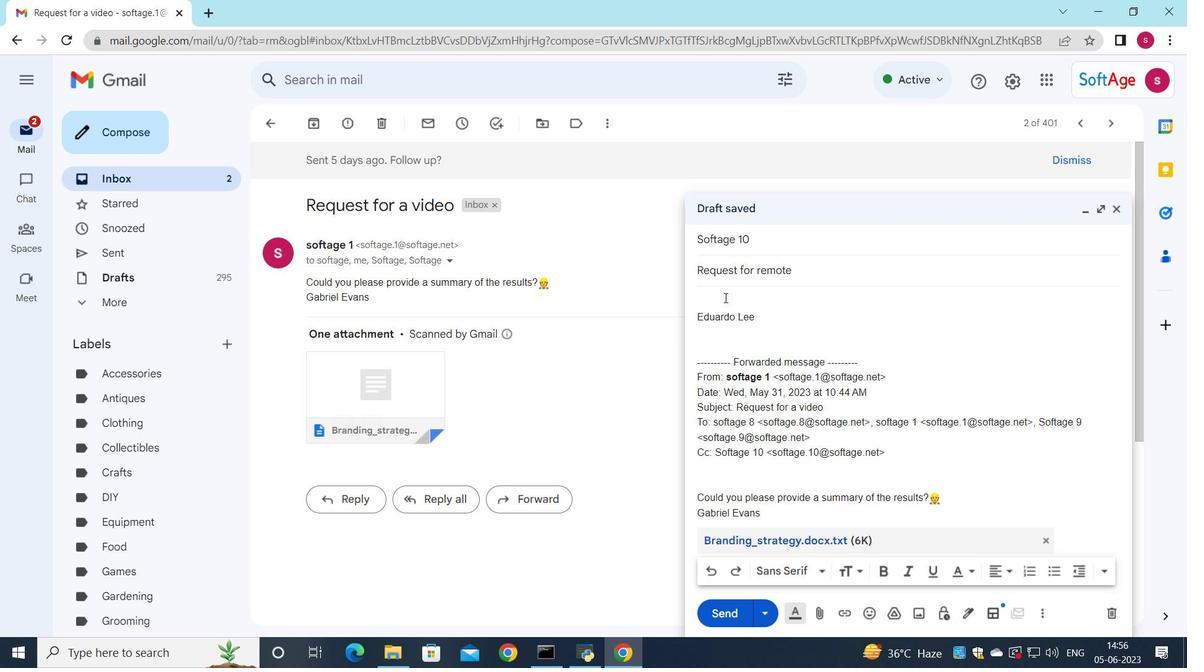 
Action: Key pressed <Key.shift>Please<Key.space>let<Key.space>me<Key.space>know<Key.space>if<Key.space>there<Key.space>are<Key.space>any<Key.space>changes<Key.space>to<Key.space>the<Key.space>project<Key.space>scope<Key.space>or<Key.space>requirements.
Screenshot: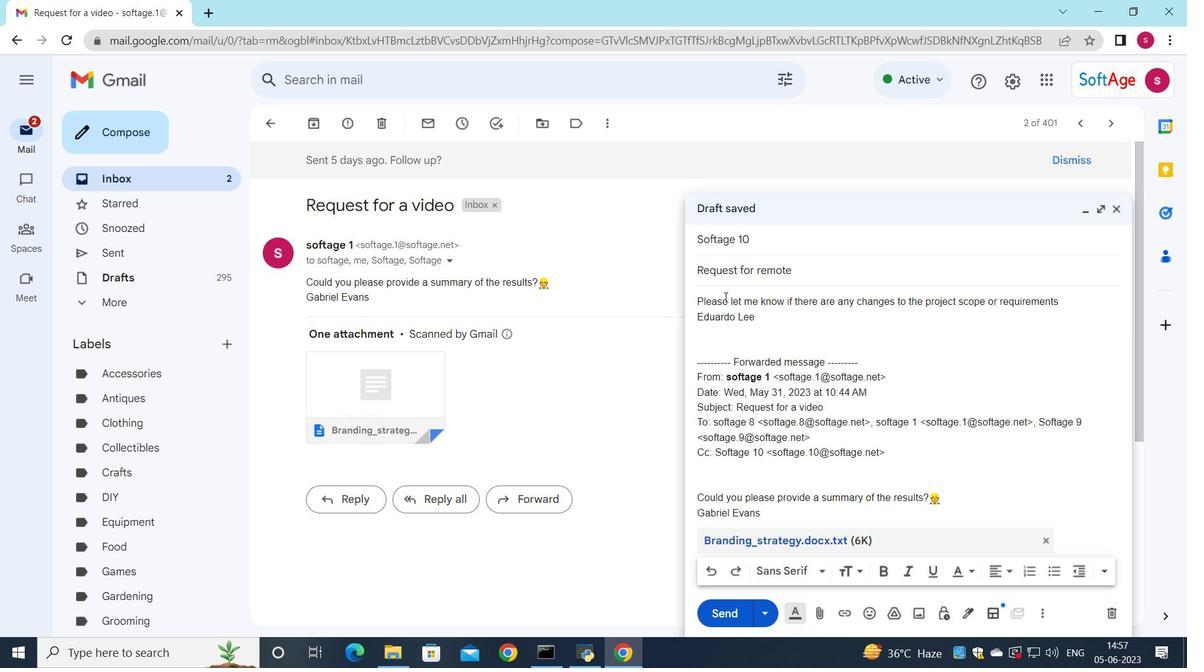 
Action: Mouse moved to (741, 301)
Screenshot: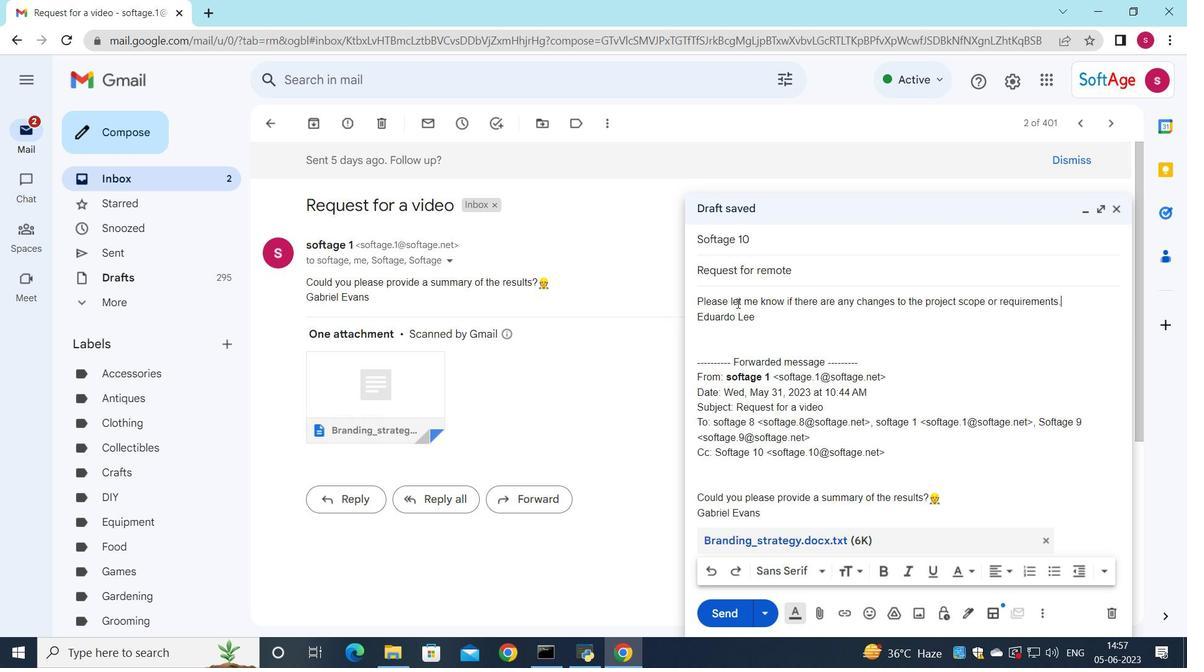 
Action: Mouse pressed left at (741, 301)
Screenshot: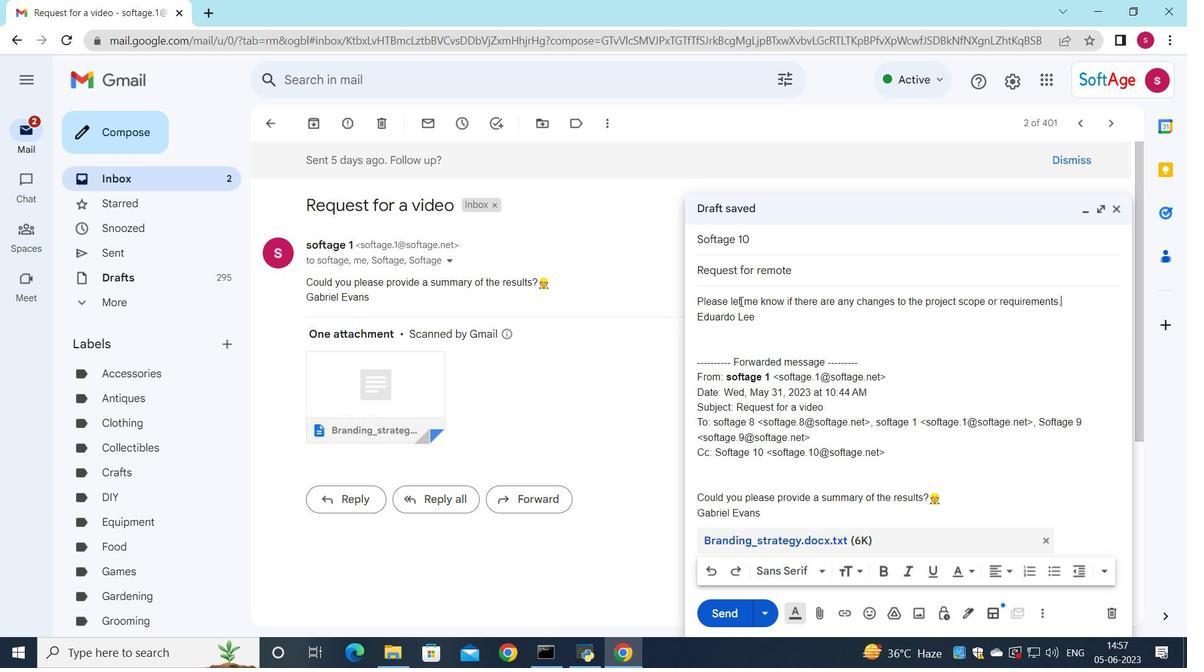 
Action: Mouse moved to (971, 574)
Screenshot: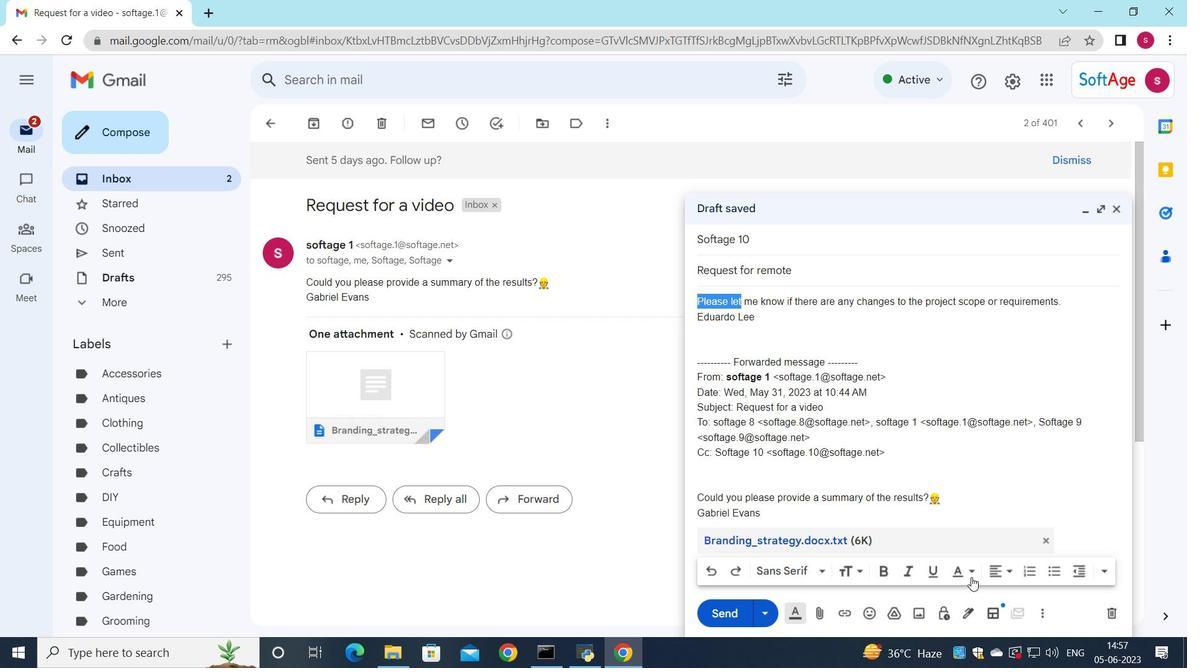 
Action: Mouse pressed left at (971, 574)
Screenshot: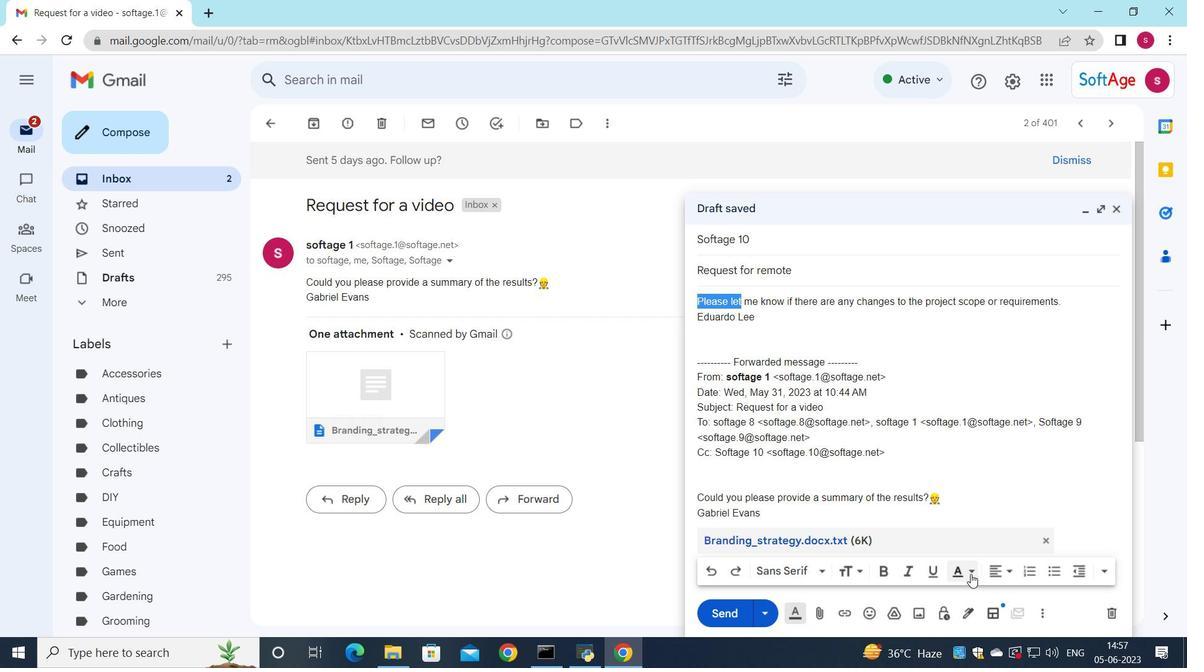 
Action: Mouse moved to (899, 464)
Screenshot: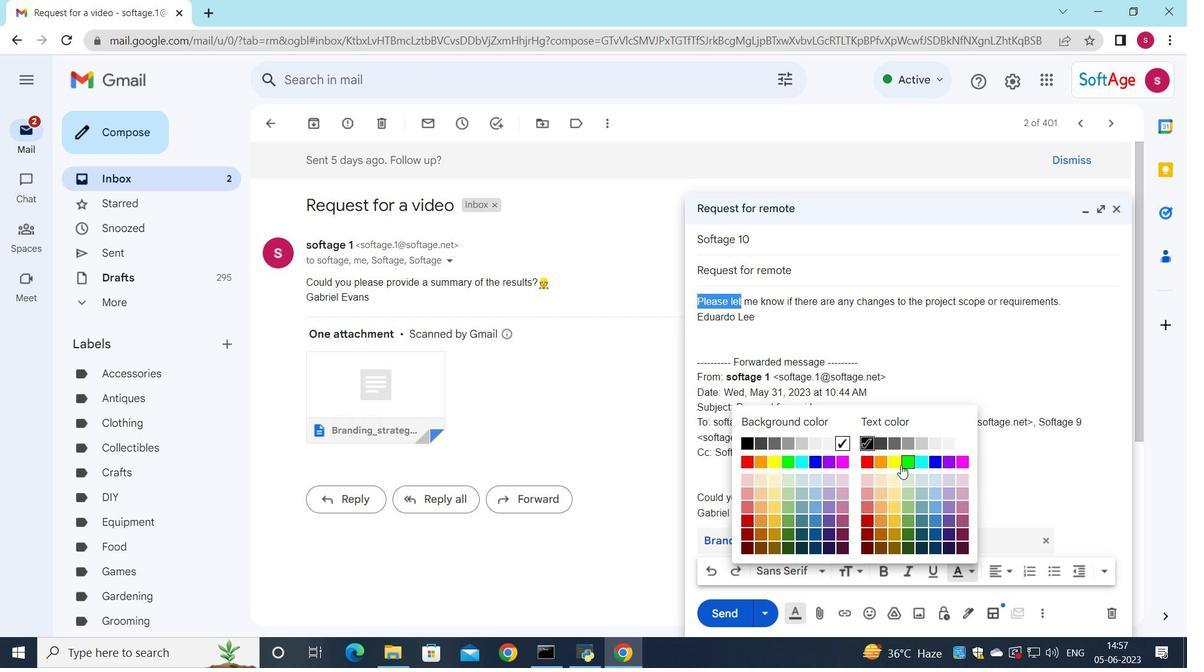 
Action: Mouse pressed left at (899, 464)
Screenshot: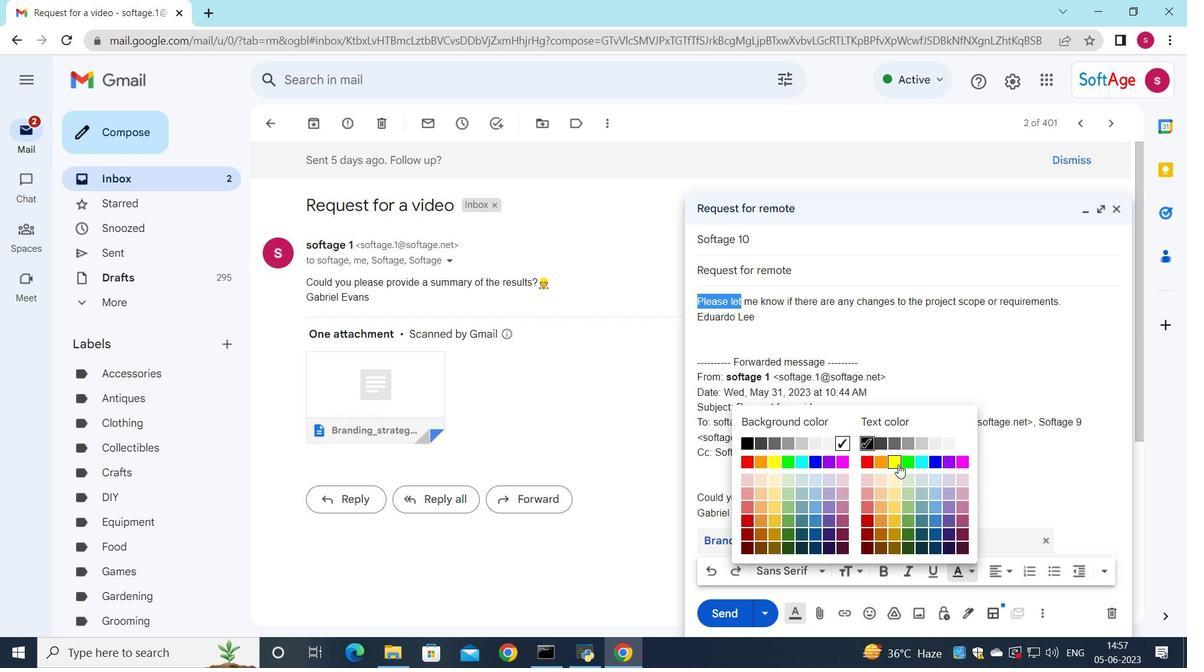 
Action: Mouse moved to (970, 573)
Screenshot: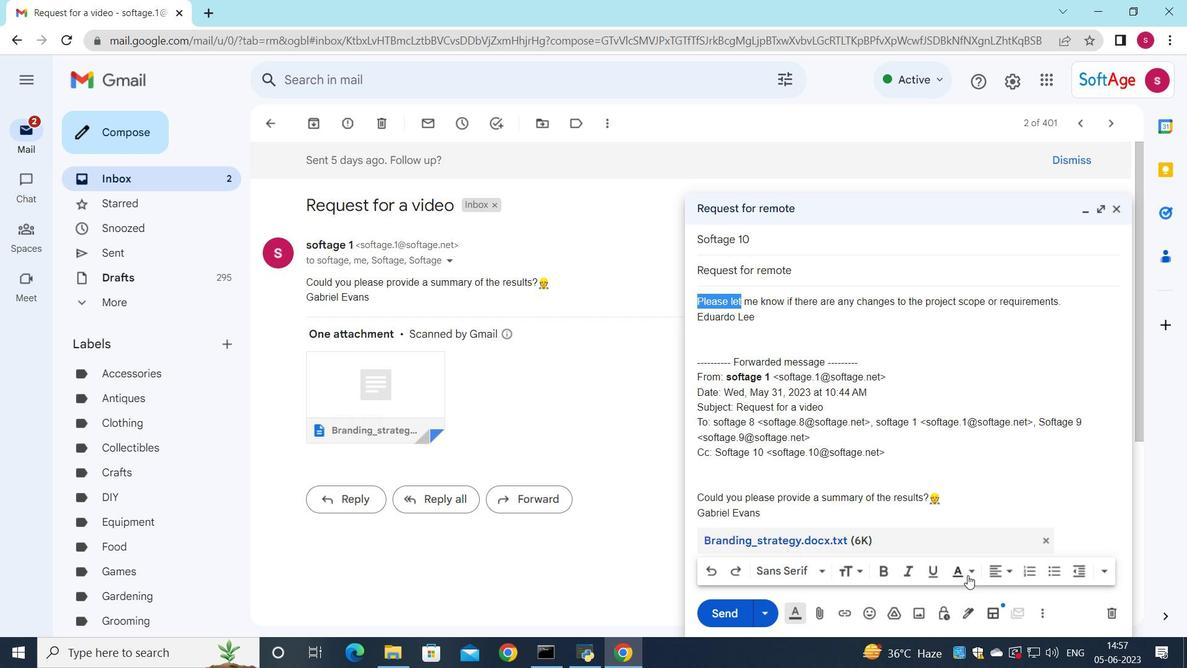 
Action: Mouse pressed left at (970, 573)
Screenshot: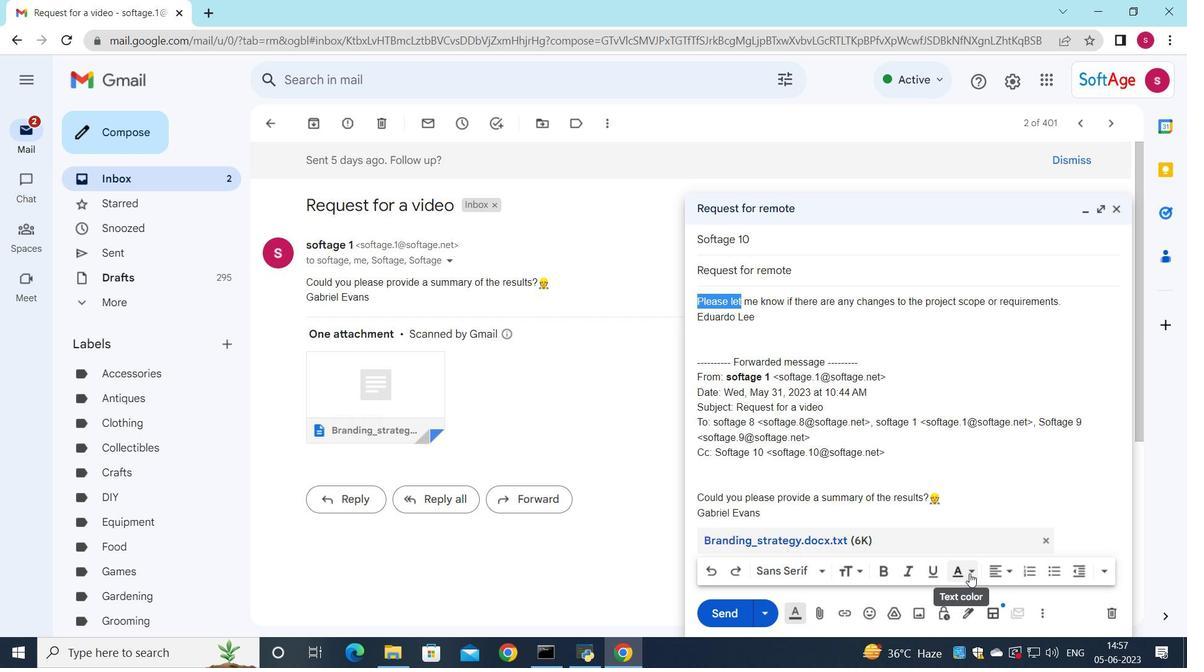 
Action: Mouse moved to (821, 460)
Screenshot: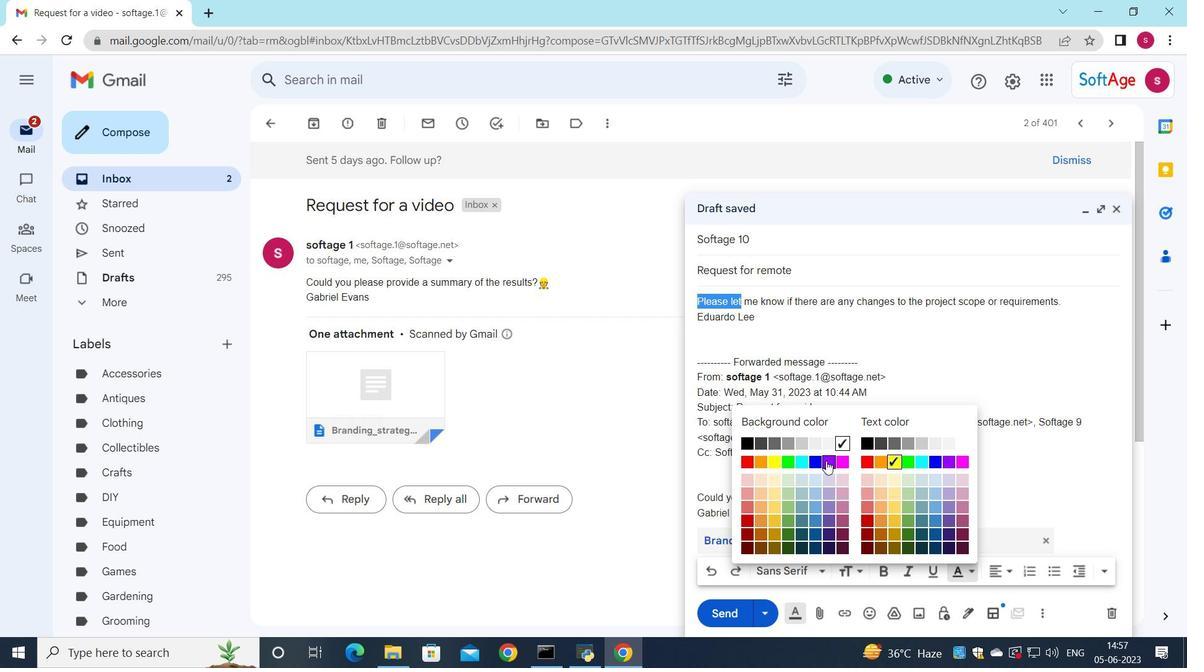 
Action: Mouse pressed left at (821, 460)
Screenshot: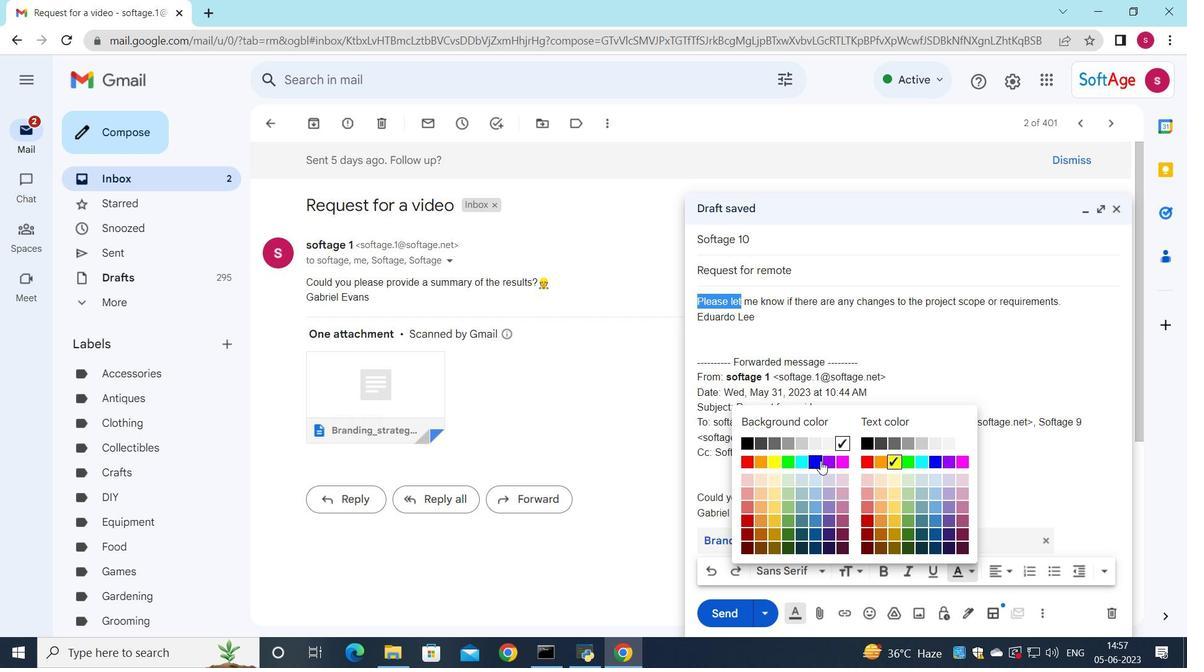 
Action: Mouse moved to (726, 618)
Screenshot: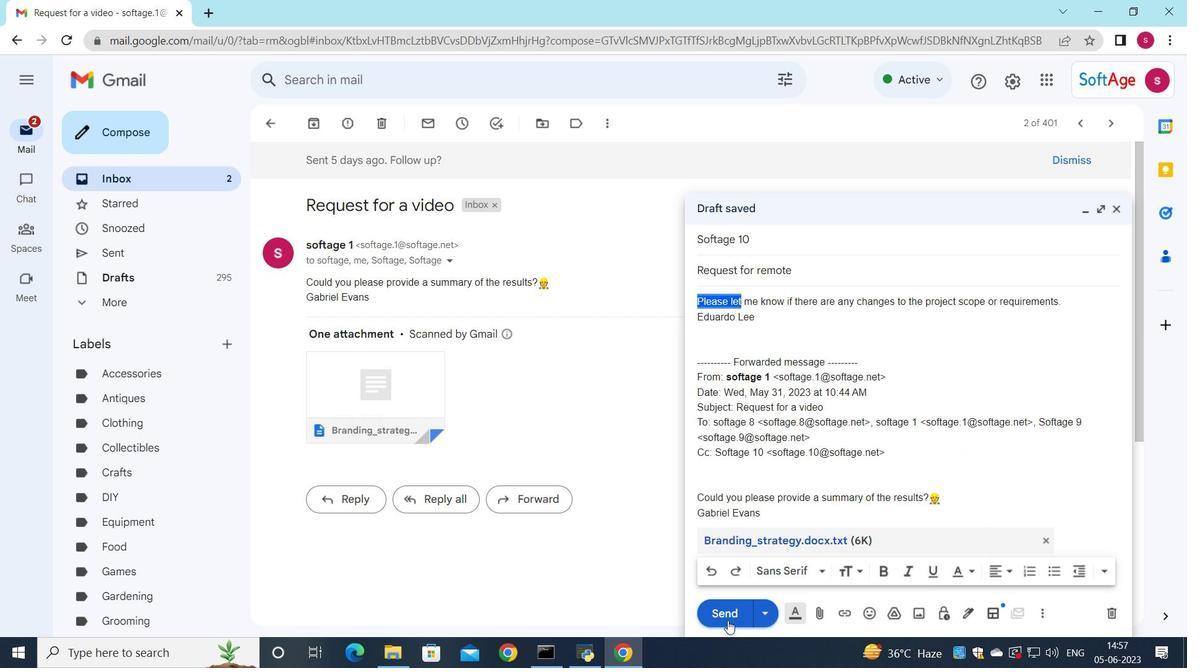 
Action: Mouse pressed left at (726, 618)
Screenshot: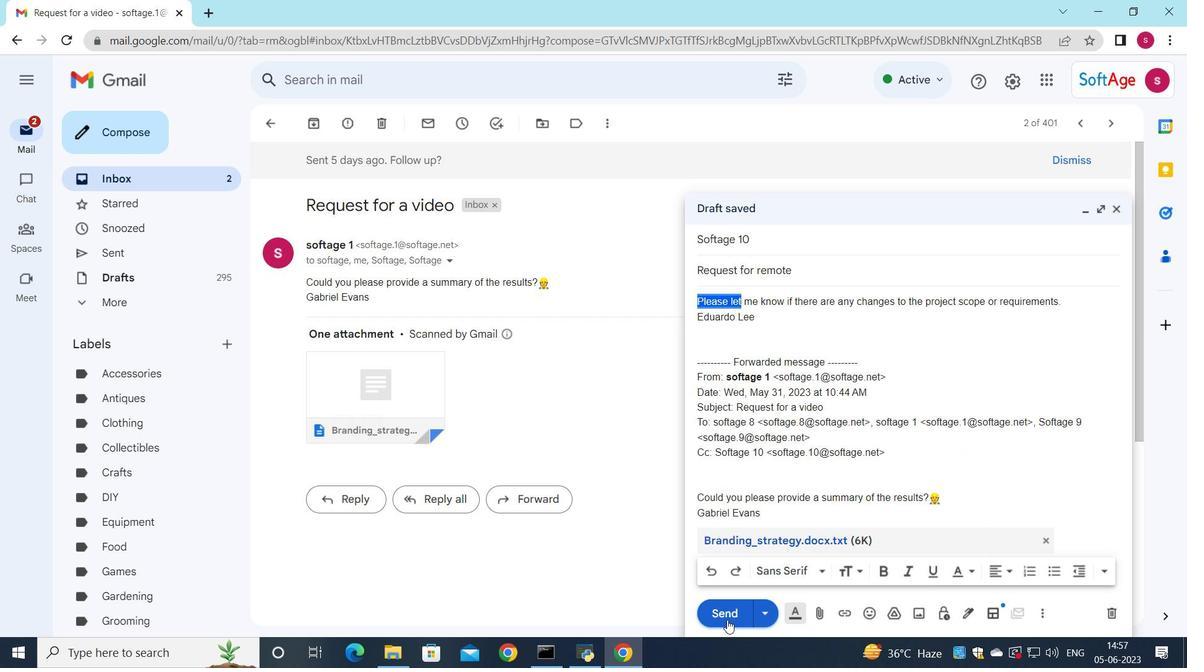 
Action: Mouse moved to (645, 568)
Screenshot: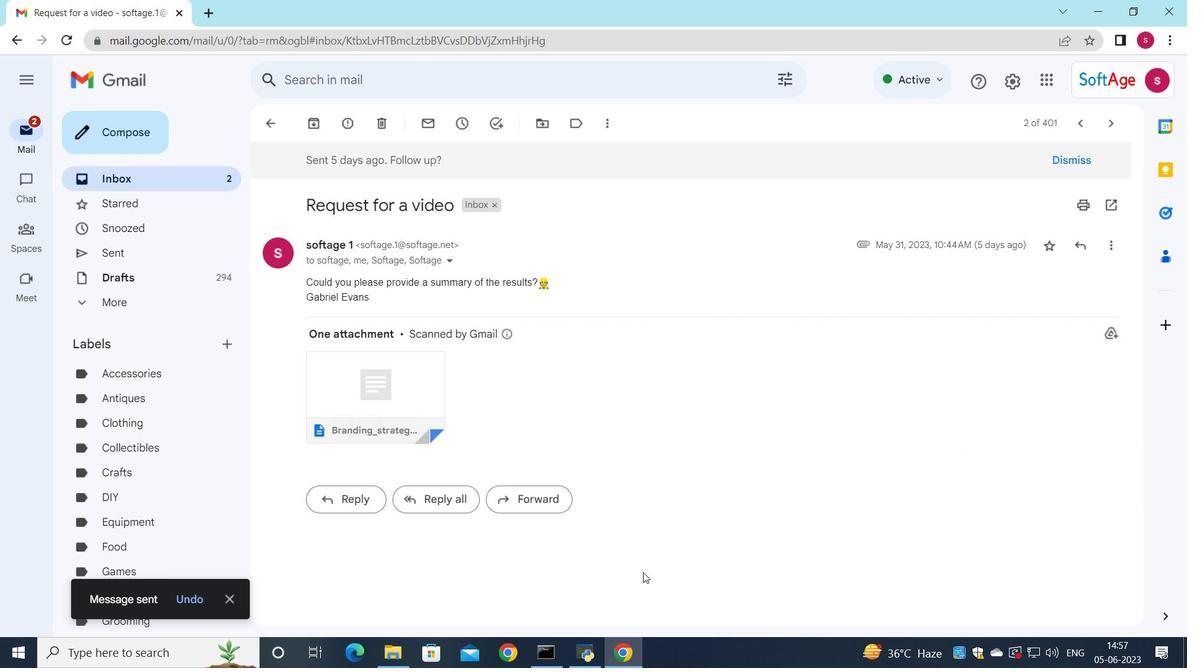 
